 Task: Add a timeline in the project AgileQuest for the epic 'Business intelligence (BI) dashboard development' from 2024/05/12 to 2025/09/02. Add a timeline in the project AgileQuest for the epic 'Software-defined networking (SDN) implementation' from 2023/02/23 to 2024/11/18. Add a timeline in the project AgileQuest for the epic 'Cloud-native application development' from 2023/06/10 to 2025/10/10
Action: Mouse moved to (178, 246)
Screenshot: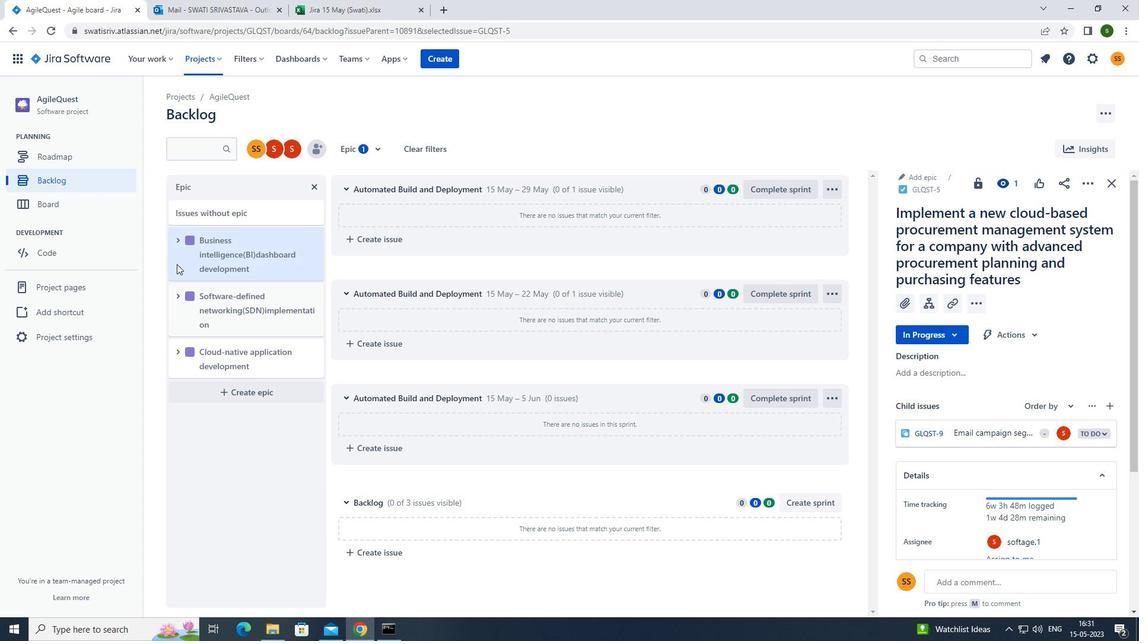 
Action: Mouse pressed left at (178, 246)
Screenshot: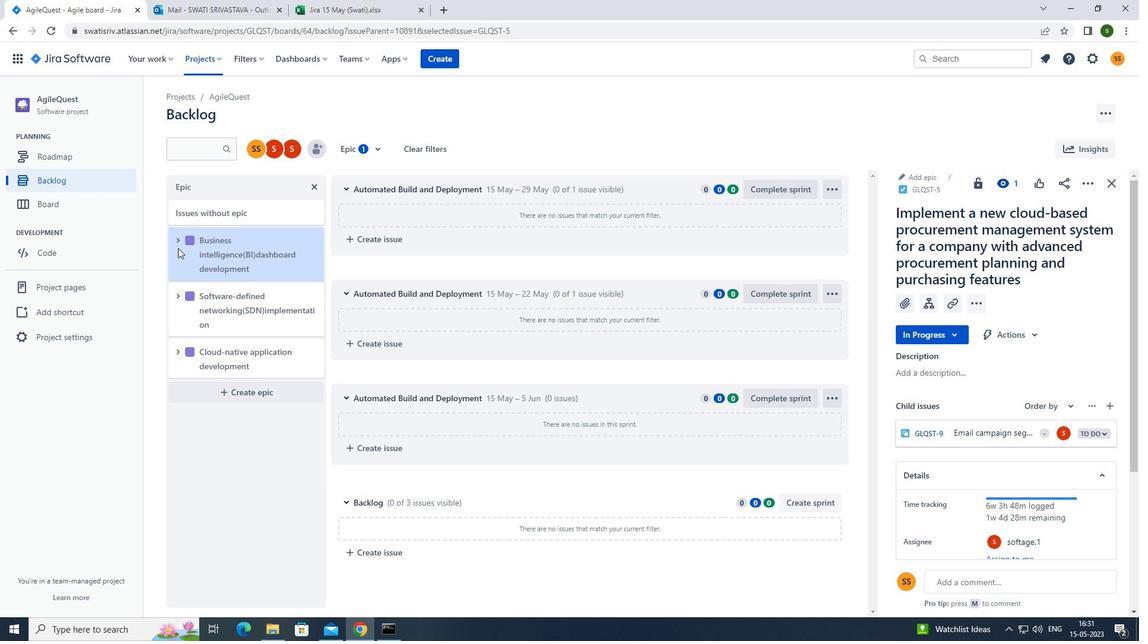 
Action: Mouse moved to (247, 368)
Screenshot: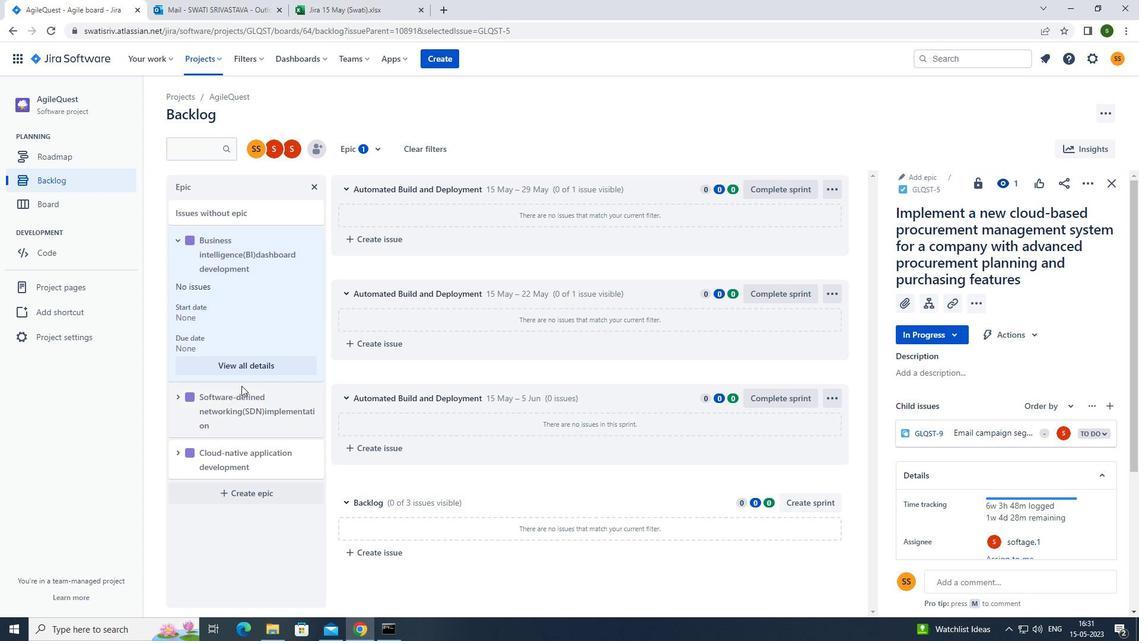 
Action: Mouse pressed left at (247, 368)
Screenshot: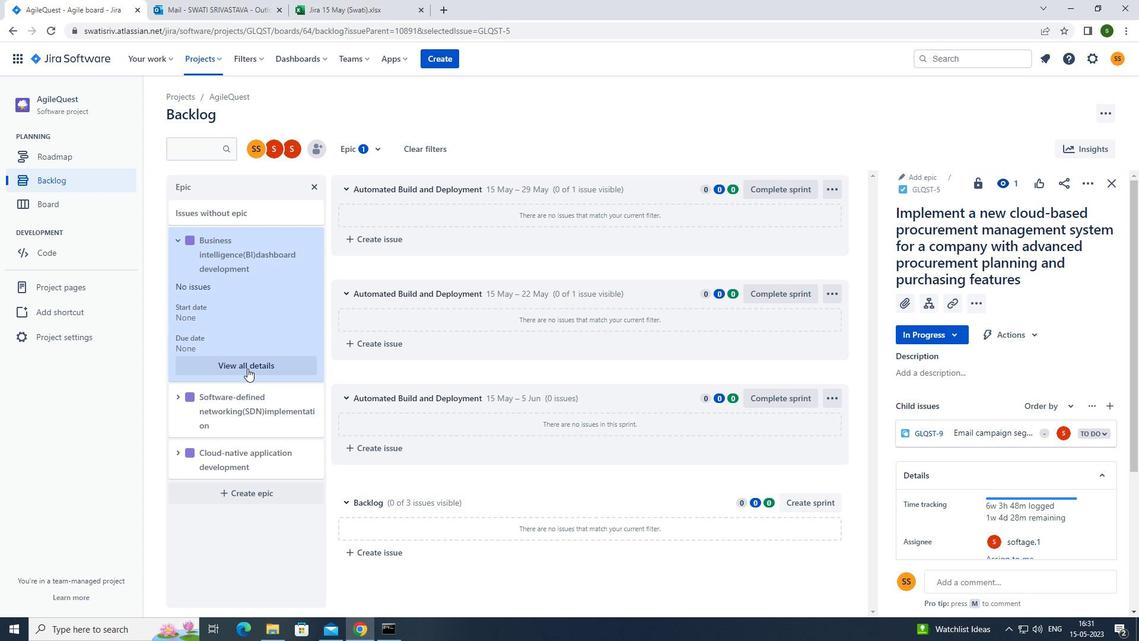 
Action: Mouse moved to (998, 470)
Screenshot: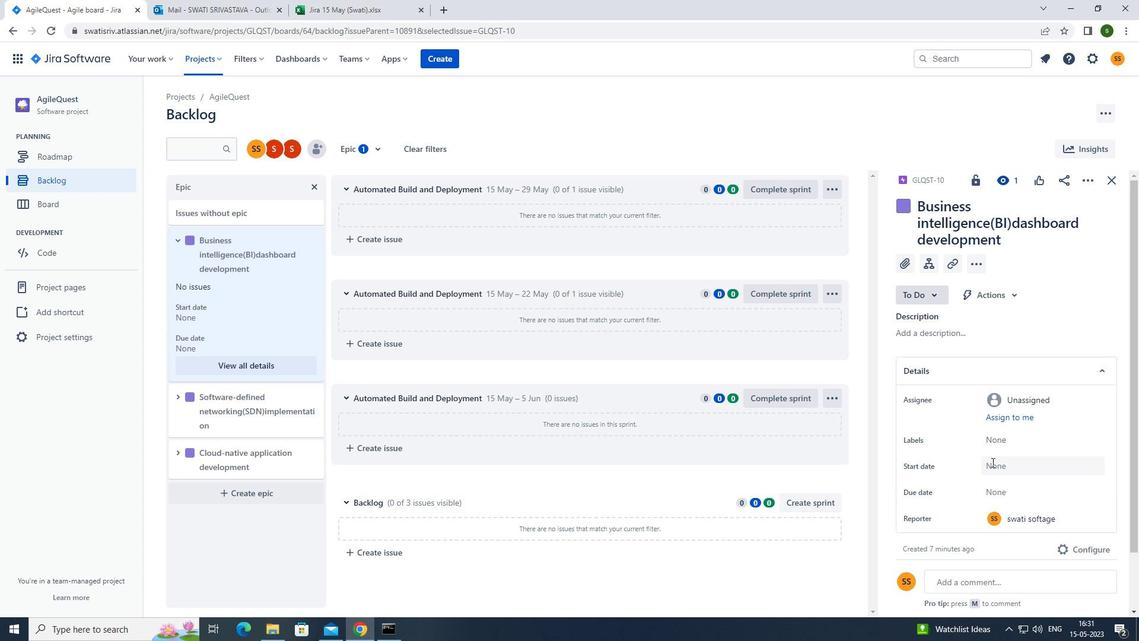 
Action: Mouse pressed left at (998, 470)
Screenshot: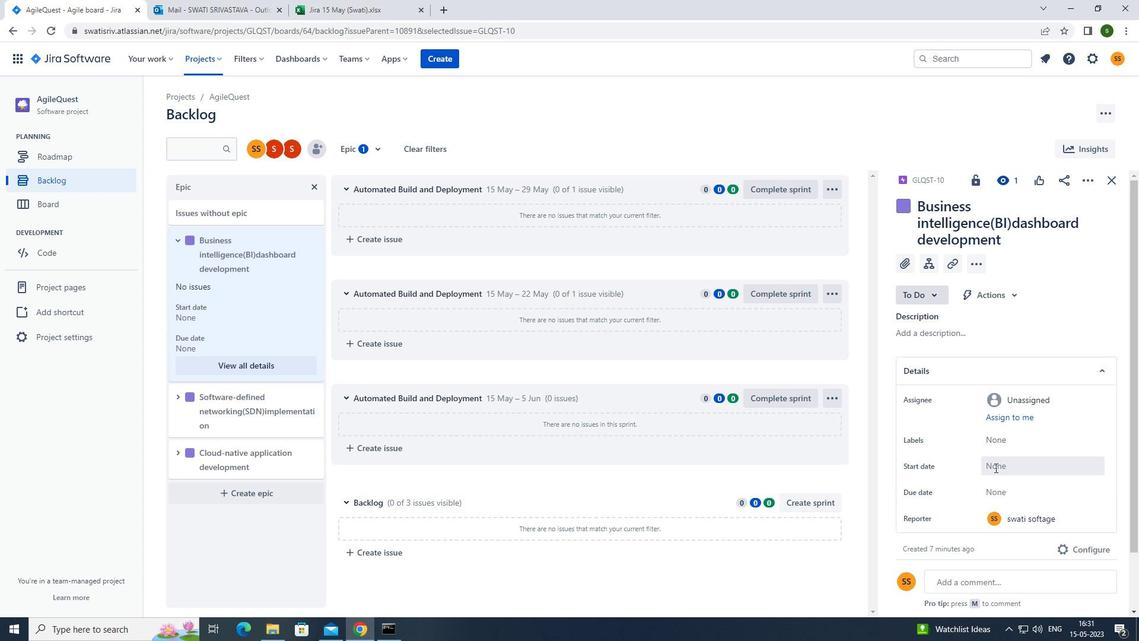 
Action: Mouse moved to (1114, 292)
Screenshot: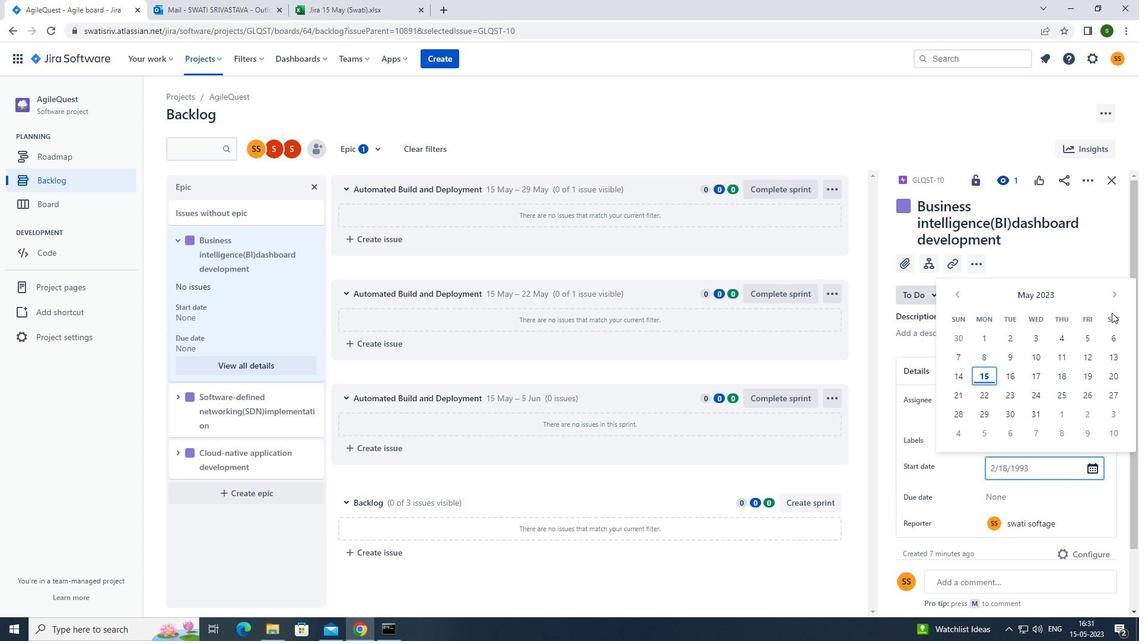 
Action: Mouse pressed left at (1114, 292)
Screenshot: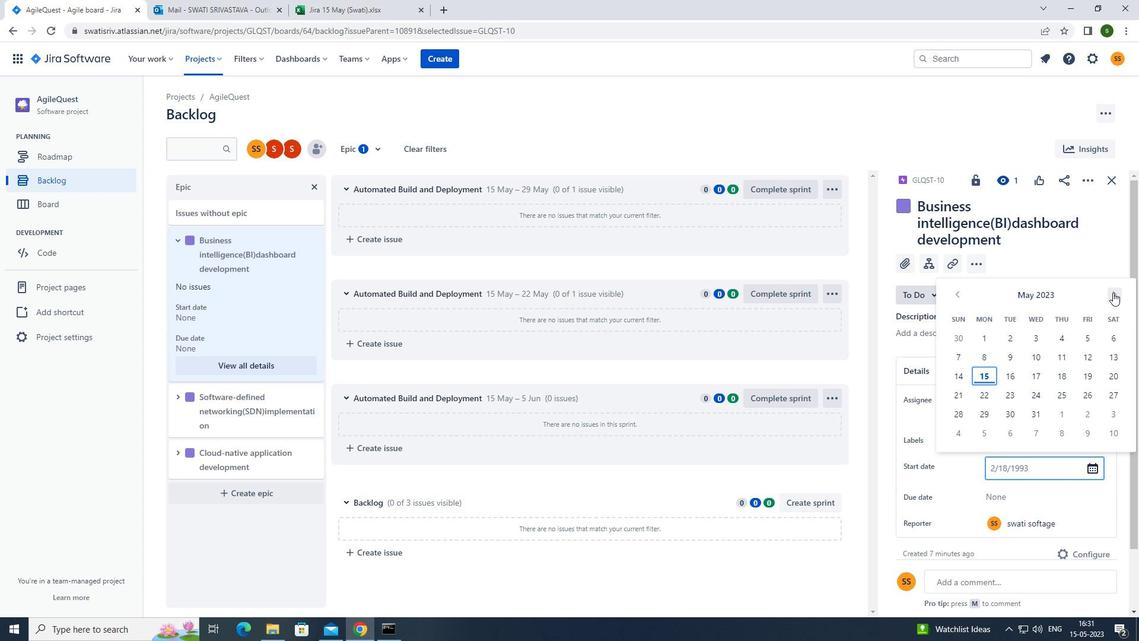 
Action: Mouse pressed left at (1114, 292)
Screenshot: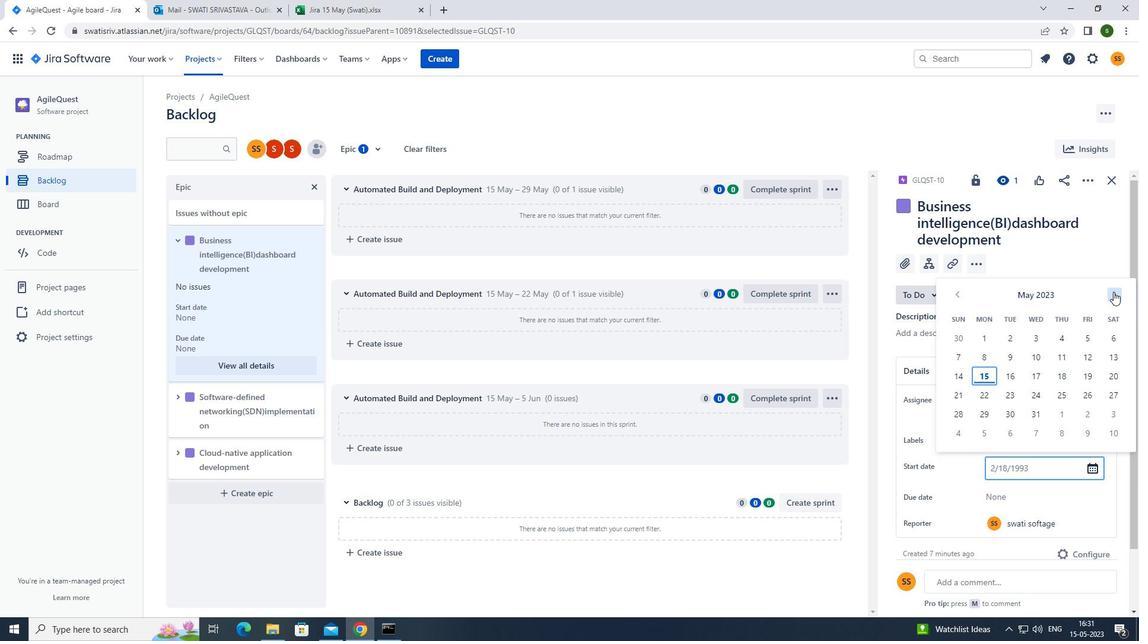 
Action: Mouse pressed left at (1114, 292)
Screenshot: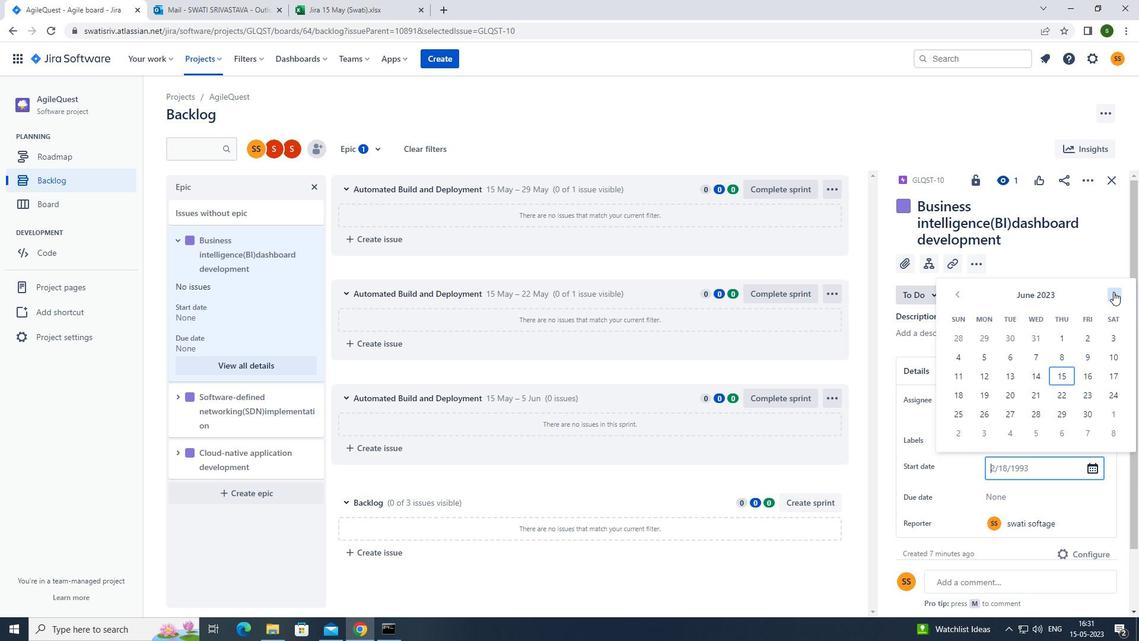 
Action: Mouse pressed left at (1114, 292)
Screenshot: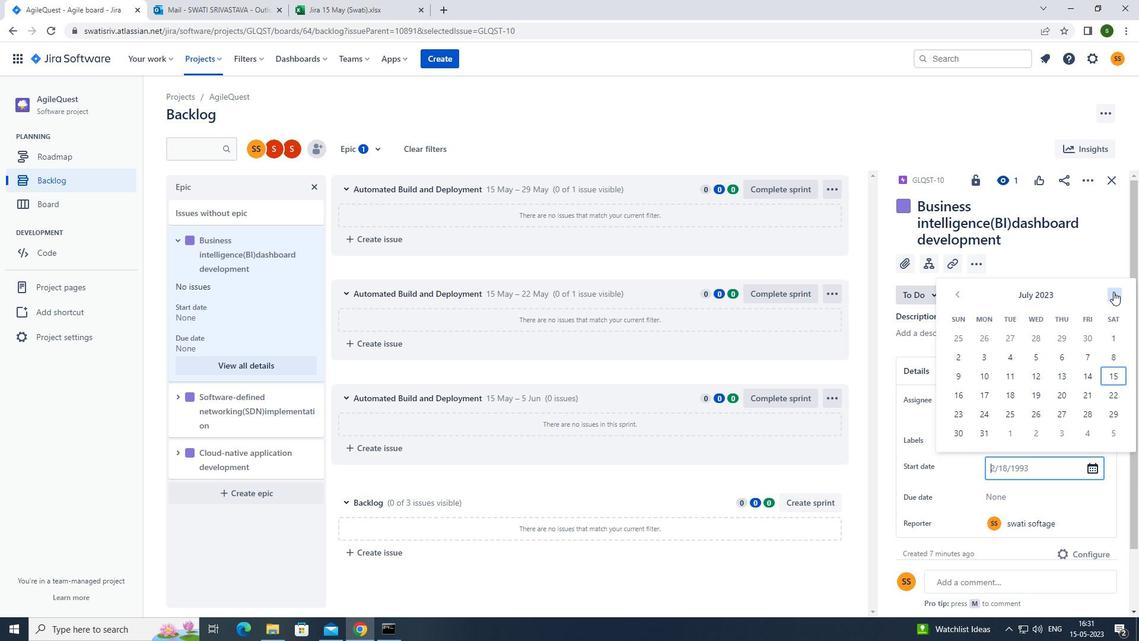 
Action: Mouse pressed left at (1114, 292)
Screenshot: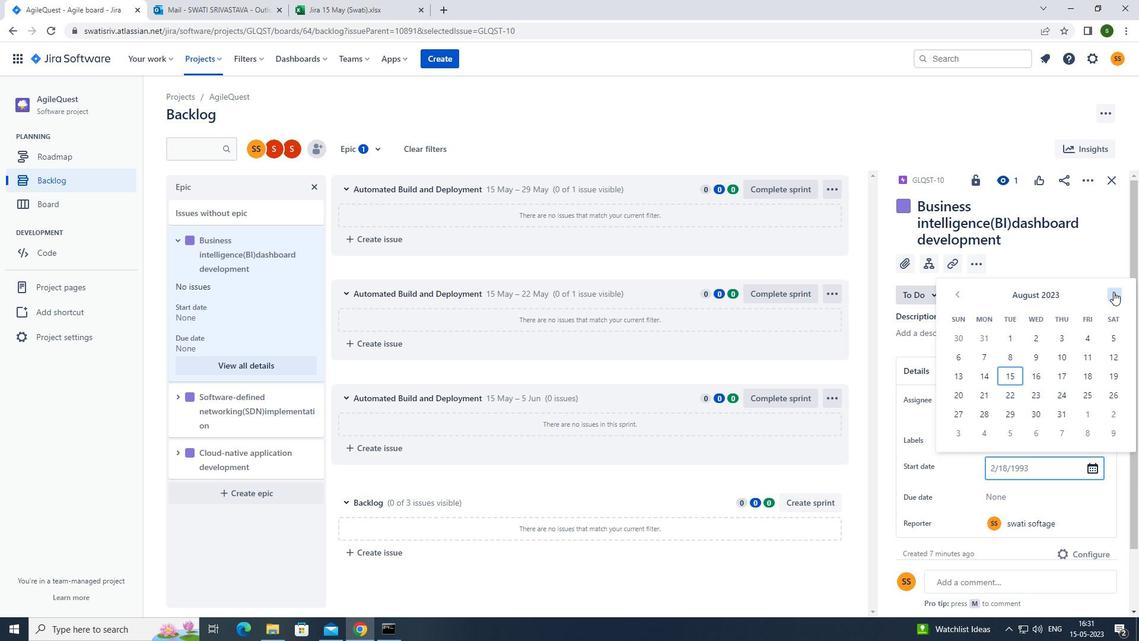 
Action: Mouse pressed left at (1114, 292)
Screenshot: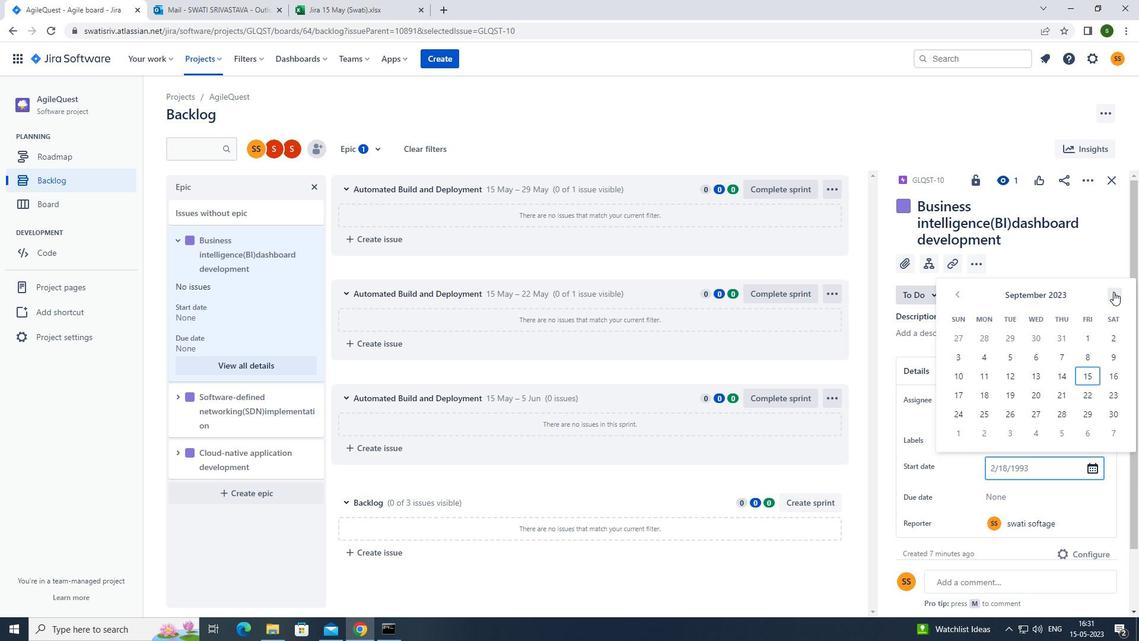 
Action: Mouse pressed left at (1114, 292)
Screenshot: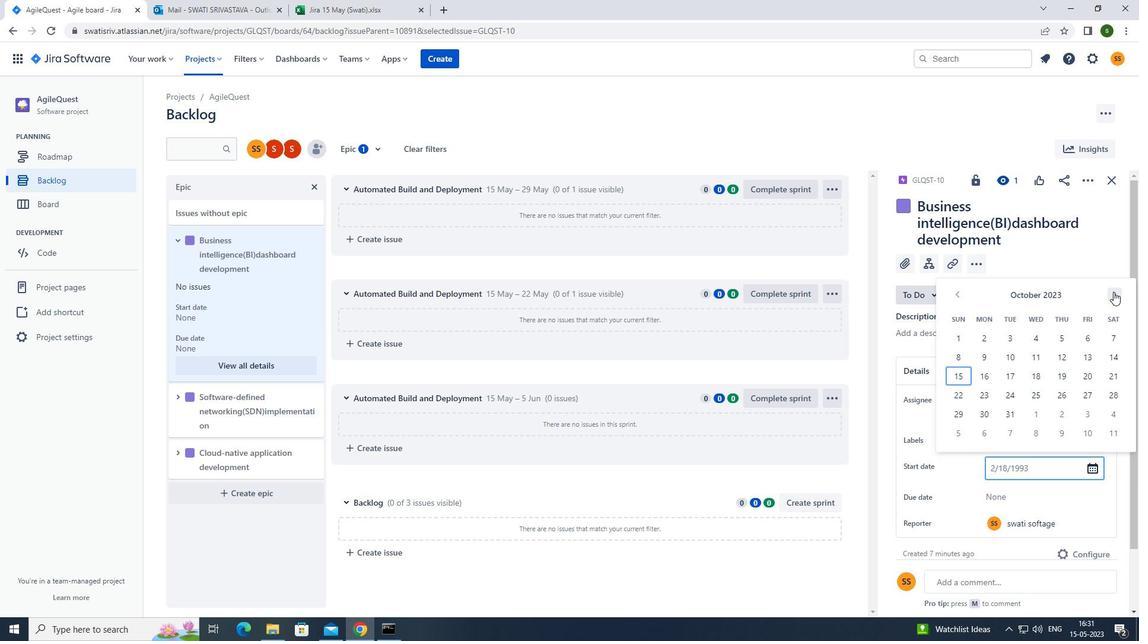
Action: Mouse pressed left at (1114, 292)
Screenshot: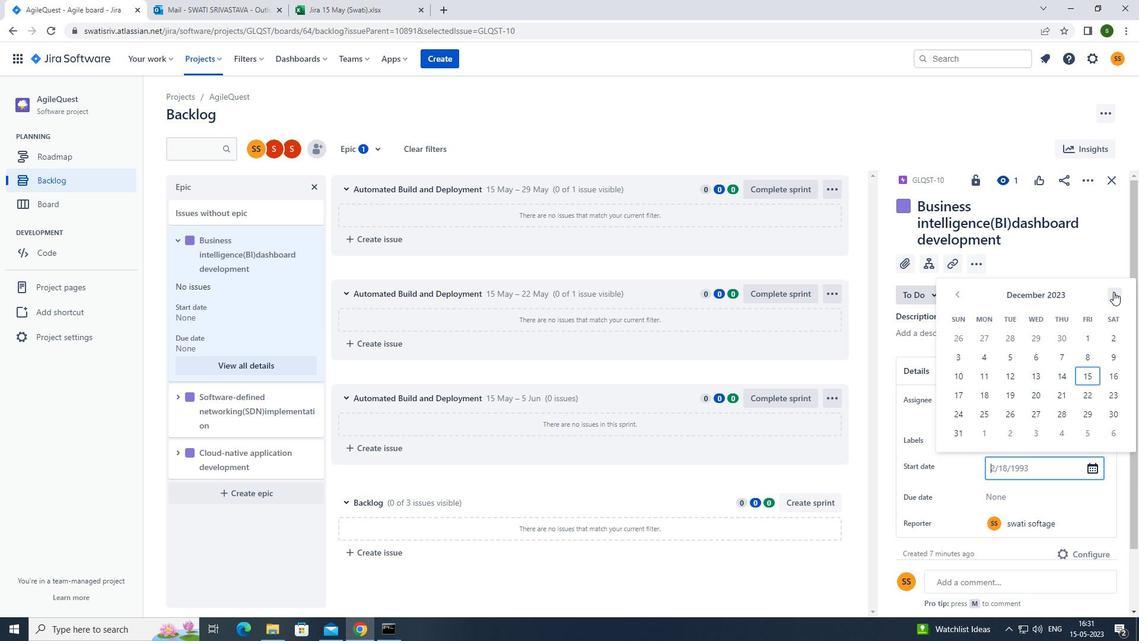 
Action: Mouse pressed left at (1114, 292)
Screenshot: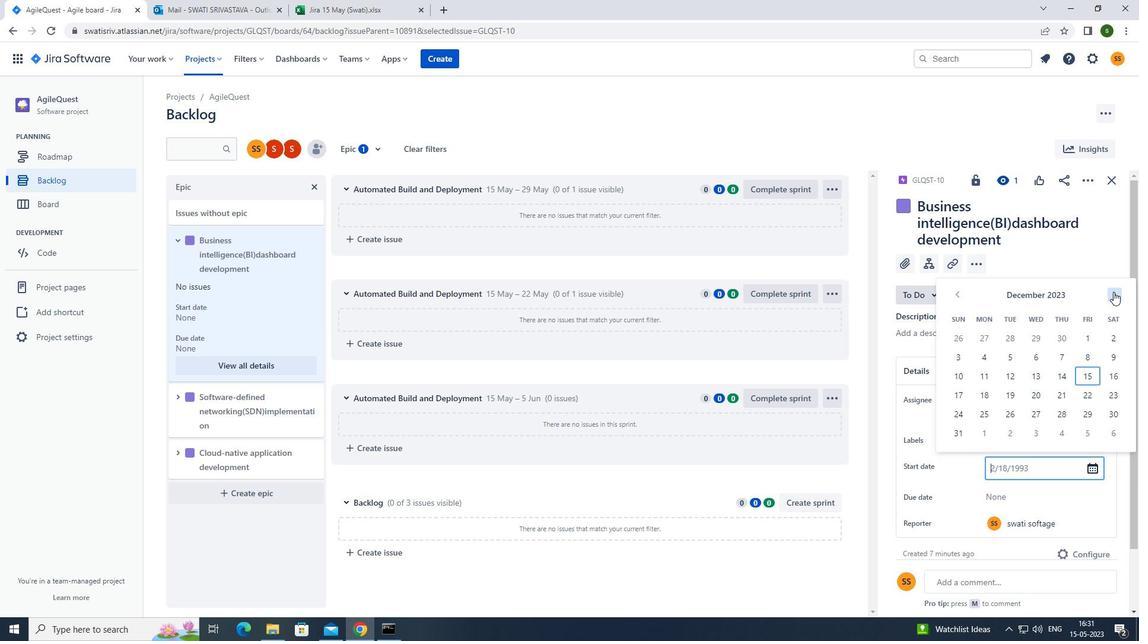 
Action: Mouse pressed left at (1114, 292)
Screenshot: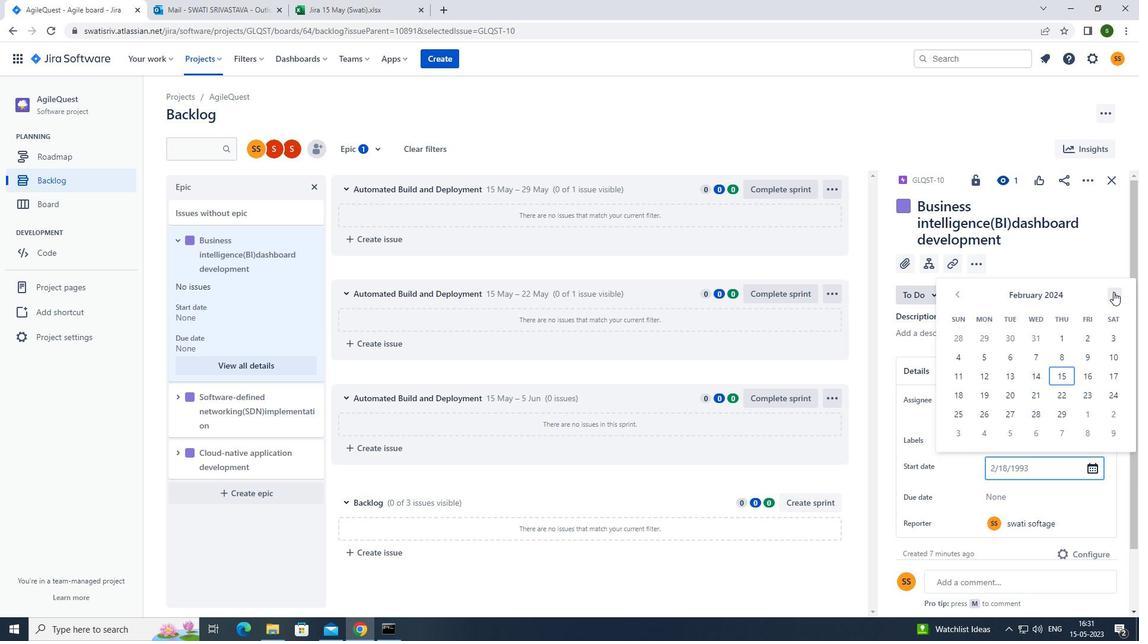 
Action: Mouse pressed left at (1114, 292)
Screenshot: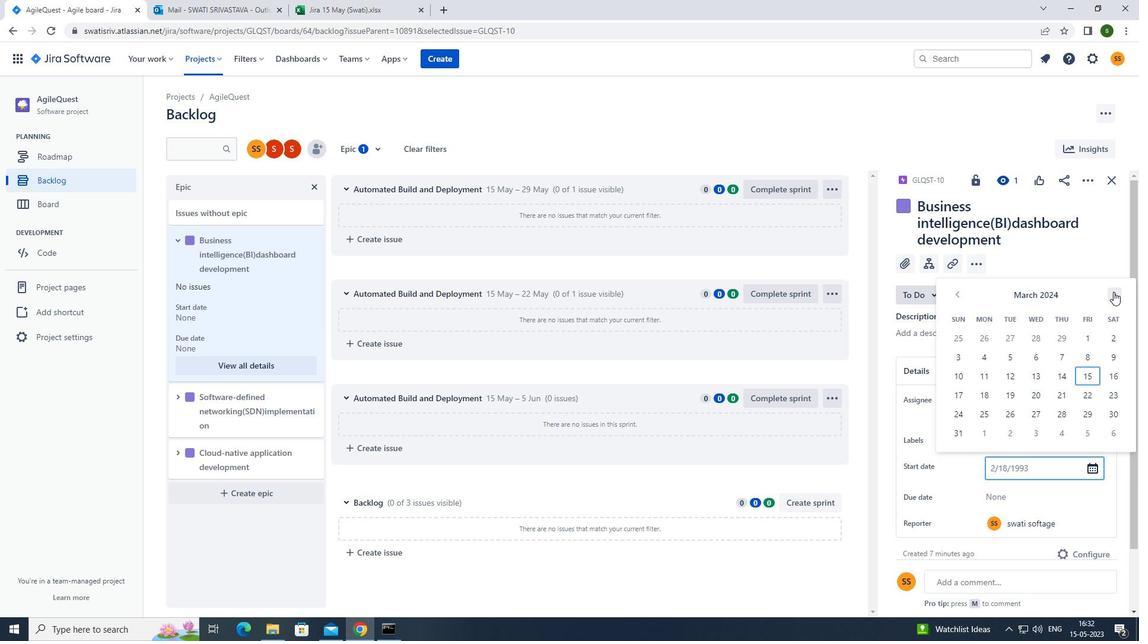 
Action: Mouse pressed left at (1114, 292)
Screenshot: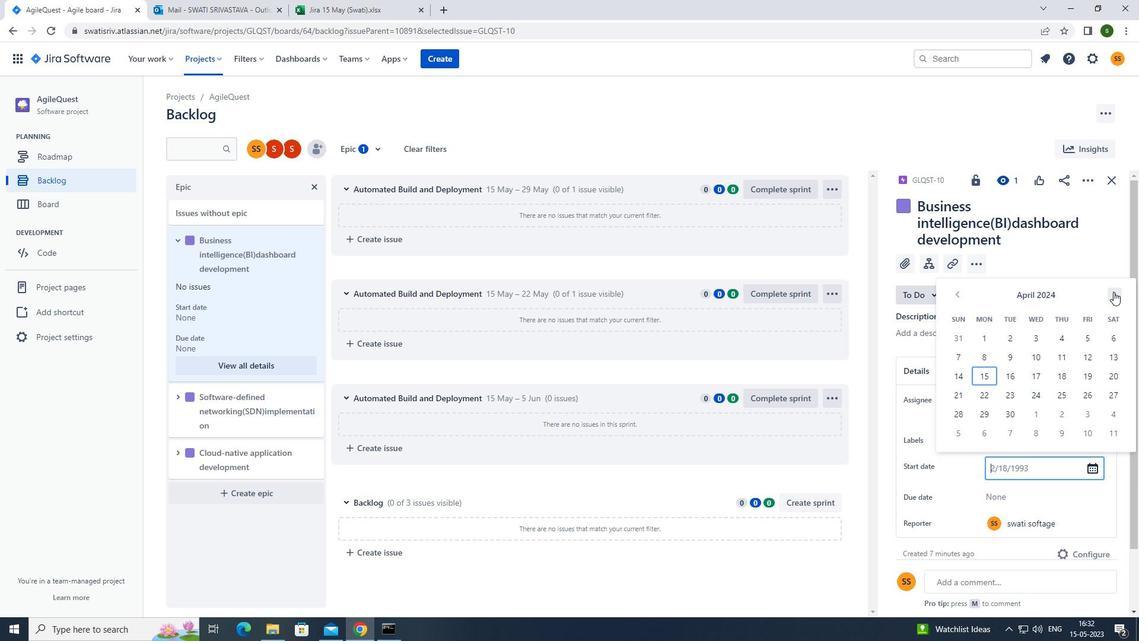 
Action: Mouse moved to (961, 377)
Screenshot: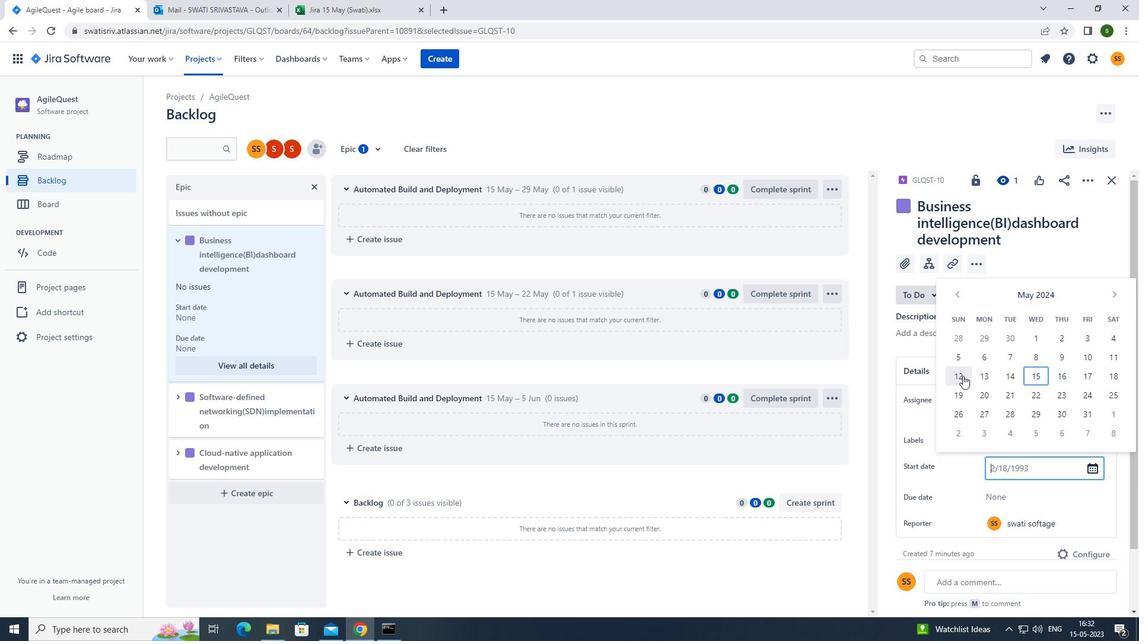 
Action: Mouse pressed left at (961, 377)
Screenshot: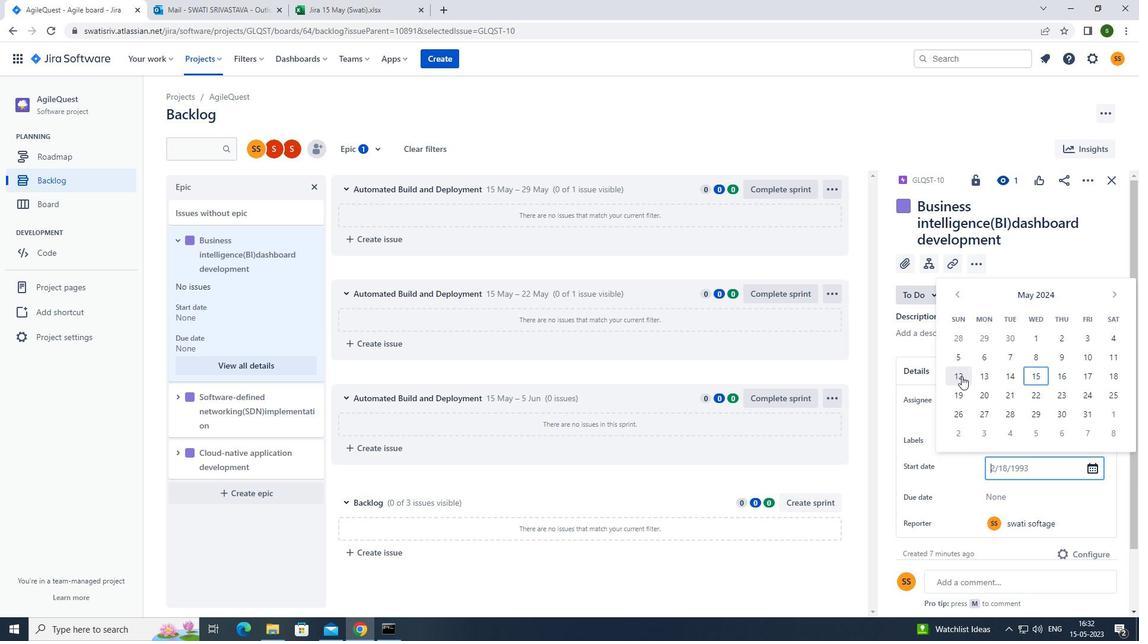 
Action: Mouse moved to (1013, 497)
Screenshot: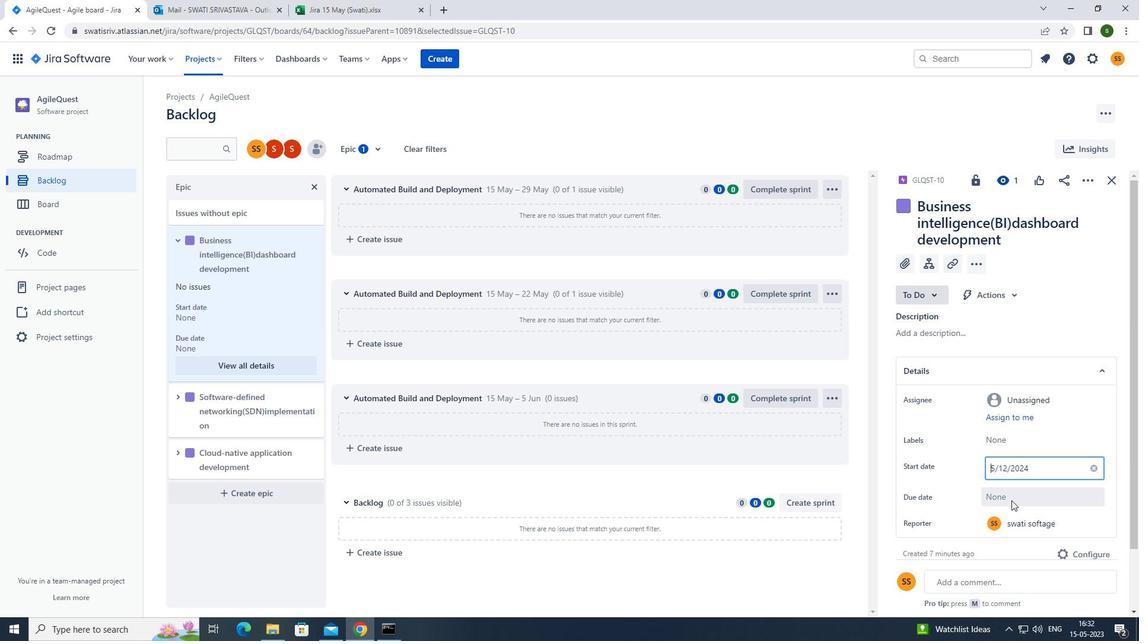 
Action: Mouse pressed left at (1013, 497)
Screenshot: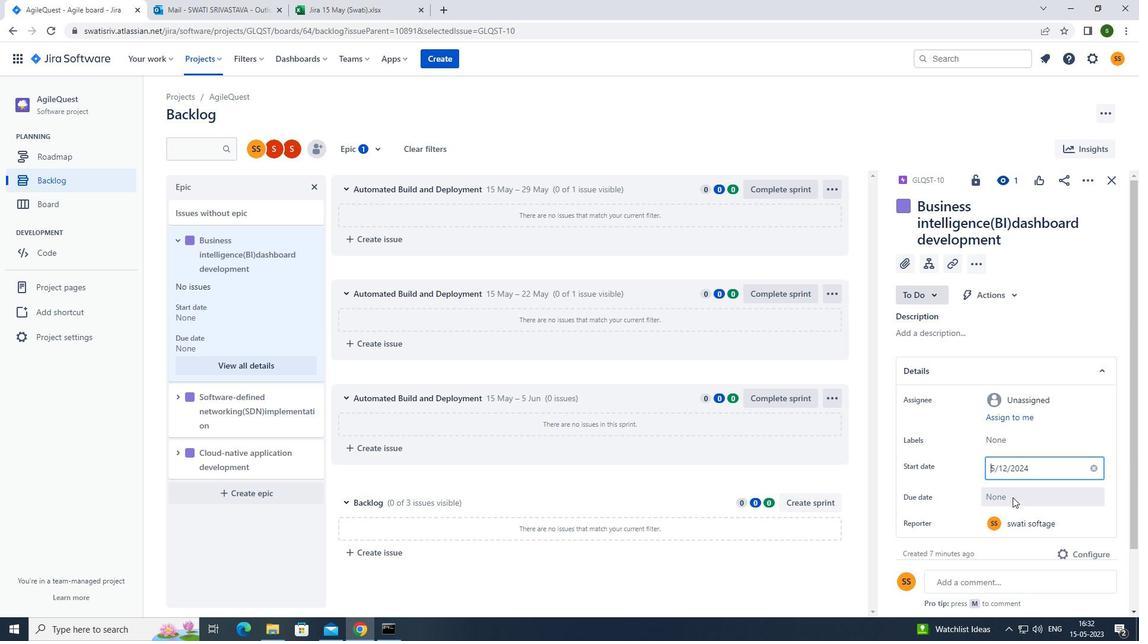 
Action: Mouse moved to (1116, 322)
Screenshot: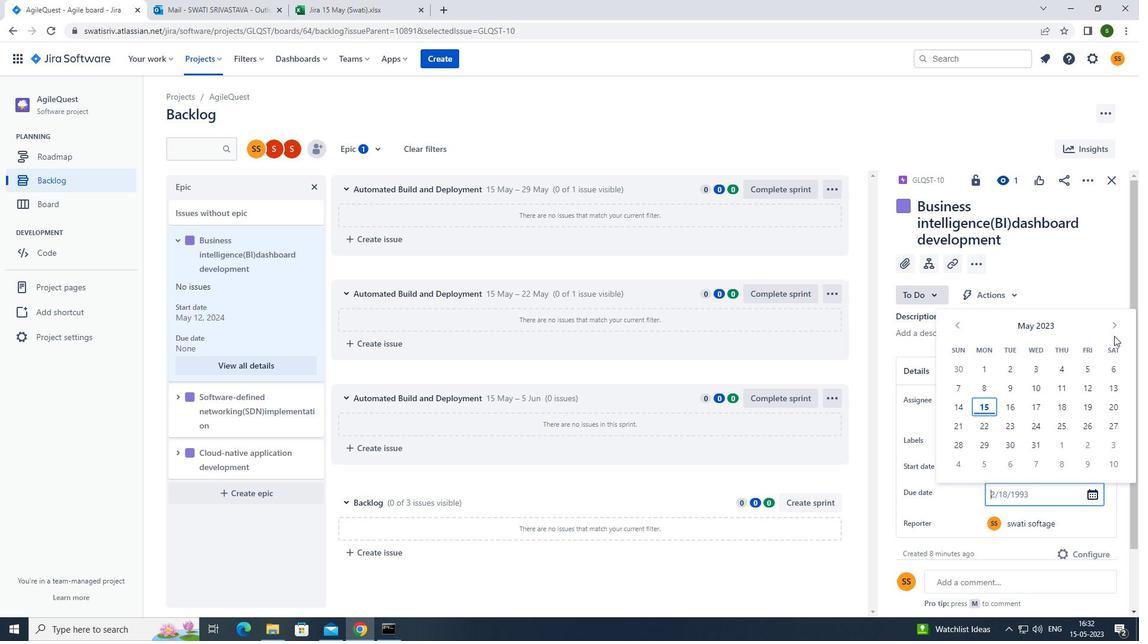 
Action: Mouse pressed left at (1116, 322)
Screenshot: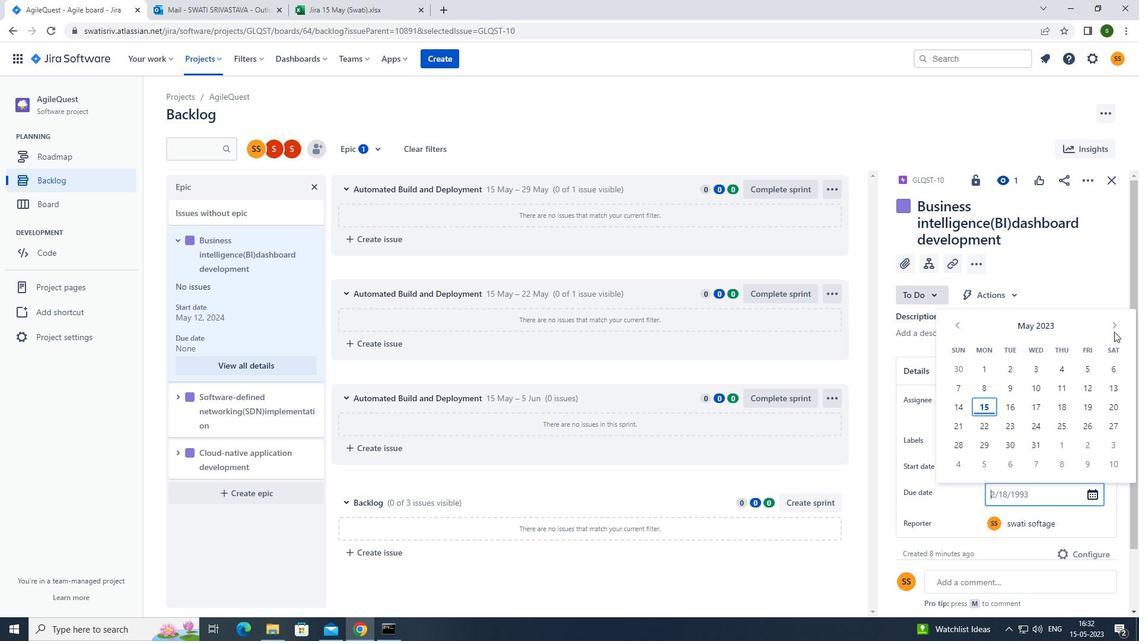 
Action: Mouse moved to (1116, 322)
Screenshot: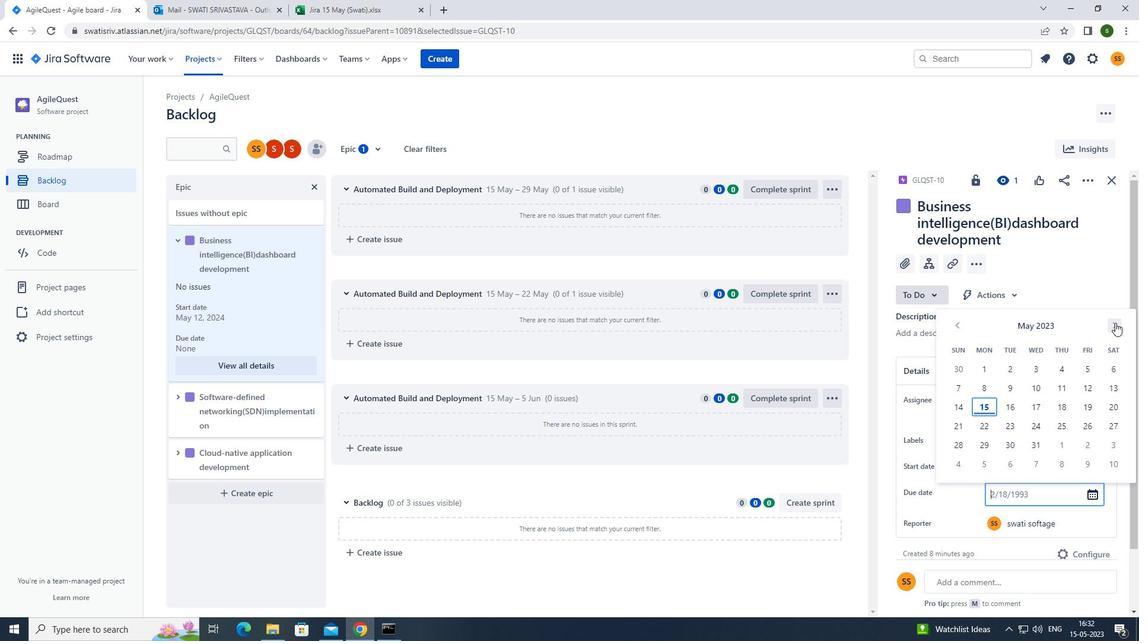 
Action: Mouse pressed left at (1116, 322)
Screenshot: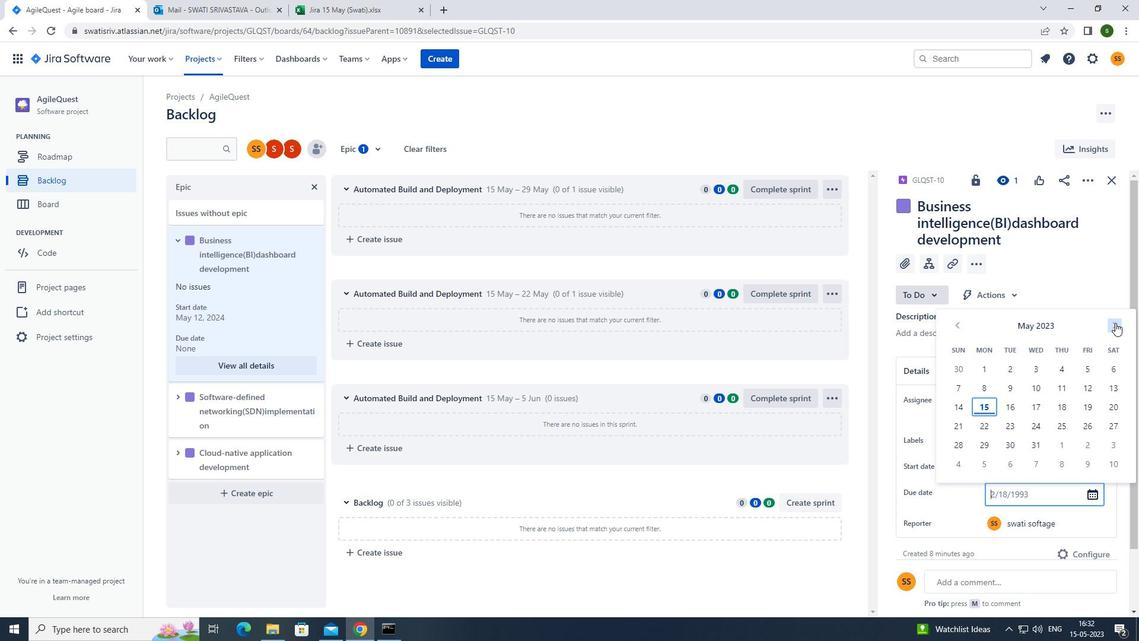 
Action: Mouse pressed left at (1116, 322)
Screenshot: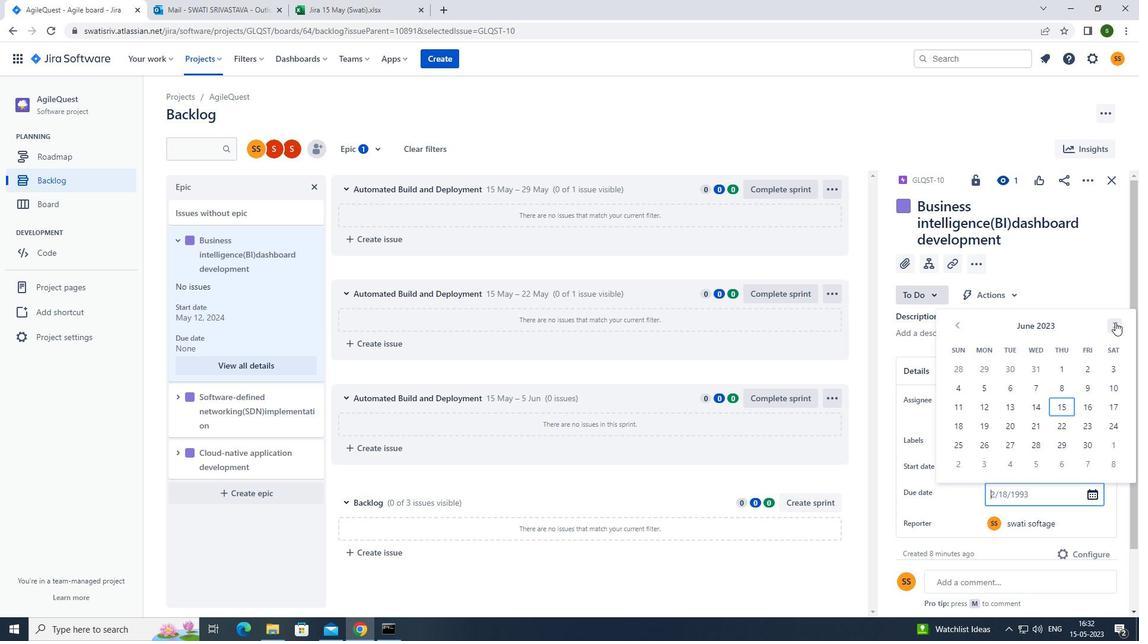 
Action: Mouse pressed left at (1116, 322)
Screenshot: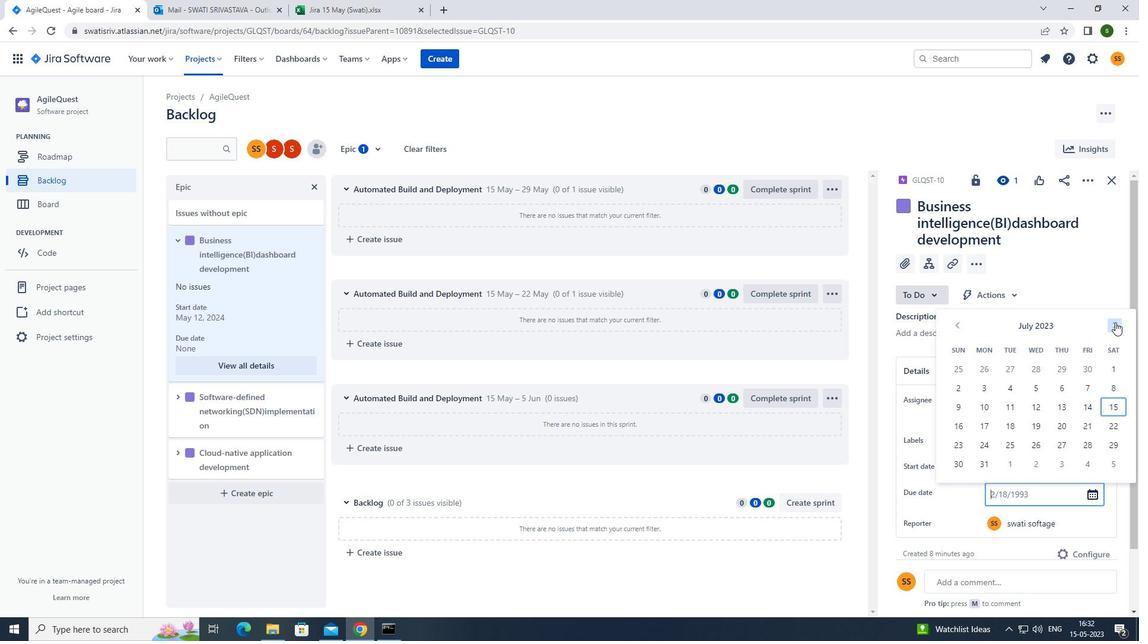 
Action: Mouse pressed left at (1116, 322)
Screenshot: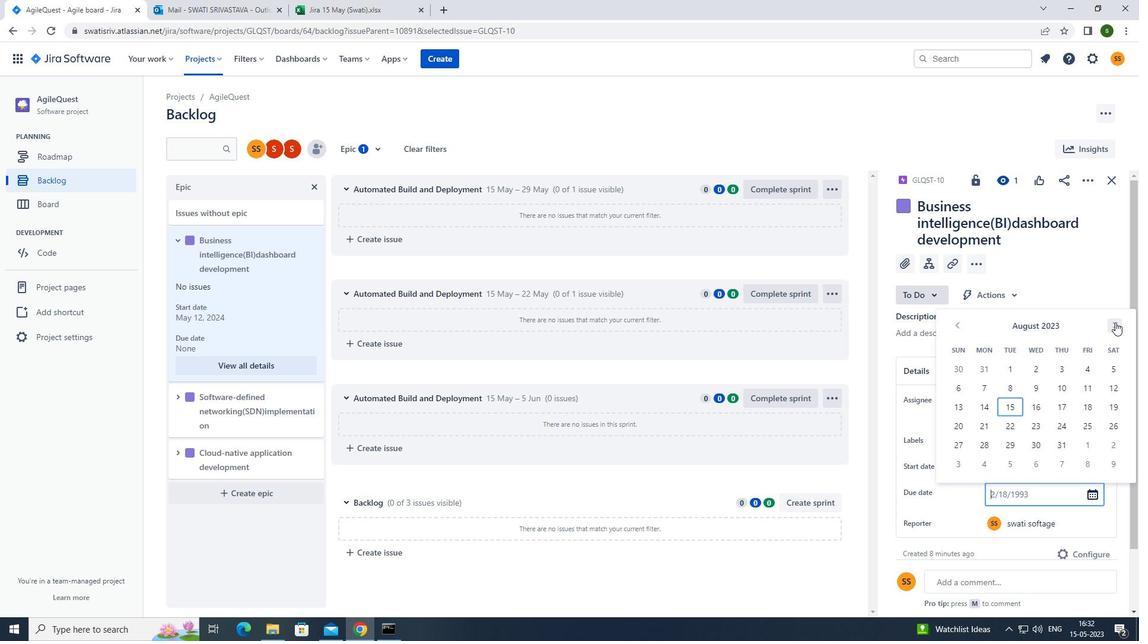 
Action: Mouse pressed left at (1116, 322)
Screenshot: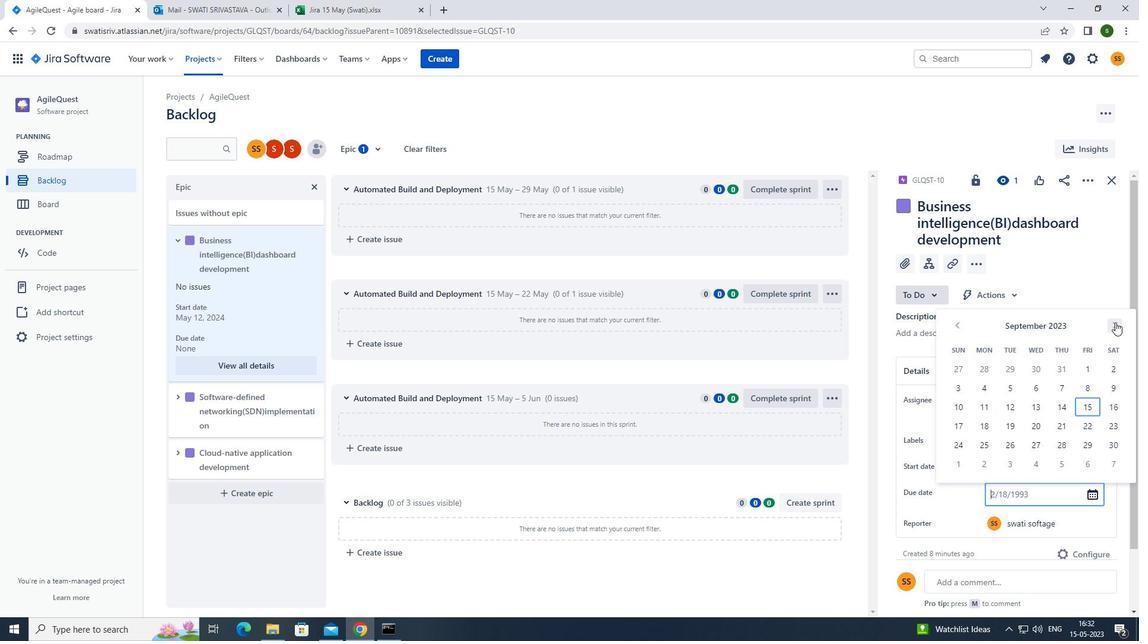 
Action: Mouse pressed left at (1116, 322)
Screenshot: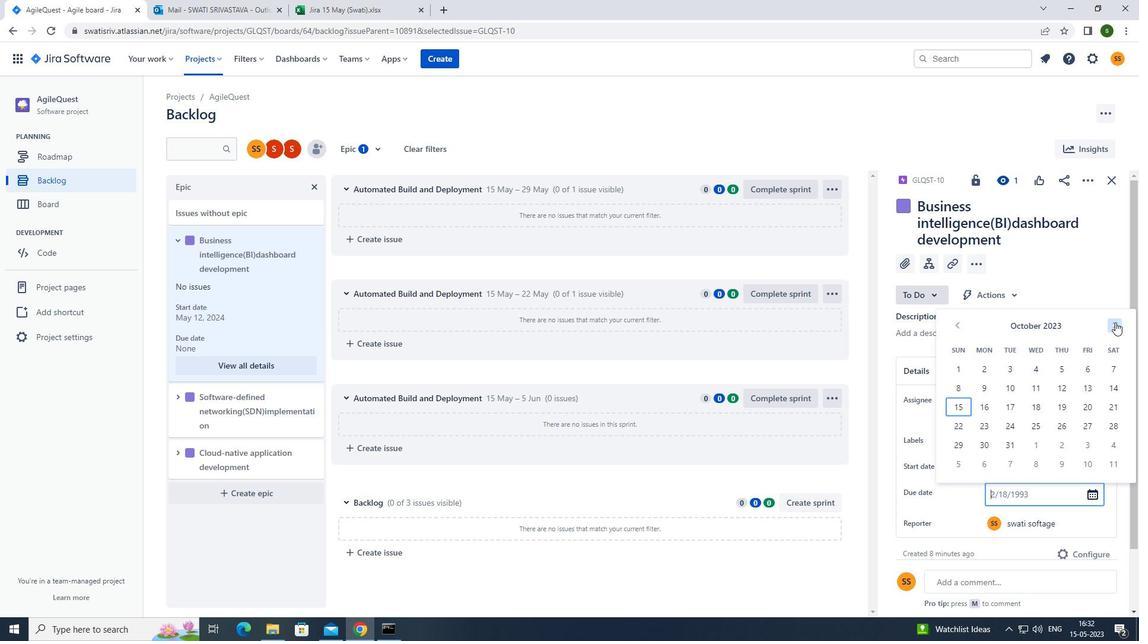 
Action: Mouse pressed left at (1116, 322)
Screenshot: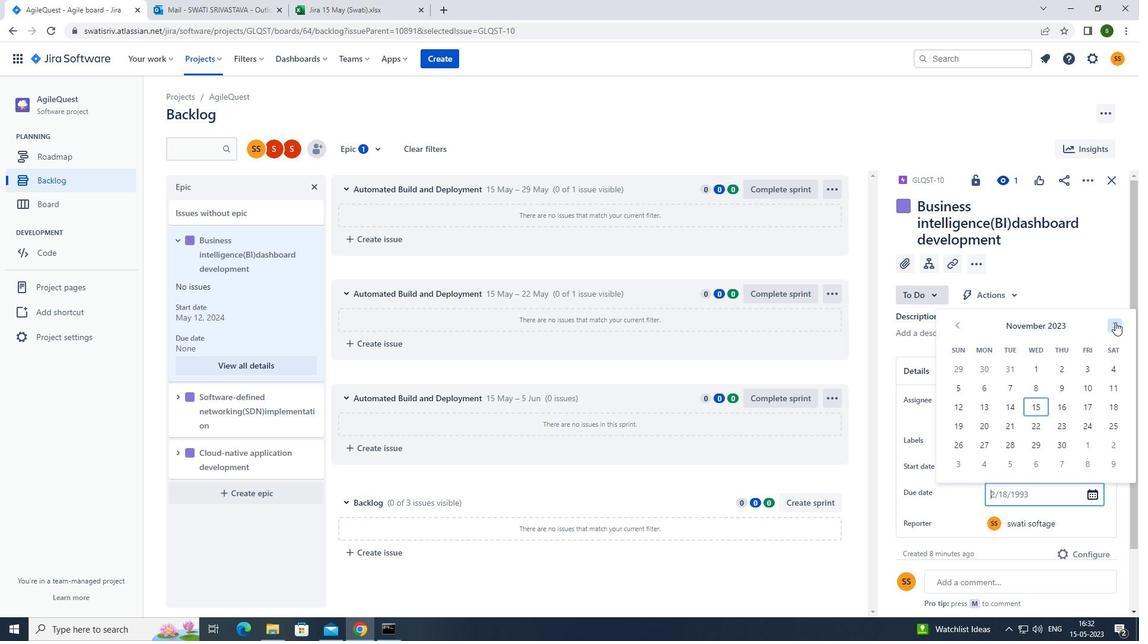 
Action: Mouse pressed left at (1116, 322)
Screenshot: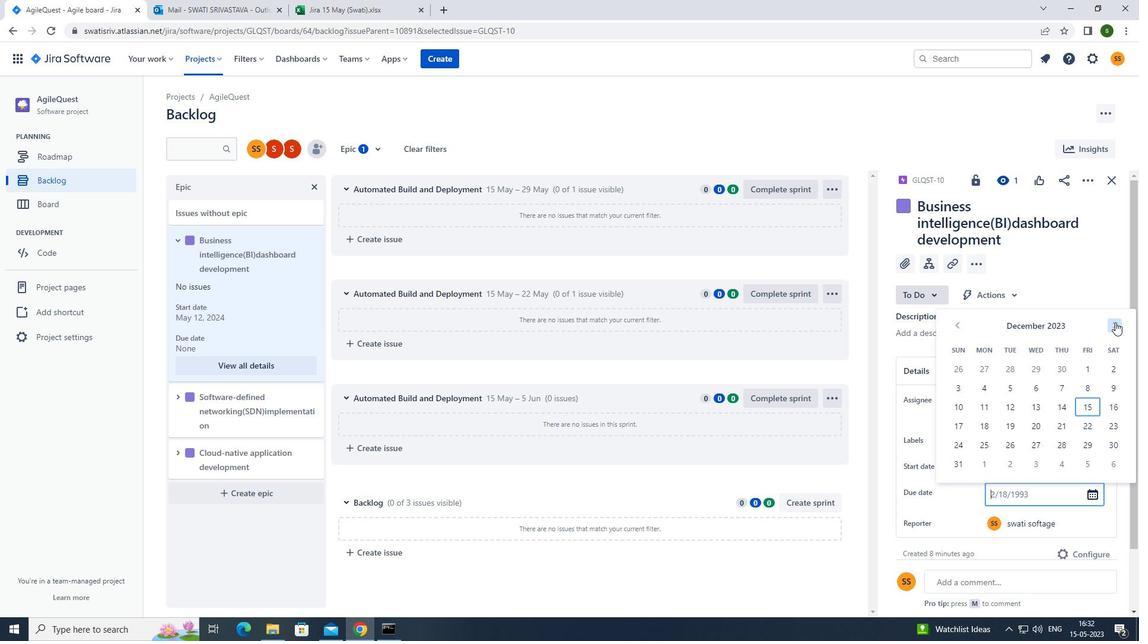 
Action: Mouse pressed left at (1116, 322)
Screenshot: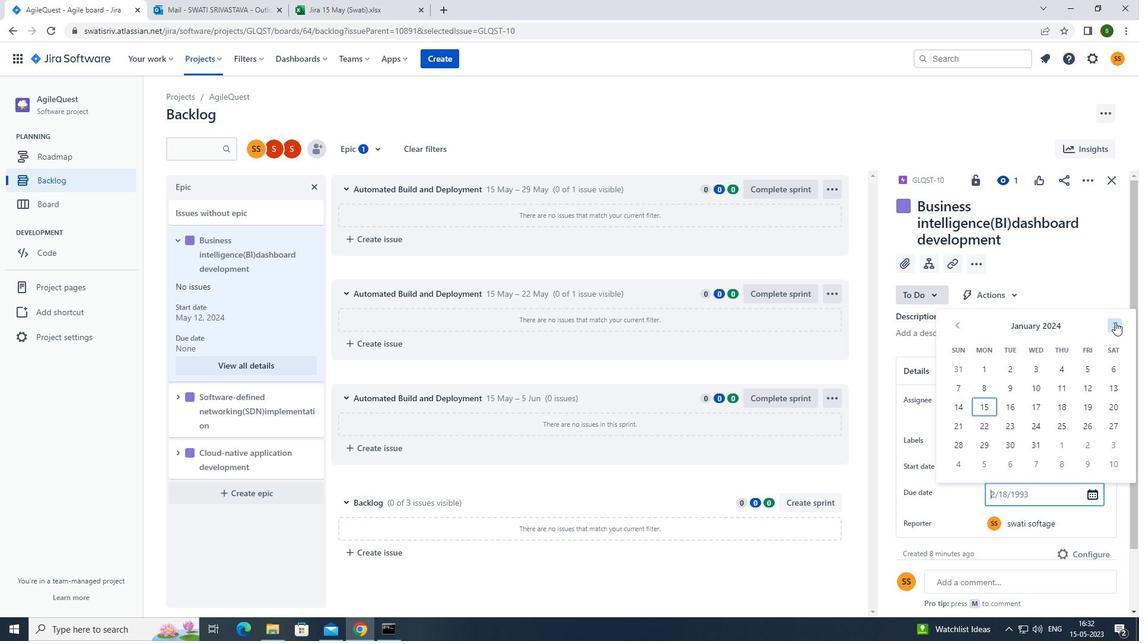 
Action: Mouse pressed left at (1116, 322)
Screenshot: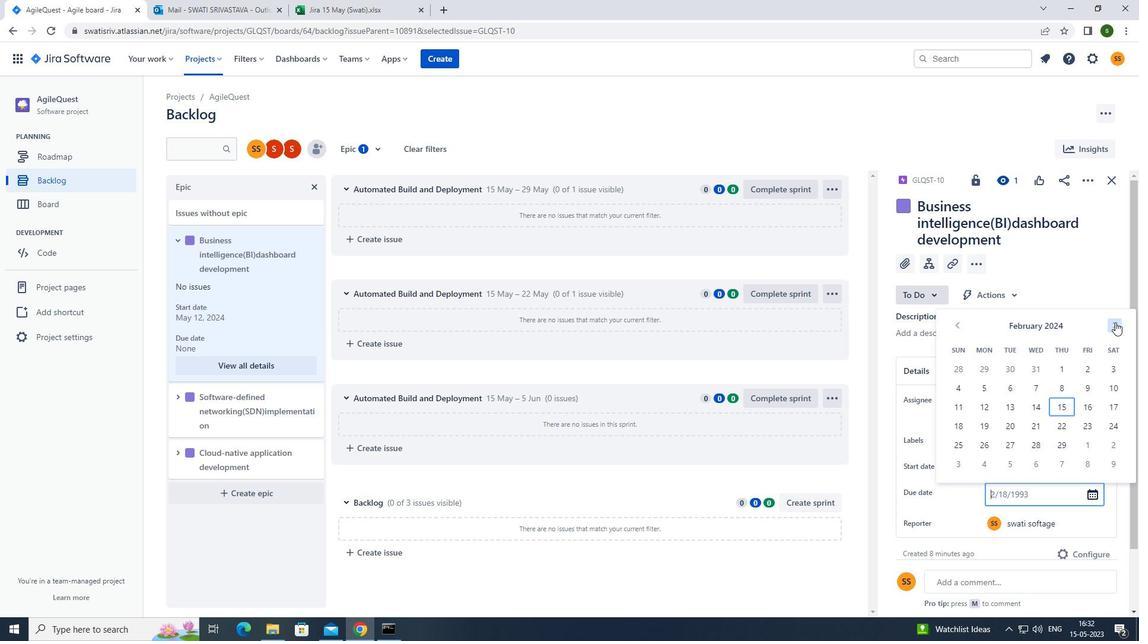 
Action: Mouse pressed left at (1116, 322)
Screenshot: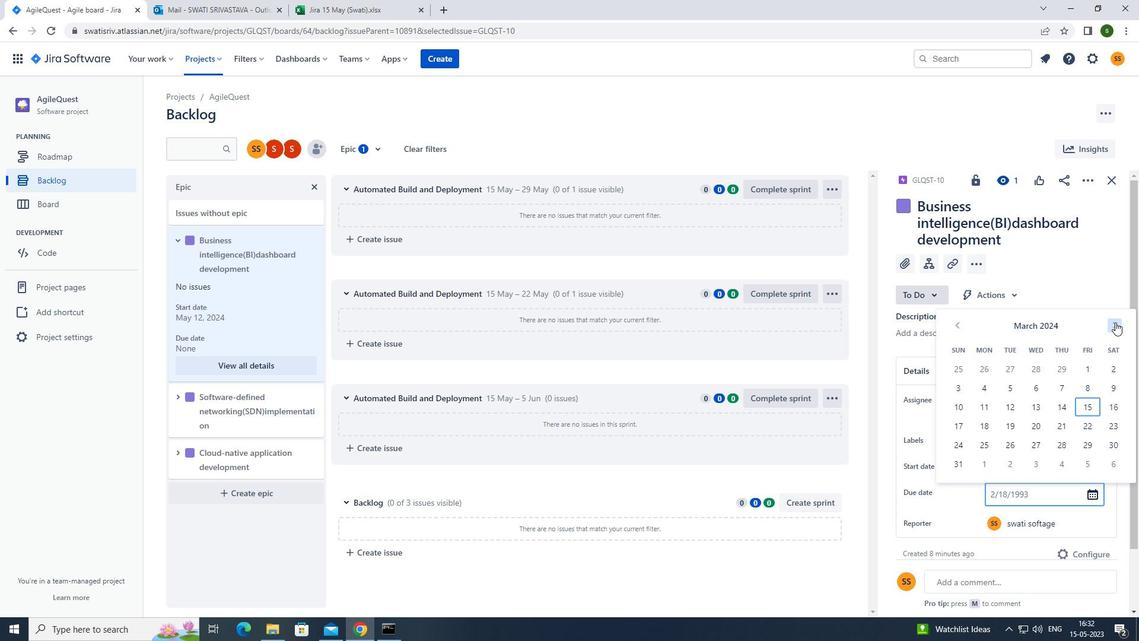 
Action: Mouse pressed left at (1116, 322)
Screenshot: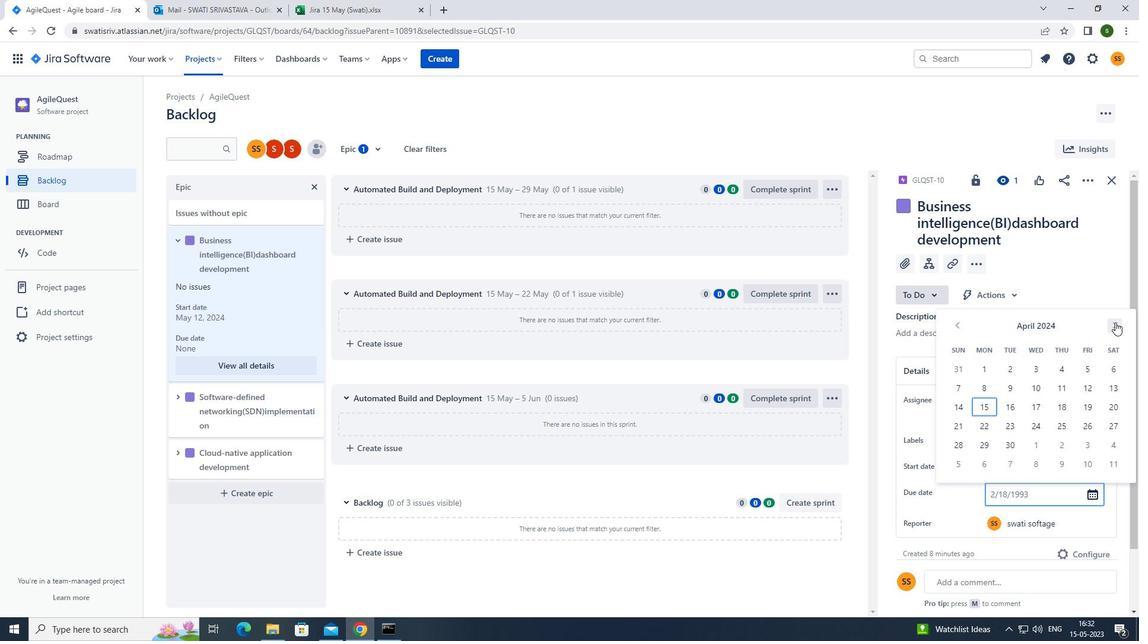 
Action: Mouse pressed left at (1116, 322)
Screenshot: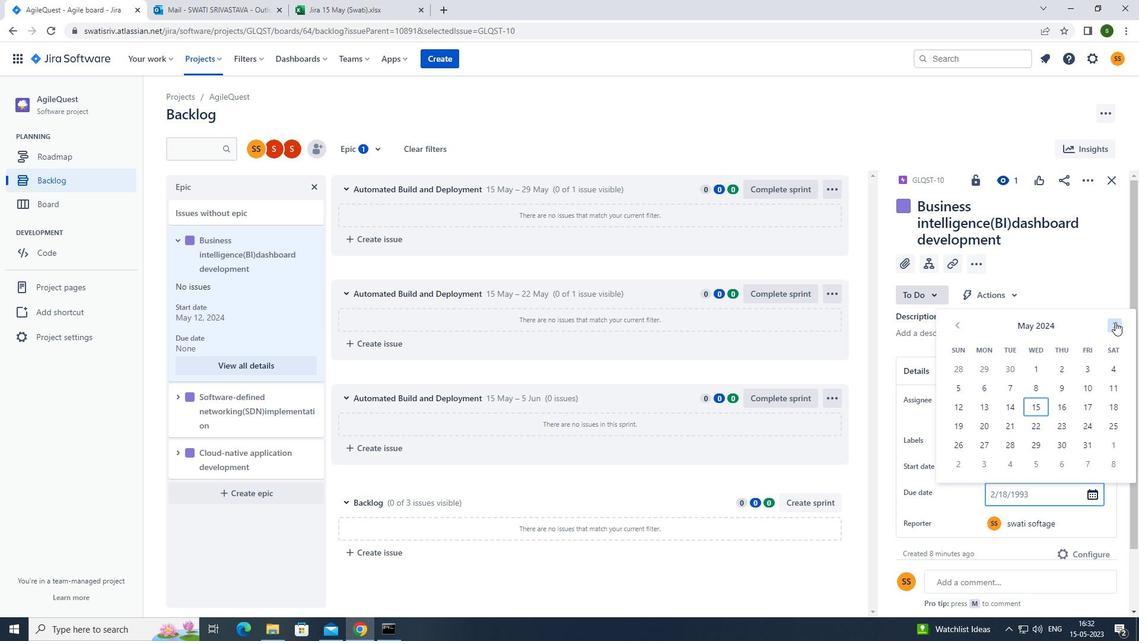
Action: Mouse pressed left at (1116, 322)
Screenshot: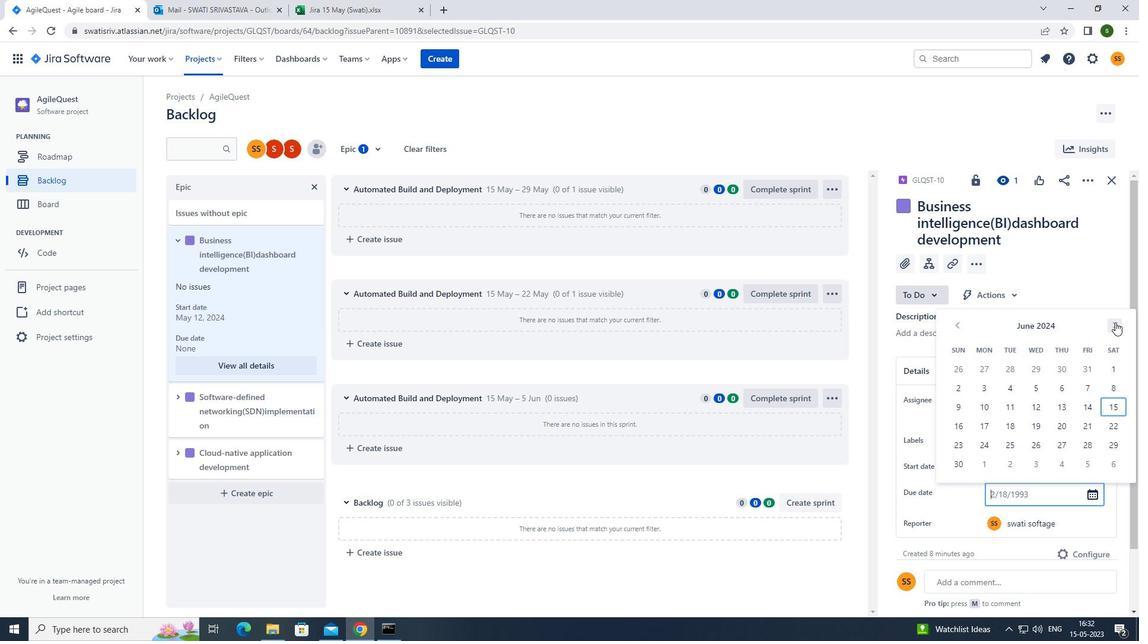 
Action: Mouse pressed left at (1116, 322)
Screenshot: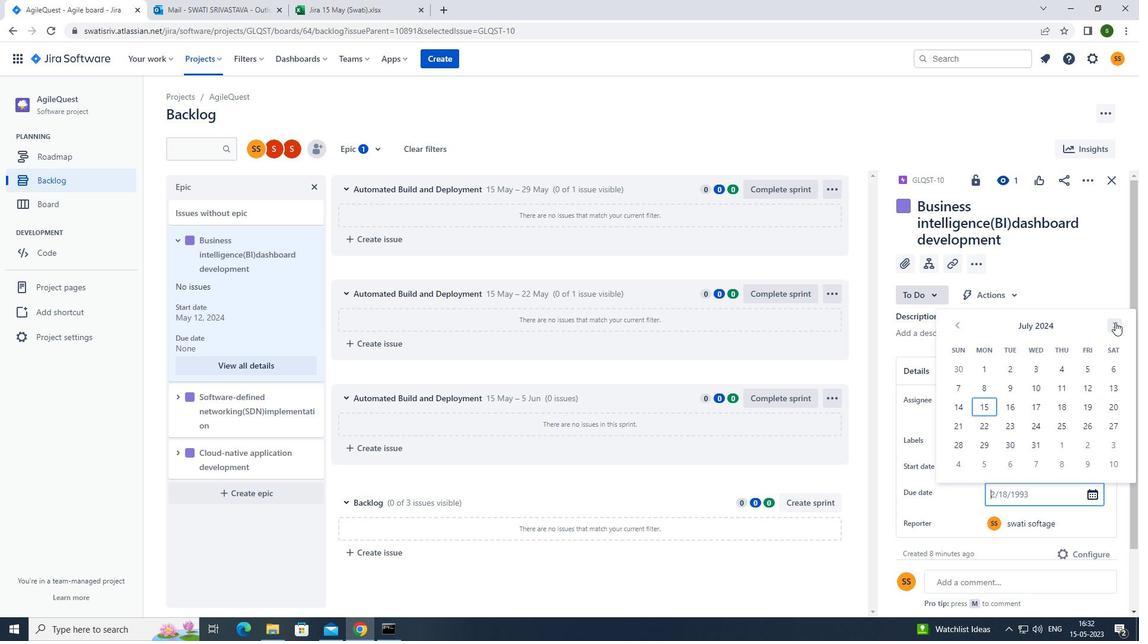 
Action: Mouse pressed left at (1116, 322)
Screenshot: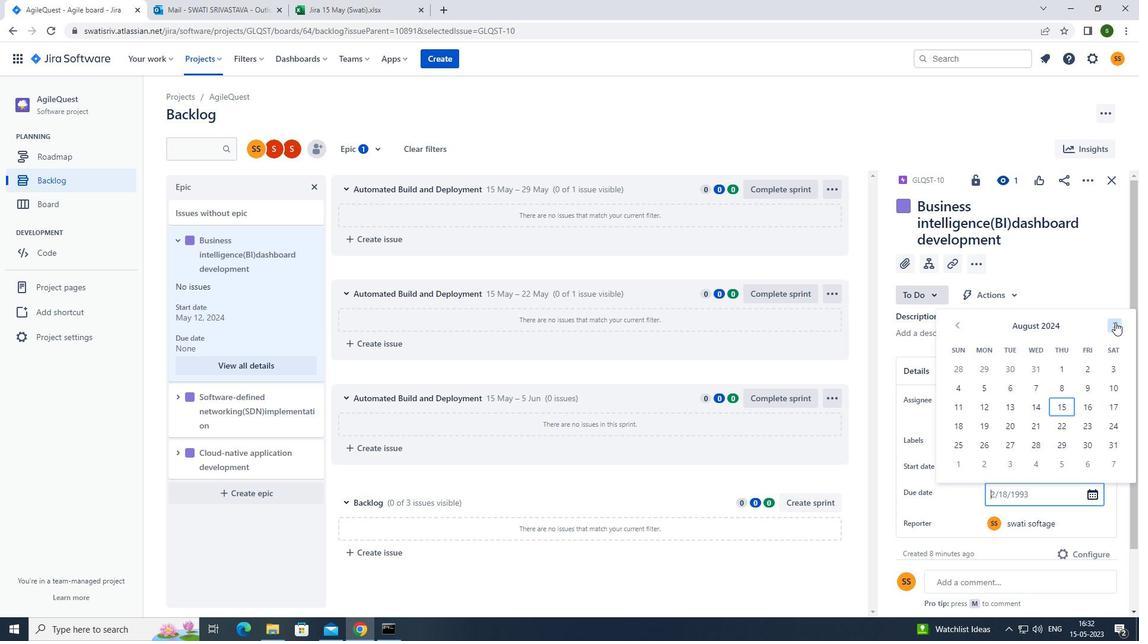 
Action: Mouse pressed left at (1116, 322)
Screenshot: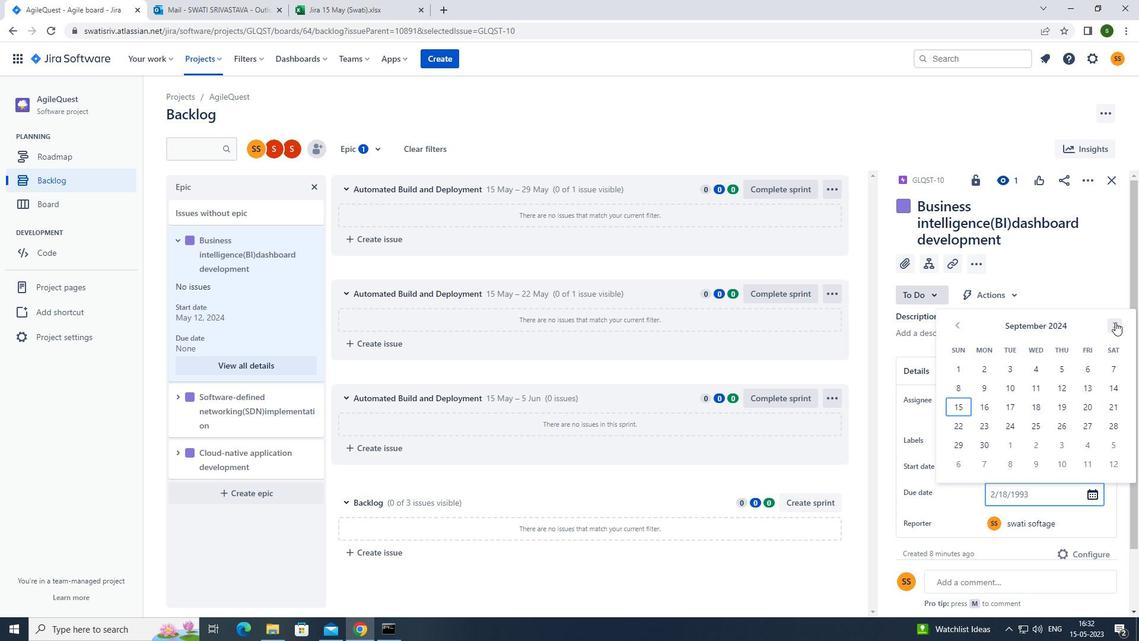 
Action: Mouse pressed left at (1116, 322)
Screenshot: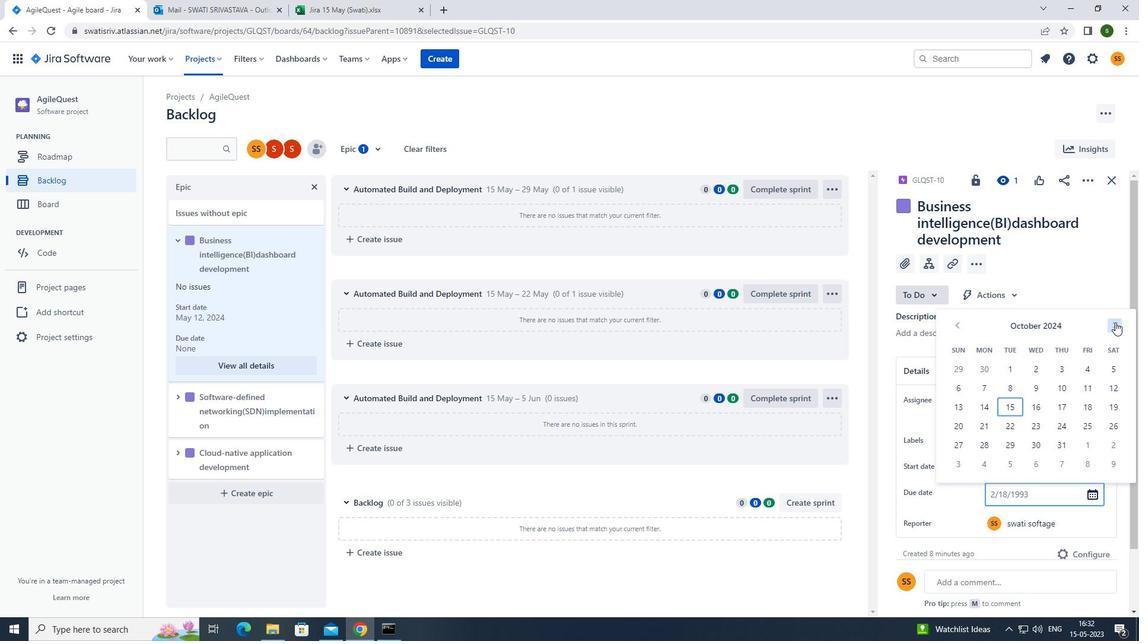 
Action: Mouse pressed left at (1116, 322)
Screenshot: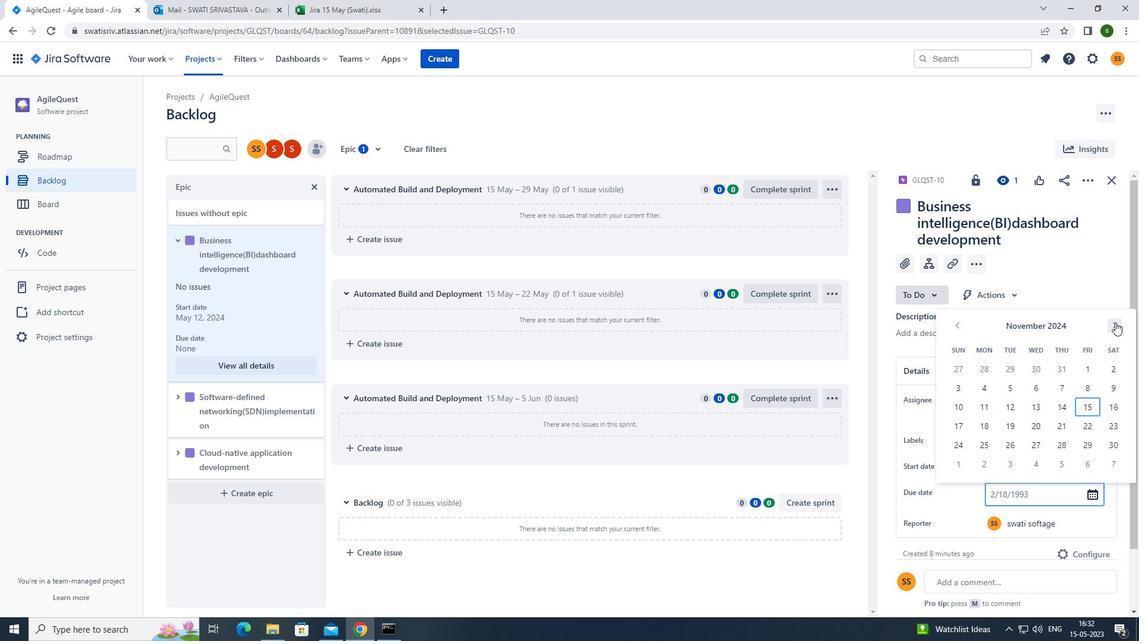 
Action: Mouse pressed left at (1116, 322)
Screenshot: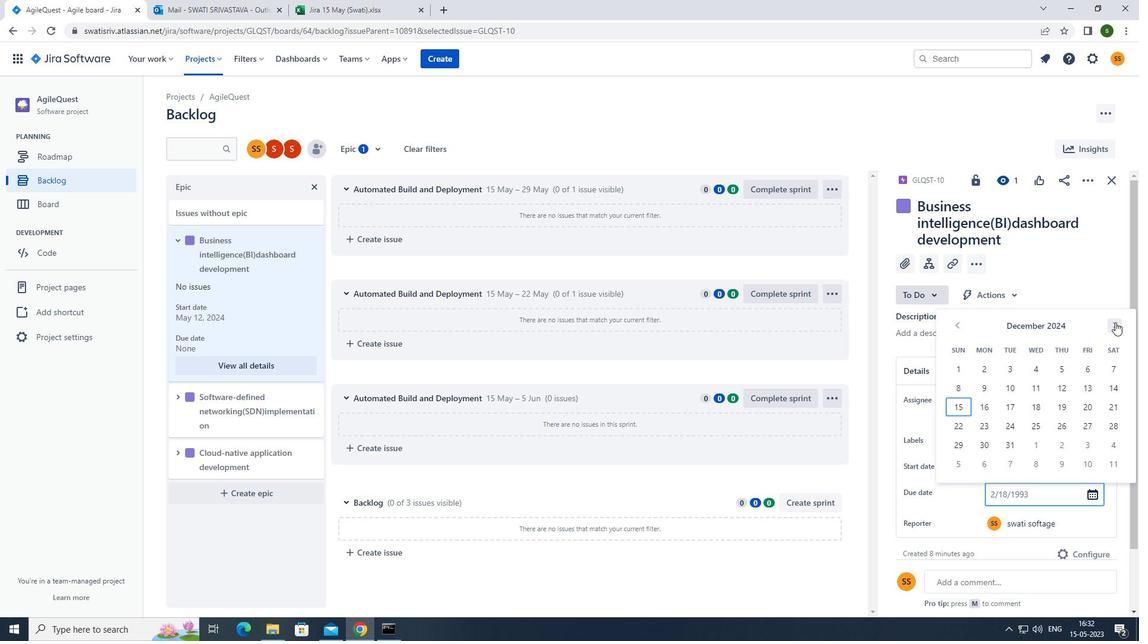 
Action: Mouse pressed left at (1116, 322)
Screenshot: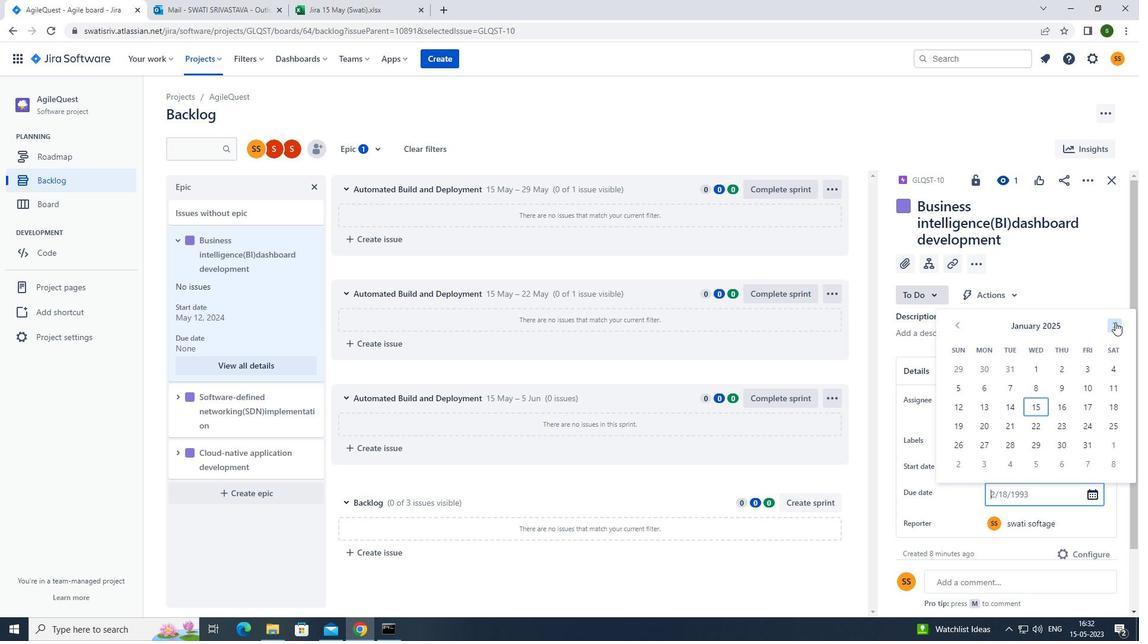 
Action: Mouse pressed left at (1116, 322)
Screenshot: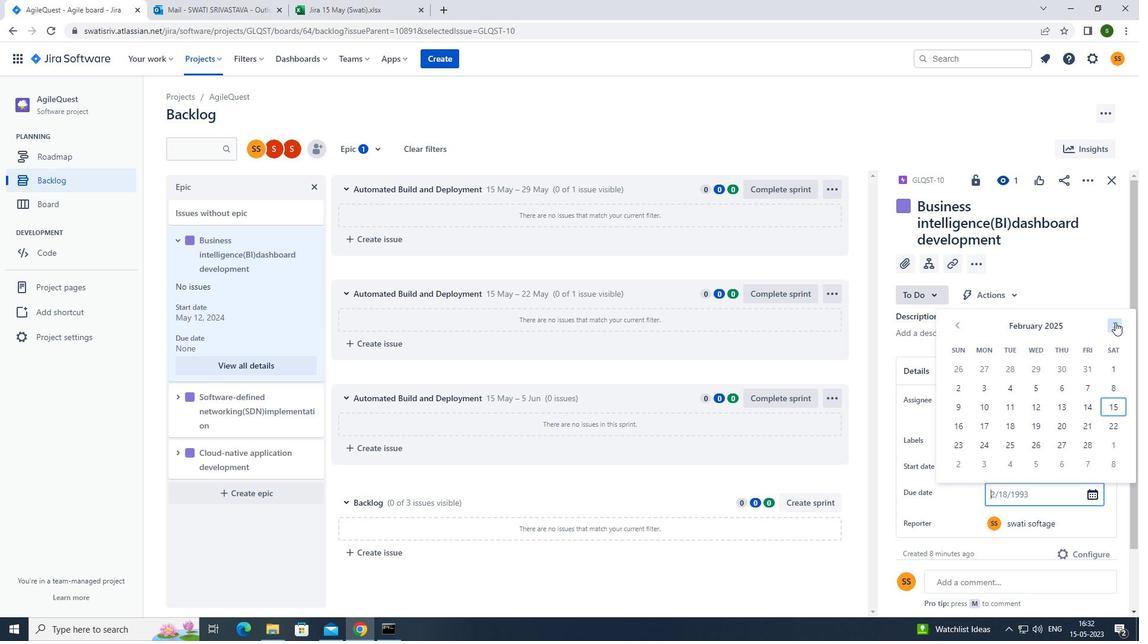 
Action: Mouse pressed left at (1116, 322)
Screenshot: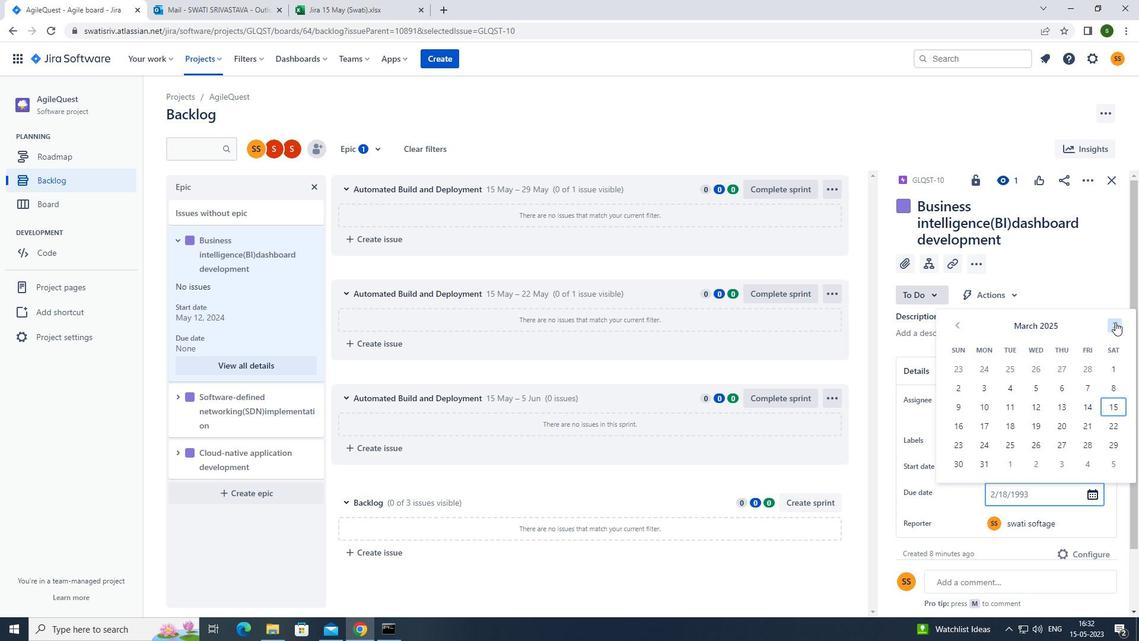 
Action: Mouse pressed left at (1116, 322)
Screenshot: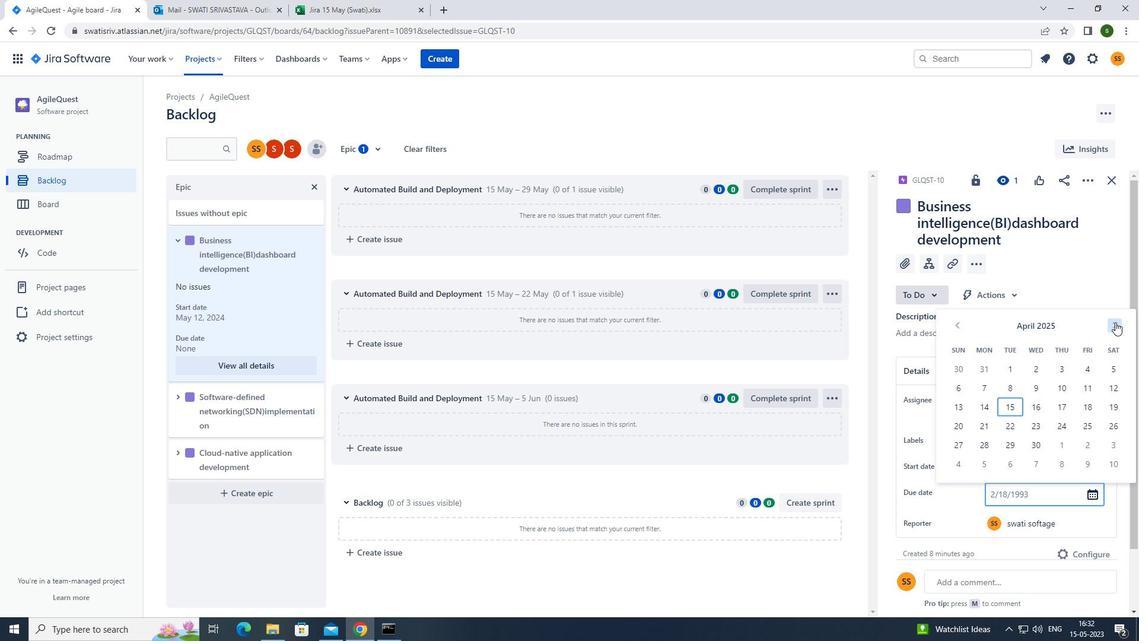 
Action: Mouse pressed left at (1116, 322)
Screenshot: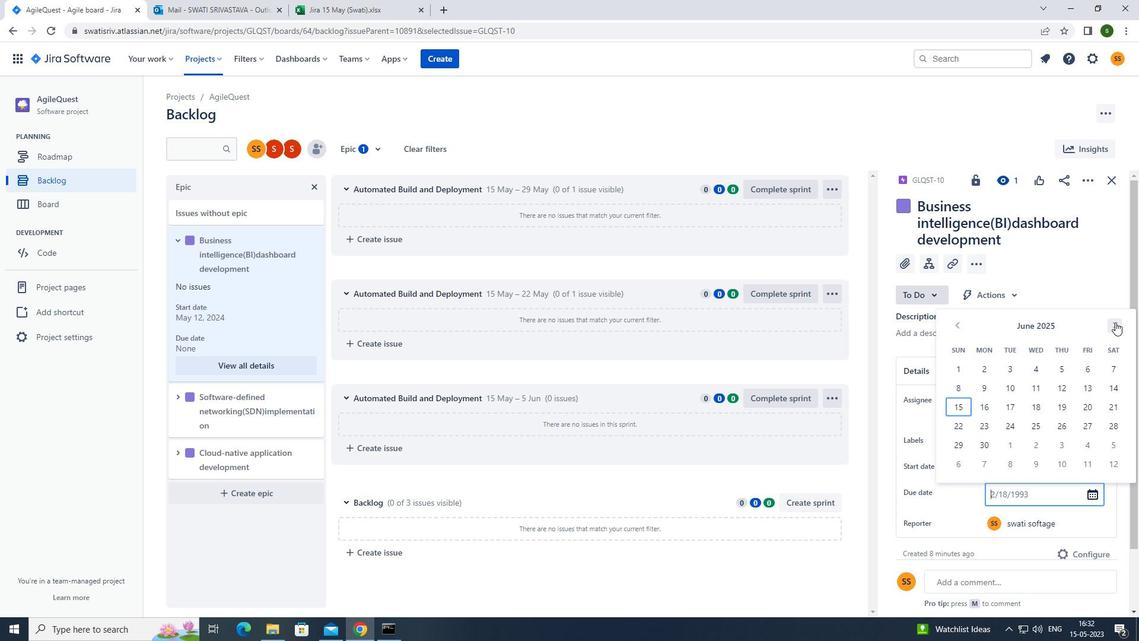 
Action: Mouse pressed left at (1116, 322)
Screenshot: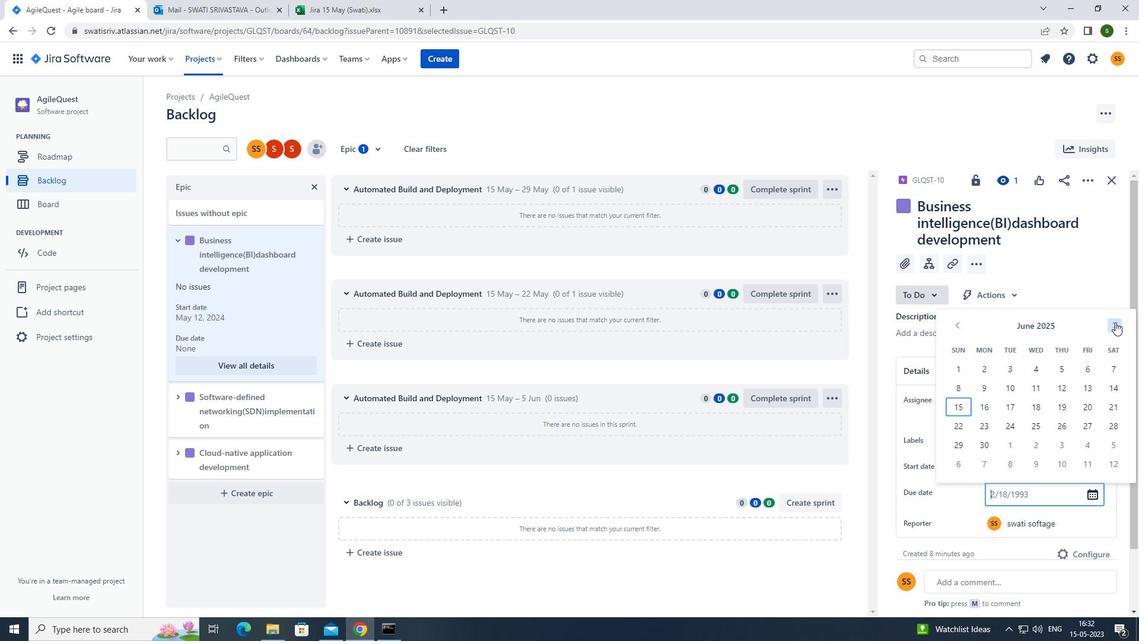 
Action: Mouse pressed left at (1116, 322)
Screenshot: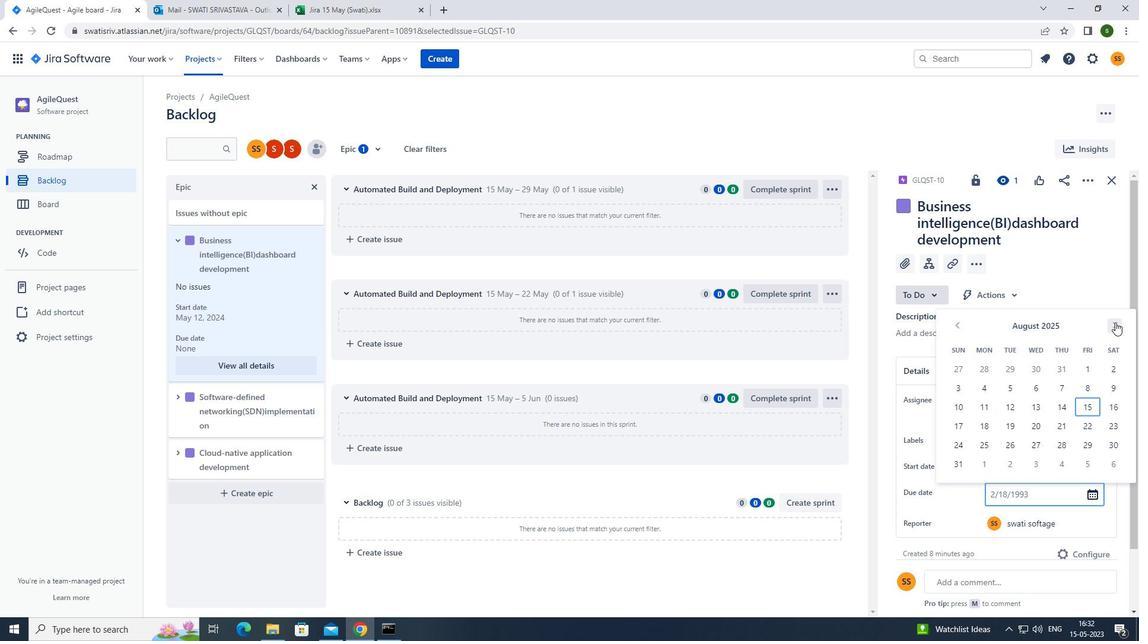 
Action: Mouse moved to (1012, 369)
Screenshot: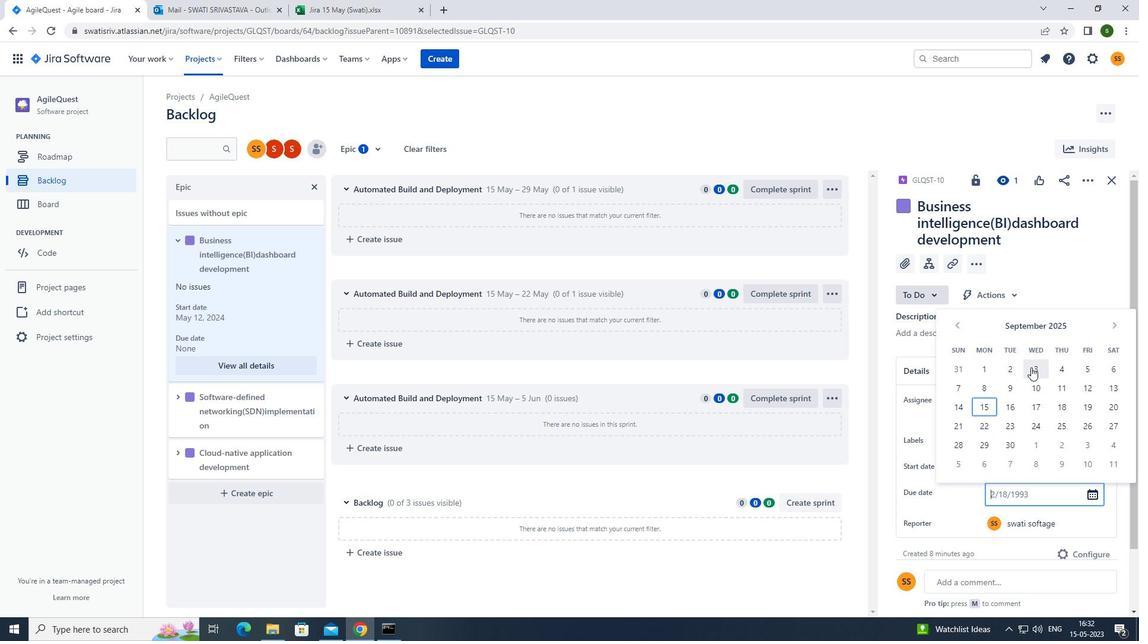 
Action: Mouse pressed left at (1012, 369)
Screenshot: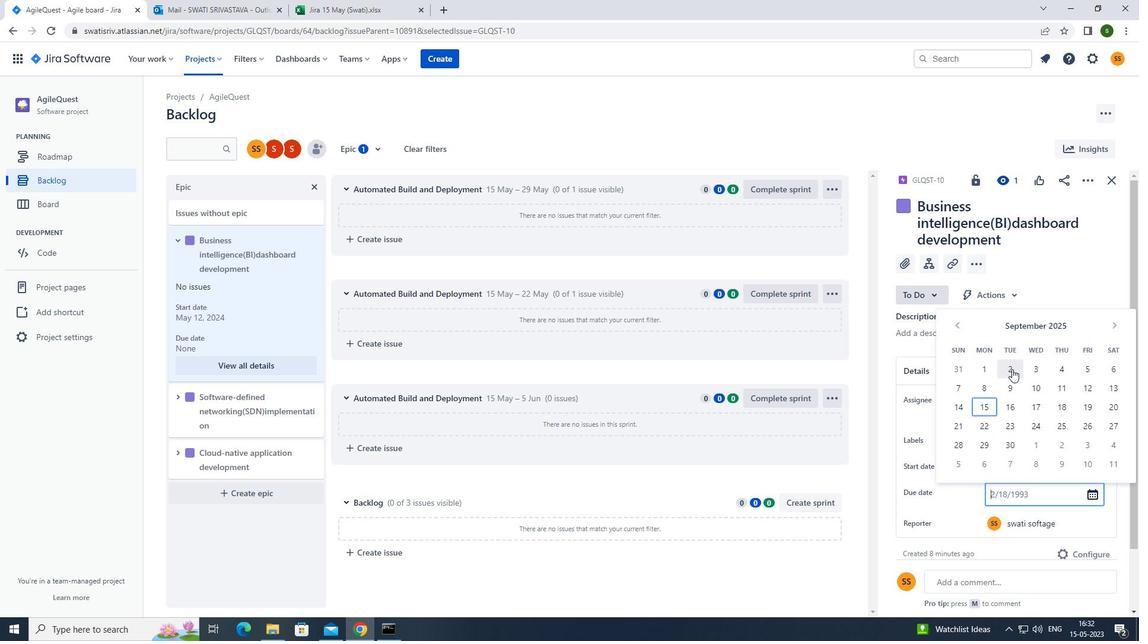 
Action: Mouse moved to (184, 395)
Screenshot: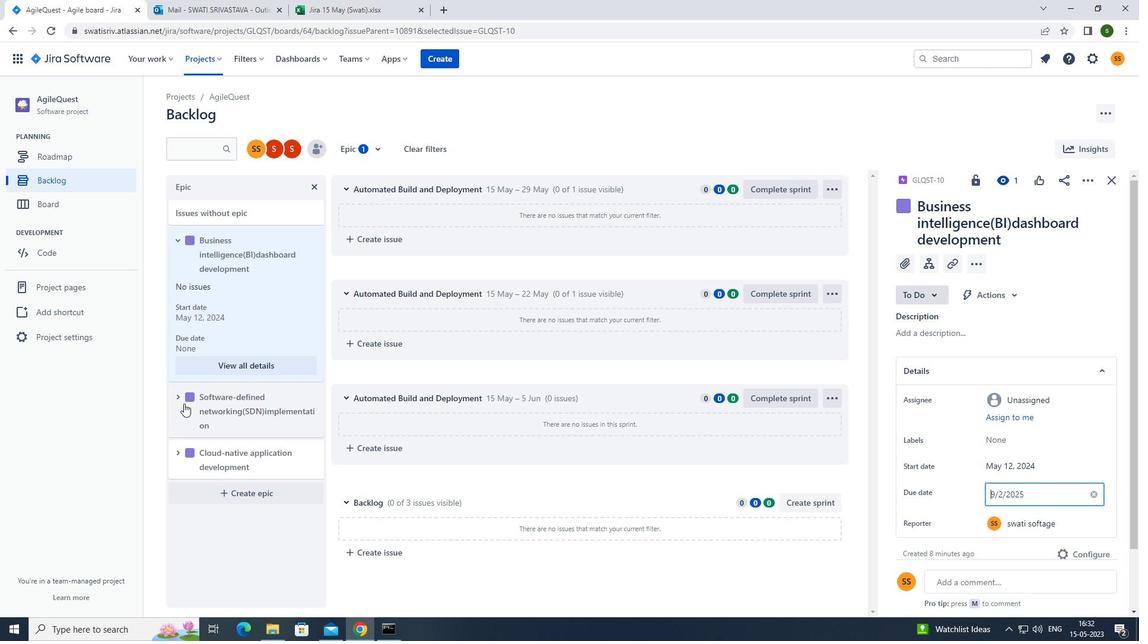 
Action: Mouse pressed left at (184, 395)
Screenshot: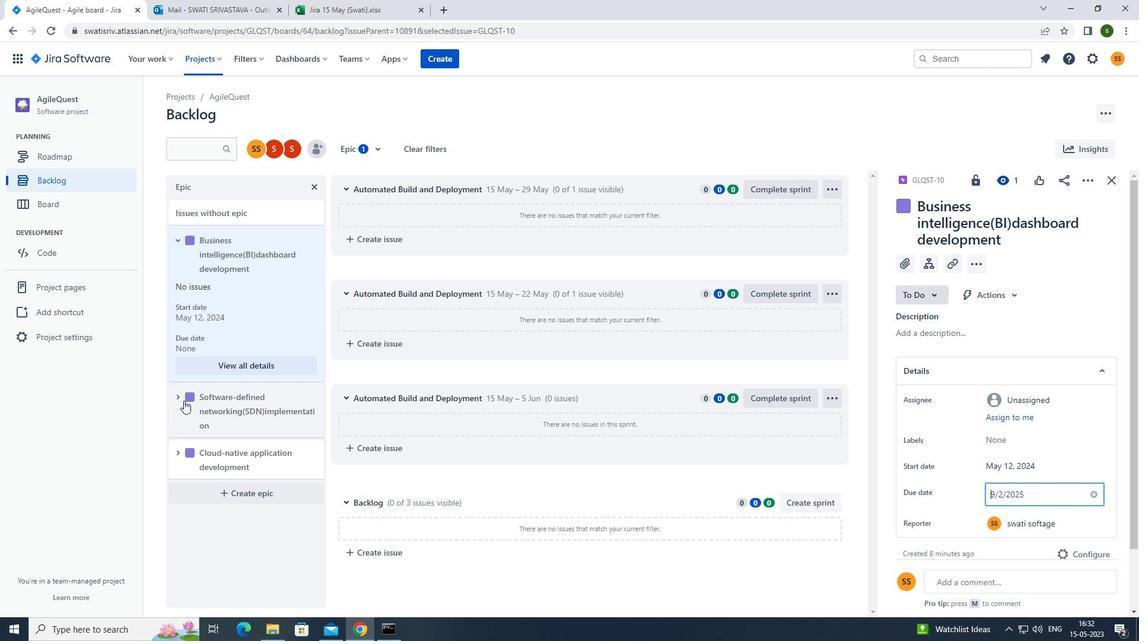 
Action: Mouse moved to (248, 520)
Screenshot: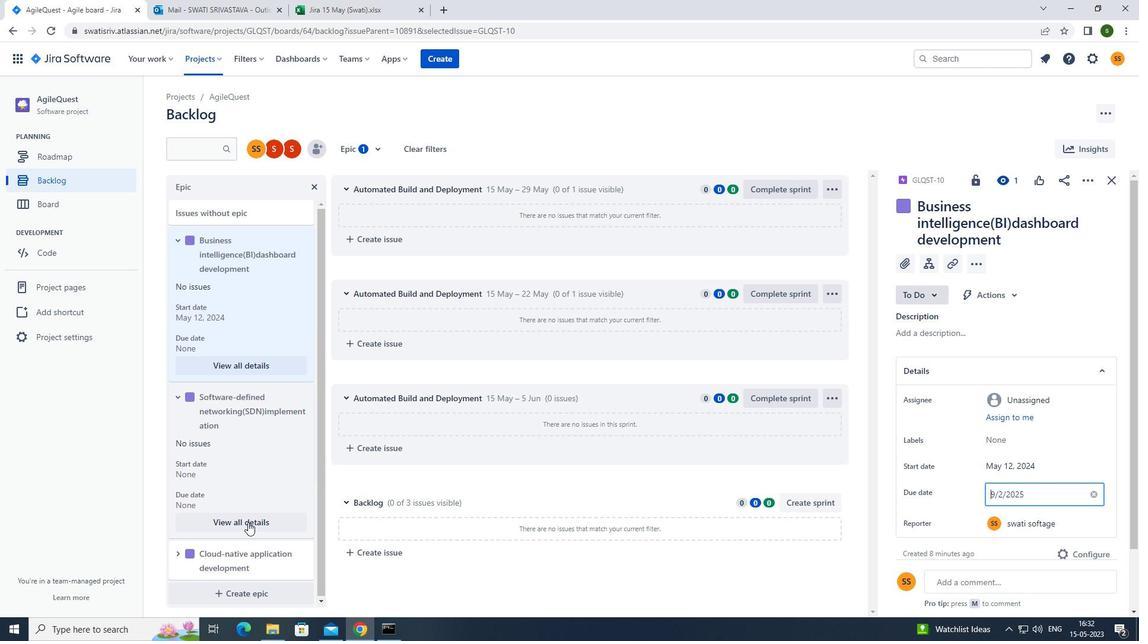 
Action: Mouse pressed left at (248, 520)
Screenshot: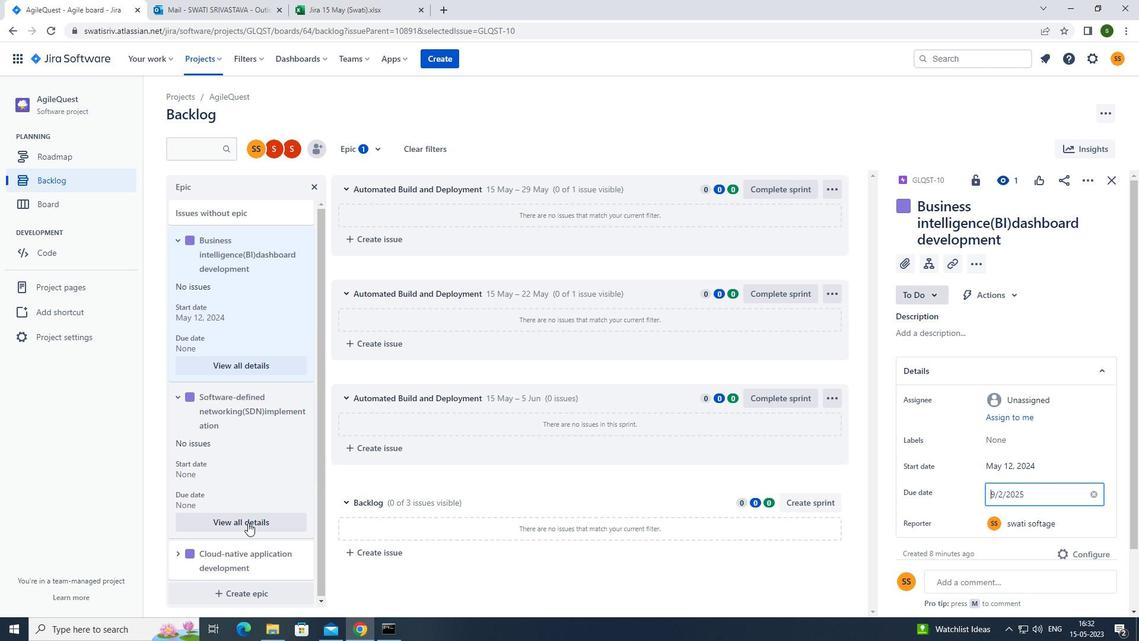 
Action: Mouse moved to (1011, 465)
Screenshot: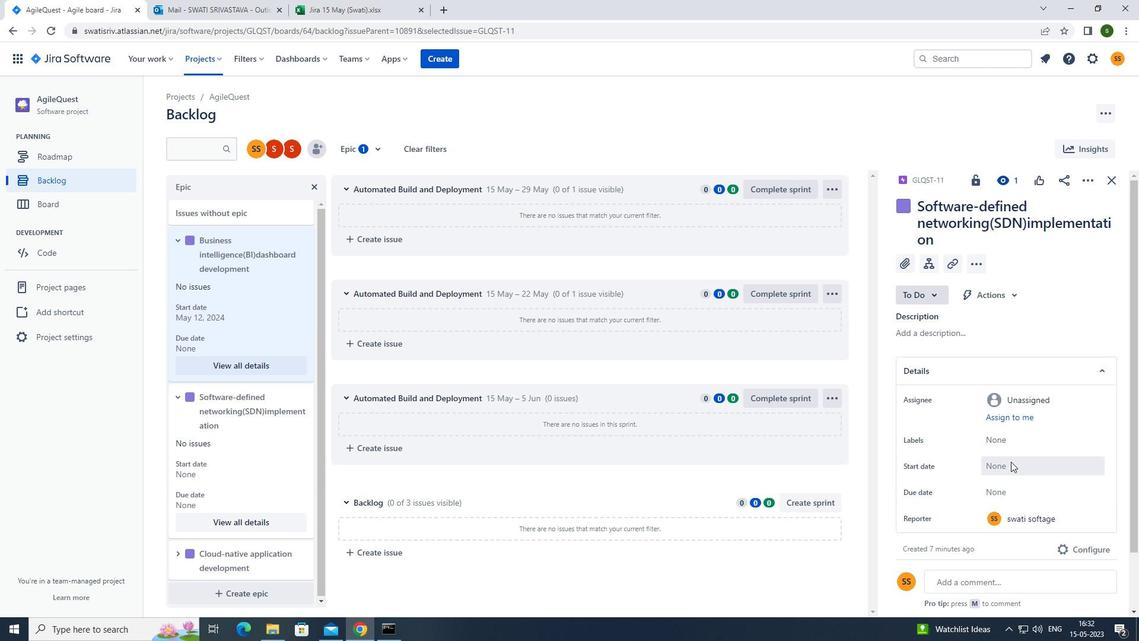 
Action: Mouse pressed left at (1011, 465)
Screenshot: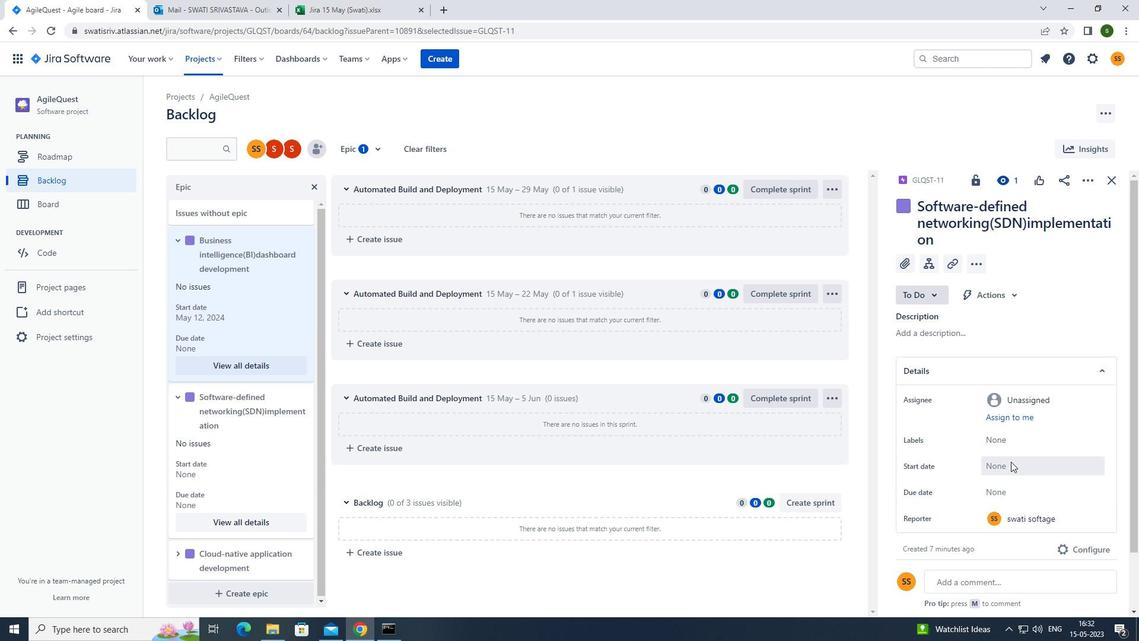 
Action: Mouse moved to (952, 291)
Screenshot: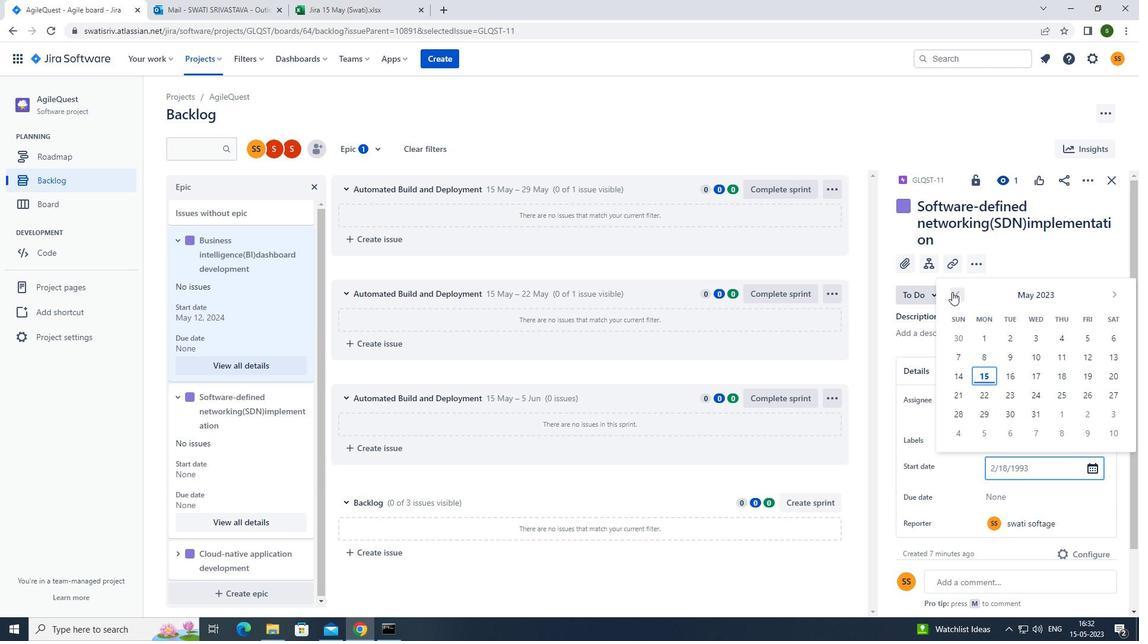 
Action: Mouse pressed left at (952, 291)
Screenshot: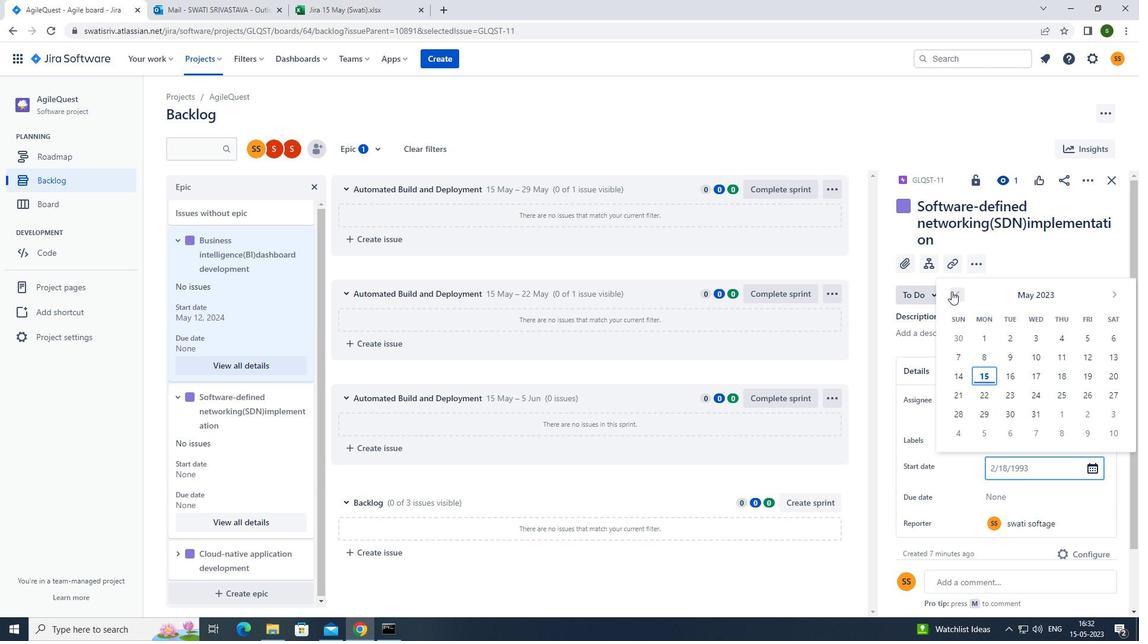 
Action: Mouse pressed left at (952, 291)
Screenshot: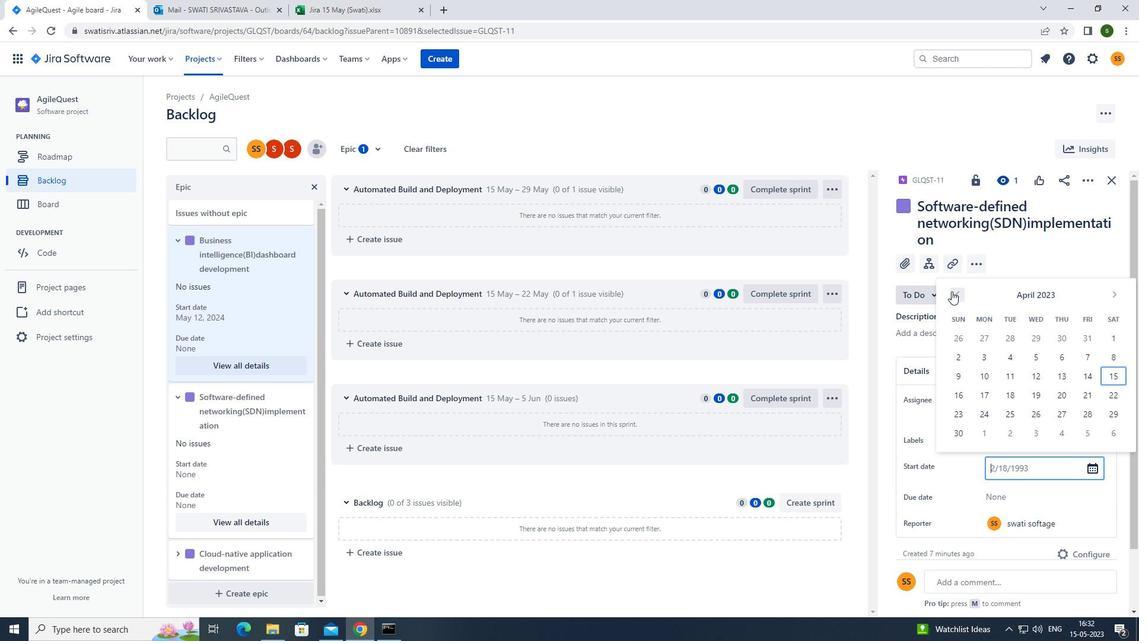 
Action: Mouse pressed left at (952, 291)
Screenshot: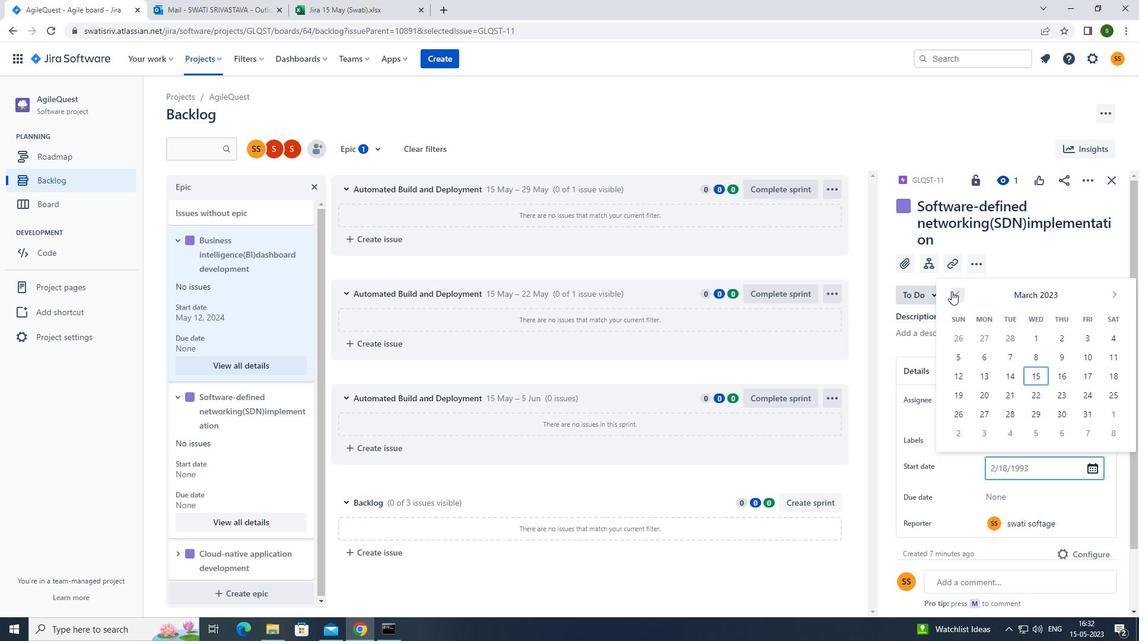 
Action: Mouse moved to (1056, 393)
Screenshot: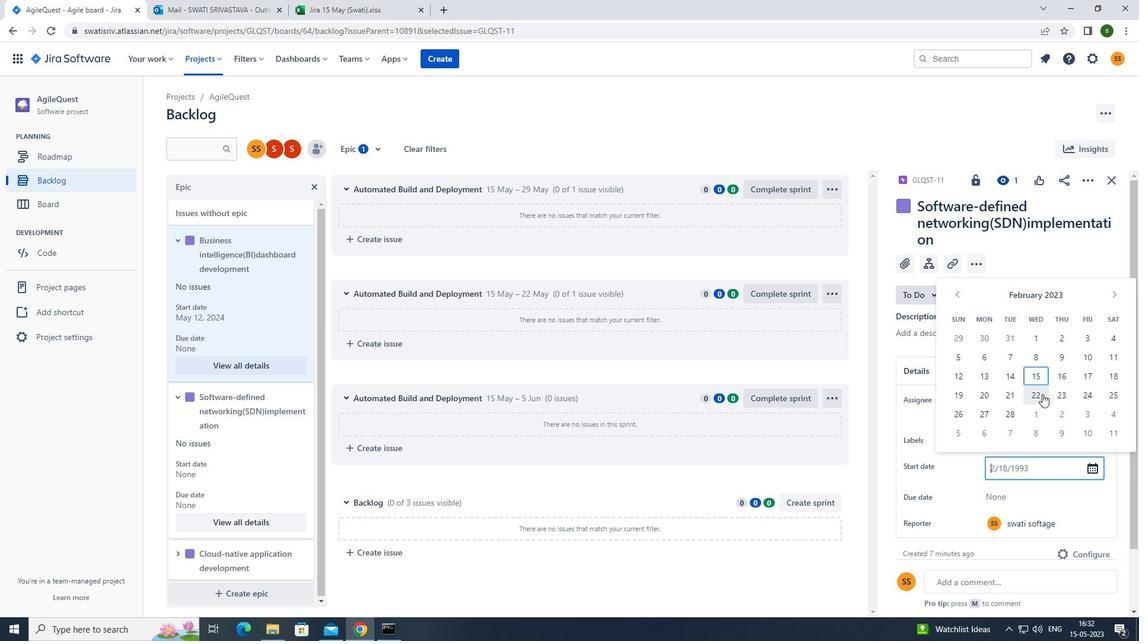 
Action: Mouse pressed left at (1056, 393)
Screenshot: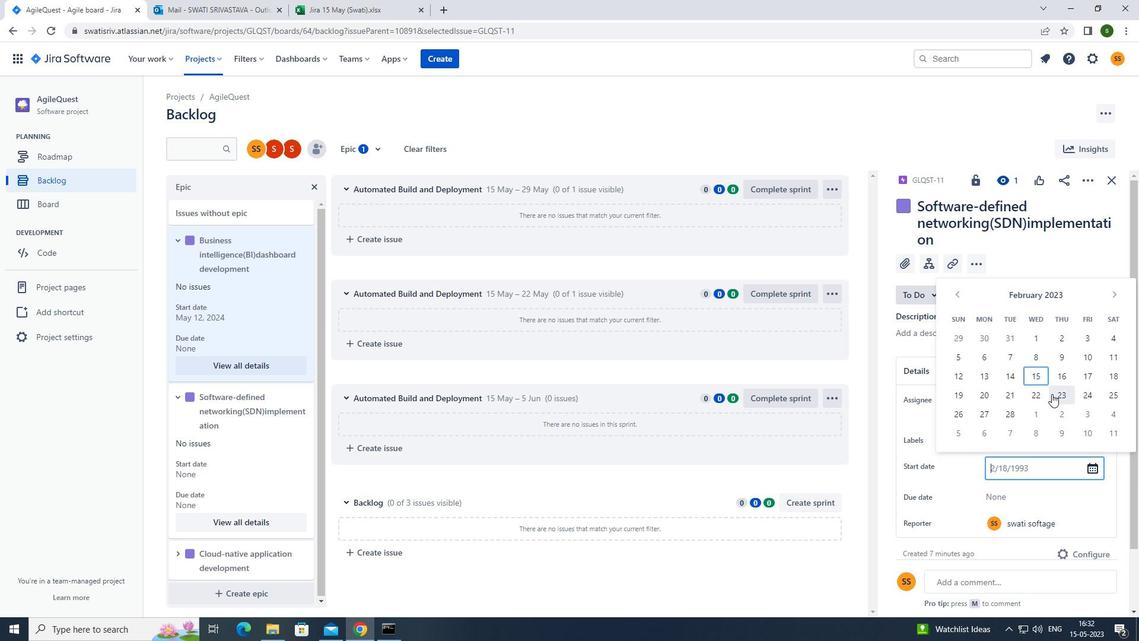 
Action: Mouse moved to (1011, 496)
Screenshot: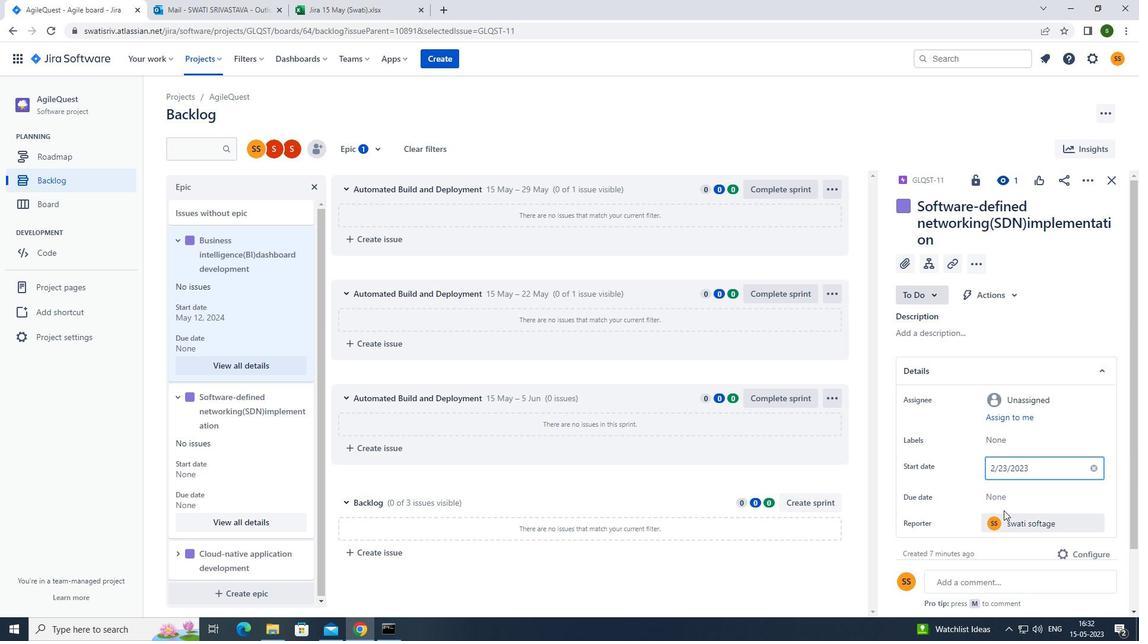 
Action: Mouse pressed left at (1011, 496)
Screenshot: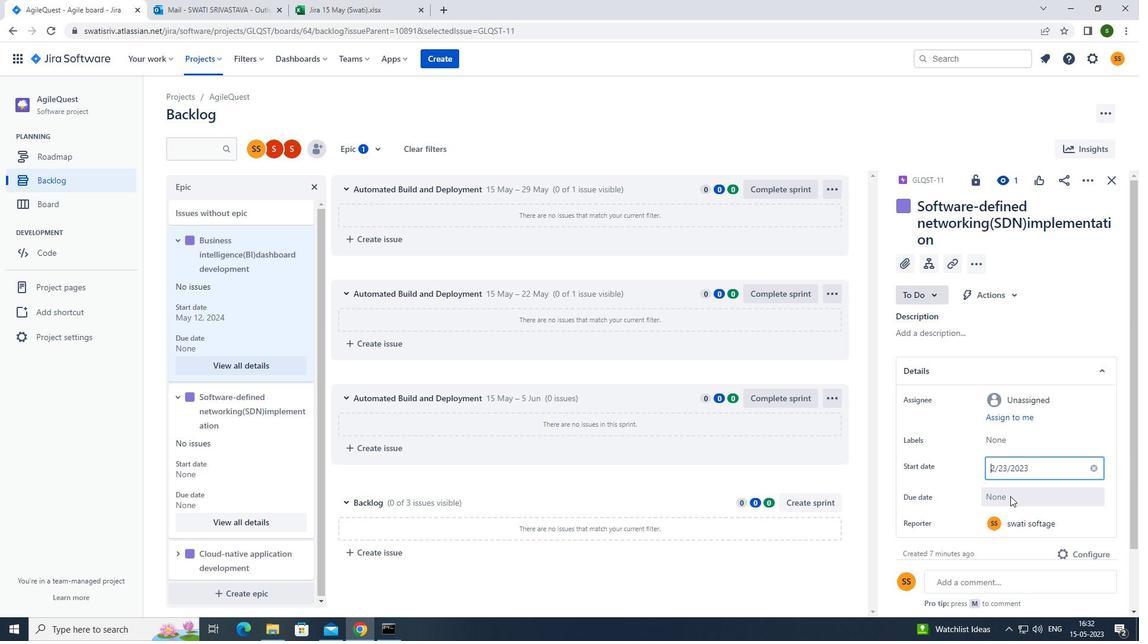 
Action: Mouse moved to (1113, 326)
Screenshot: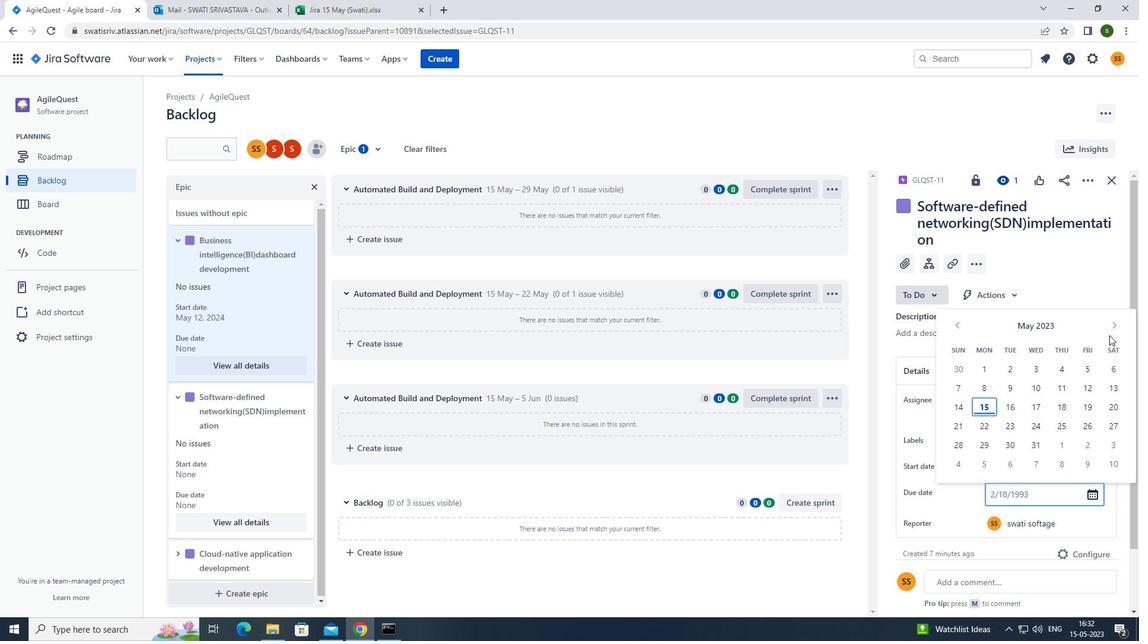 
Action: Mouse pressed left at (1113, 326)
Screenshot: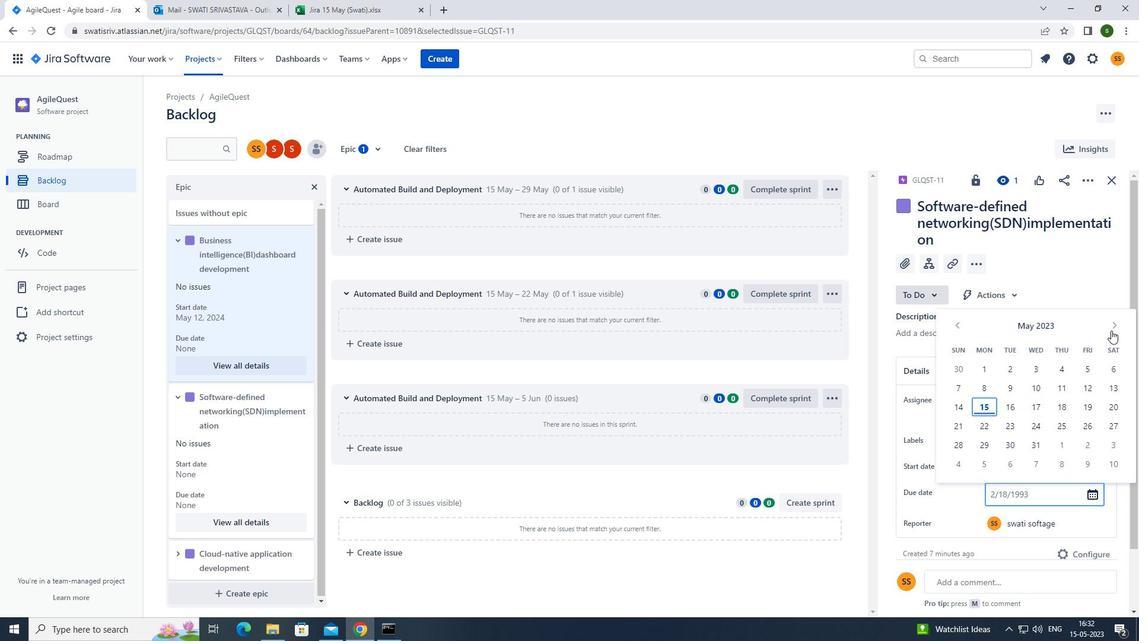 
Action: Mouse pressed left at (1113, 326)
Screenshot: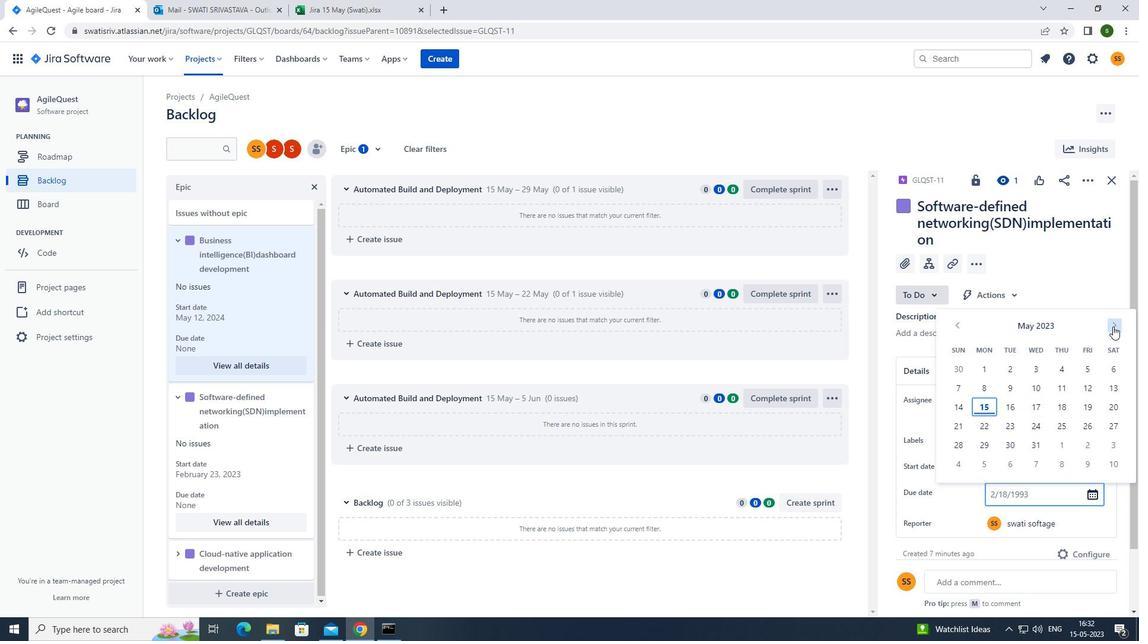 
Action: Mouse pressed left at (1113, 326)
Screenshot: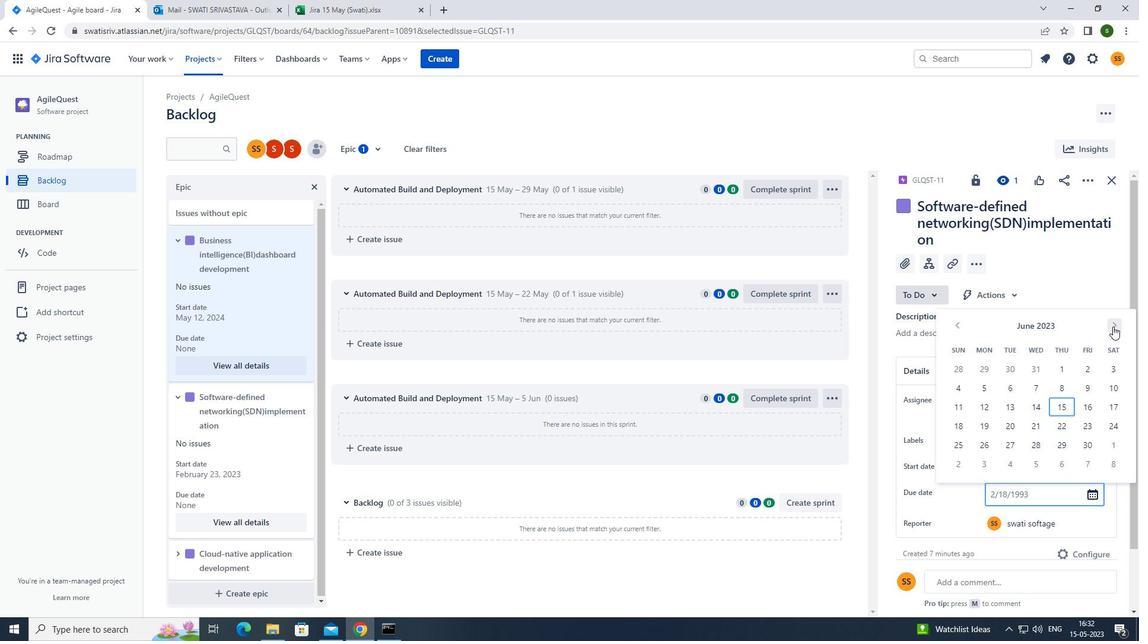 
Action: Mouse pressed left at (1113, 326)
Screenshot: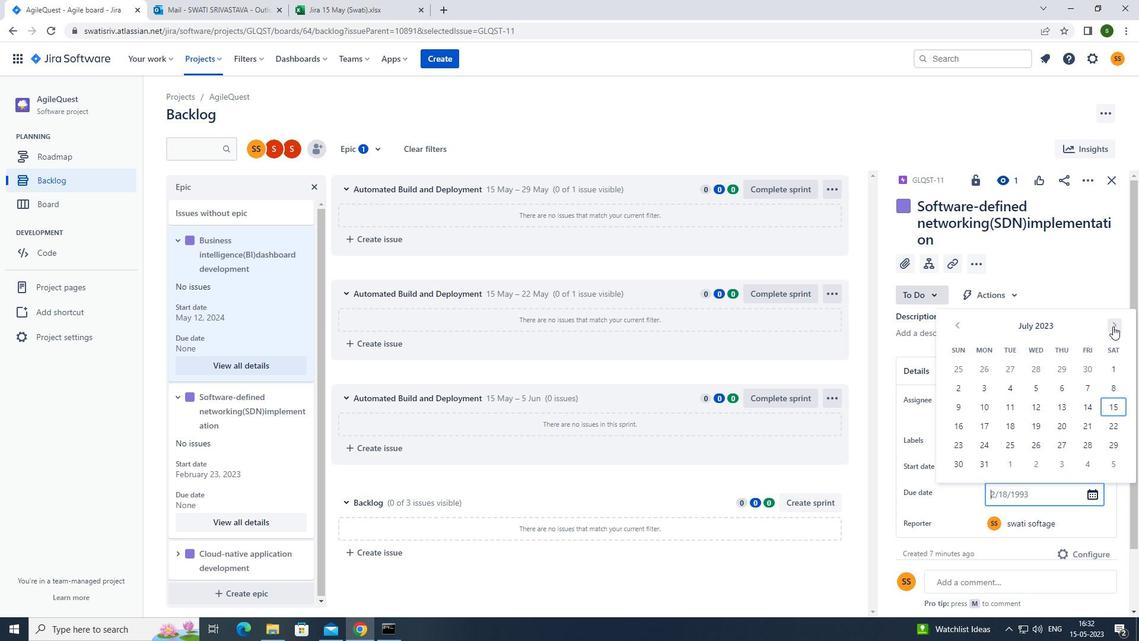 
Action: Mouse pressed left at (1113, 326)
Screenshot: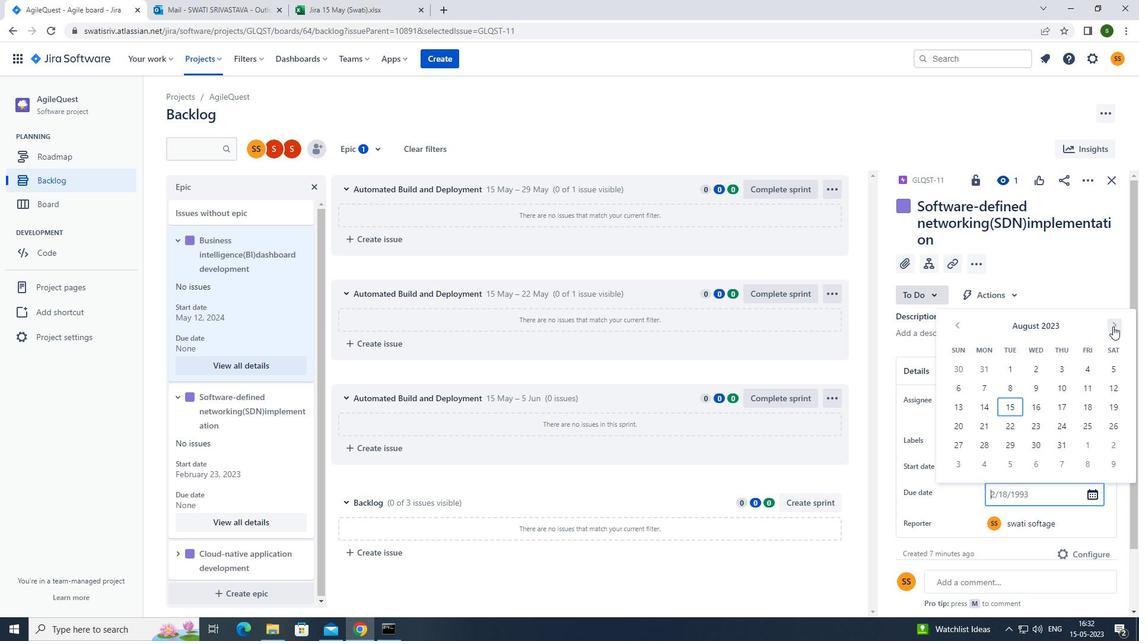 
Action: Mouse pressed left at (1113, 326)
Screenshot: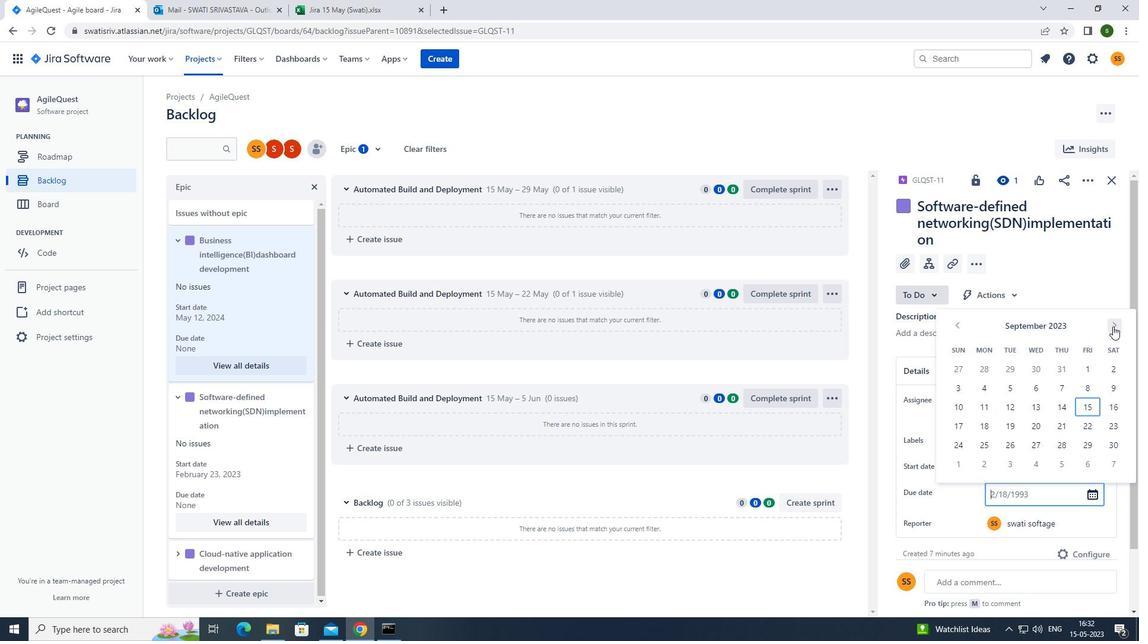 
Action: Mouse pressed left at (1113, 326)
Screenshot: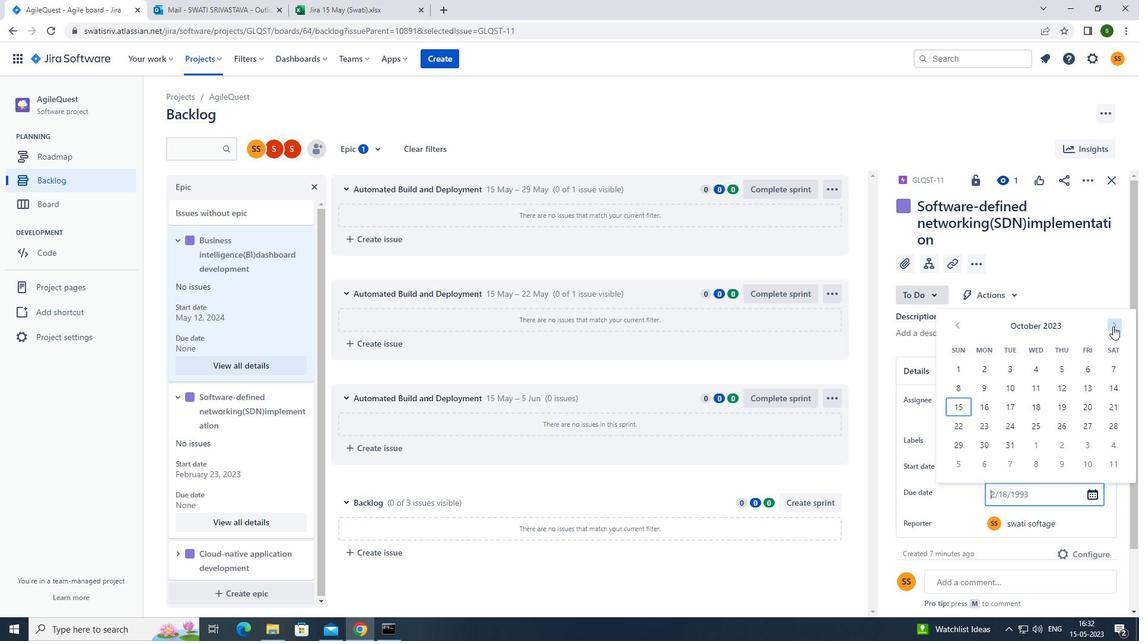 
Action: Mouse pressed left at (1113, 326)
Screenshot: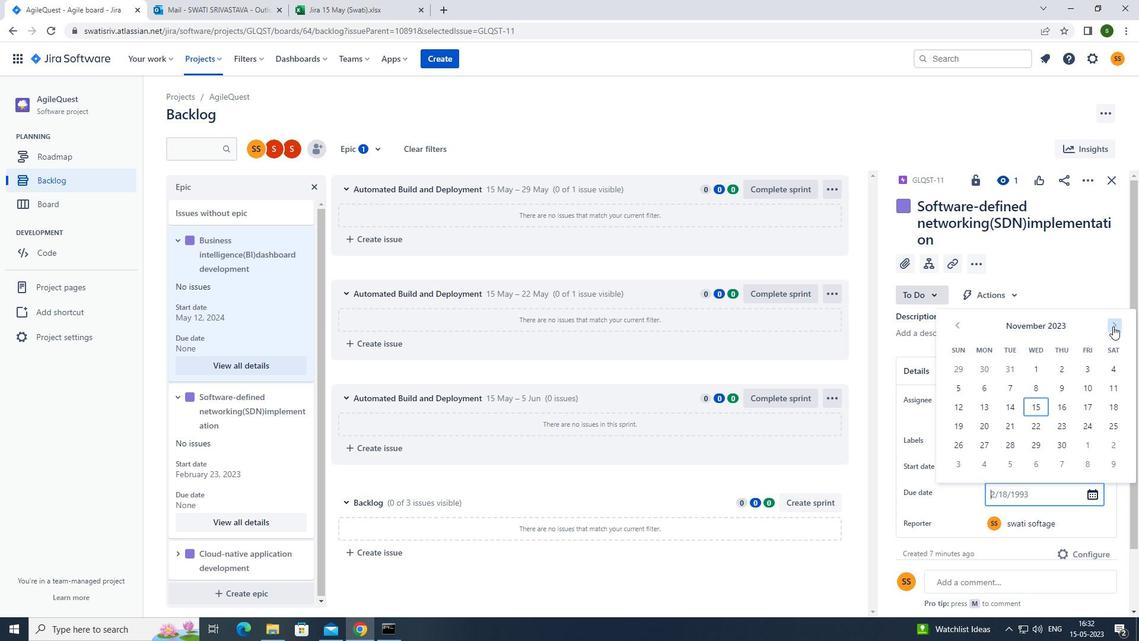 
Action: Mouse pressed left at (1113, 326)
Screenshot: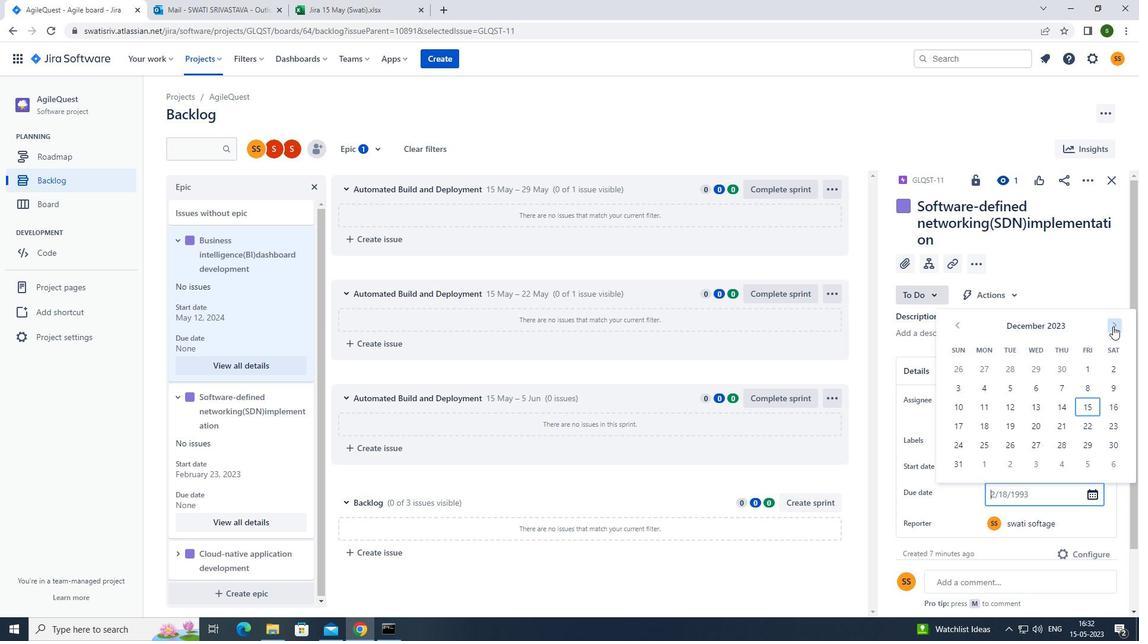
Action: Mouse pressed left at (1113, 326)
Screenshot: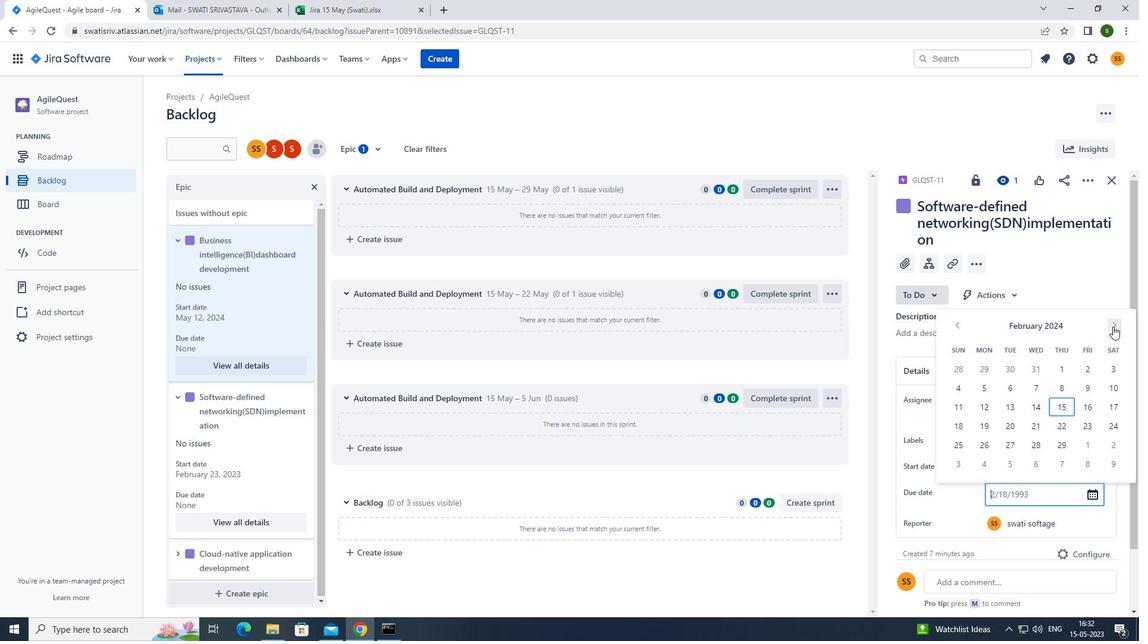 
Action: Mouse pressed left at (1113, 326)
Screenshot: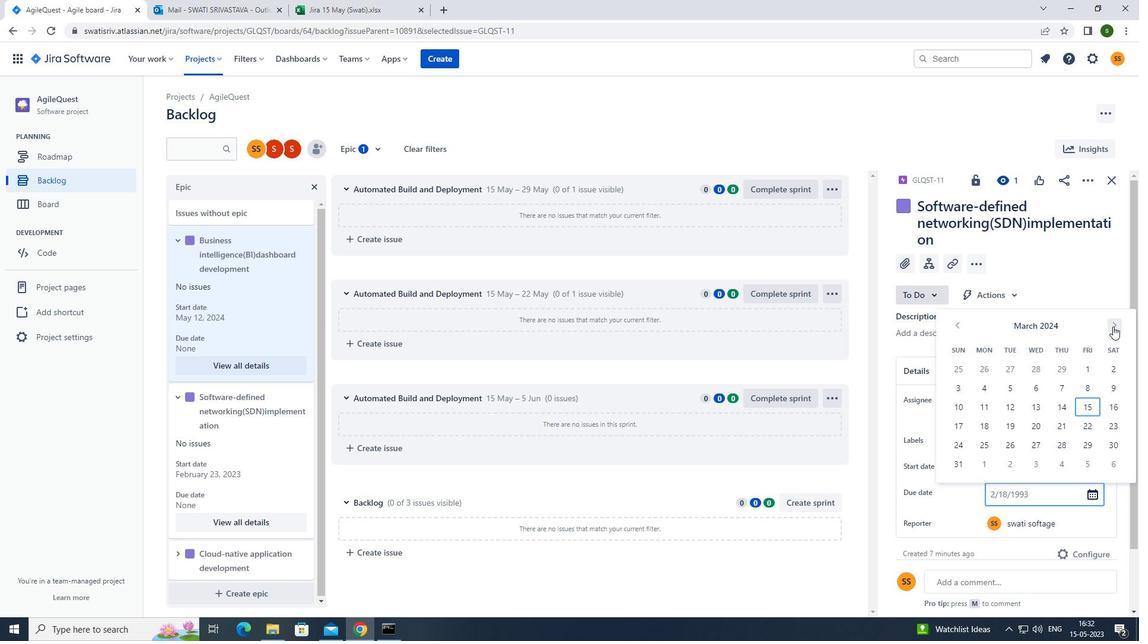 
Action: Mouse pressed left at (1113, 326)
Screenshot: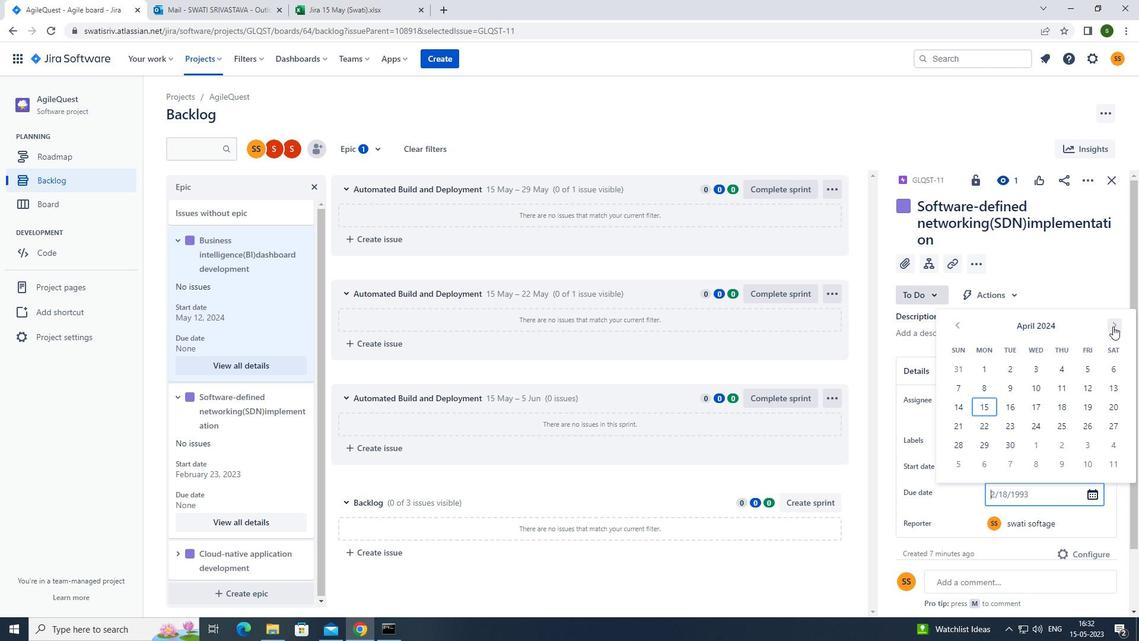 
Action: Mouse pressed left at (1113, 326)
Screenshot: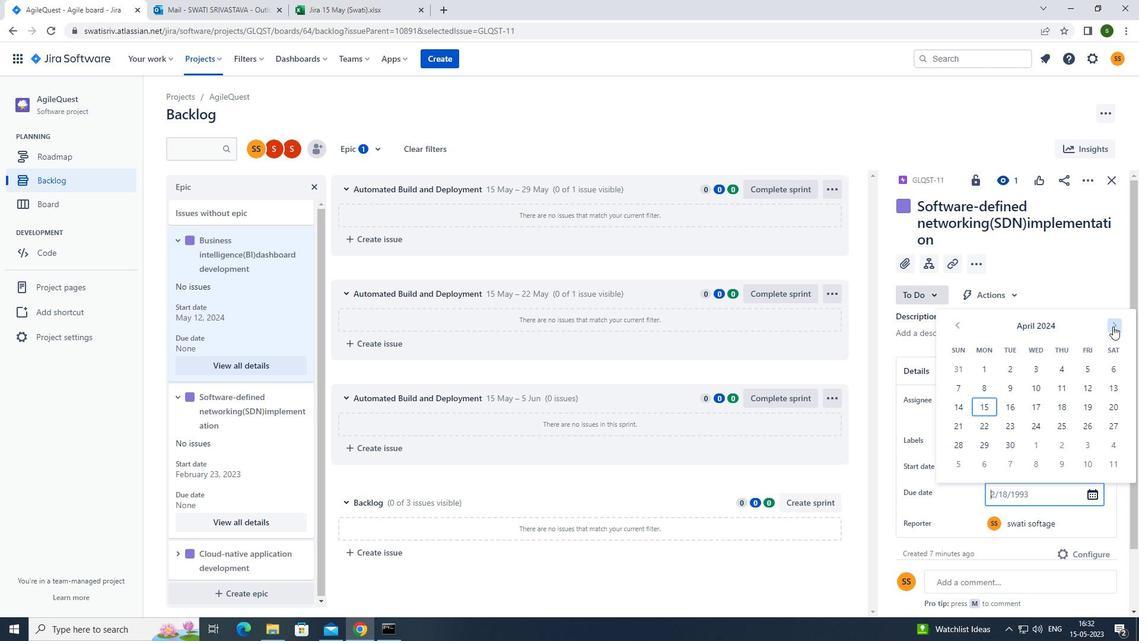 
Action: Mouse pressed left at (1113, 326)
Screenshot: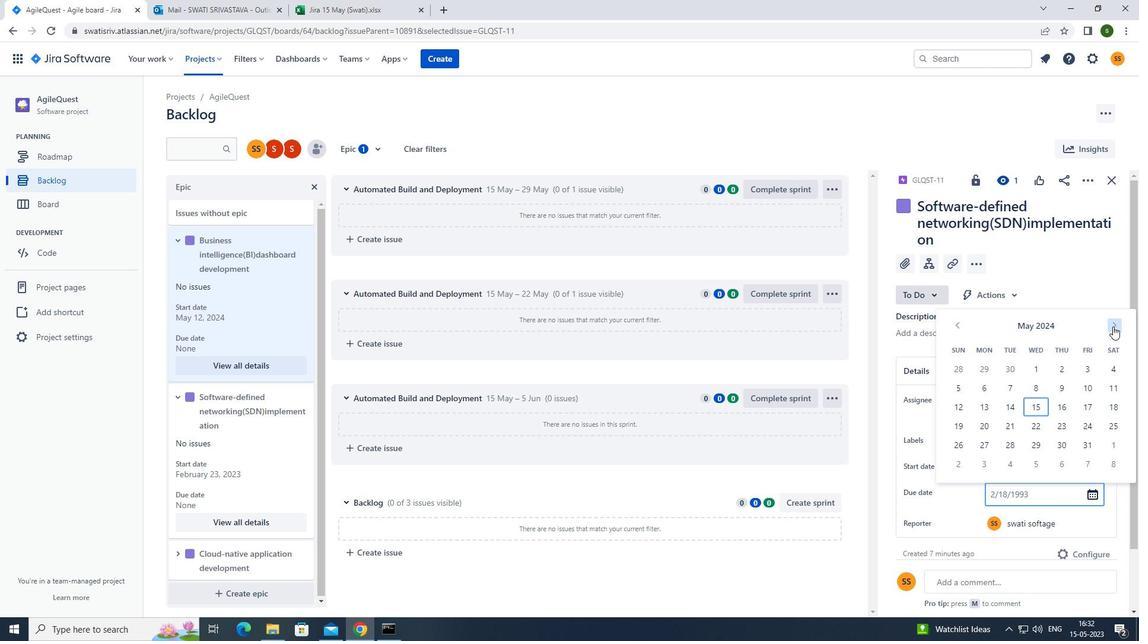 
Action: Mouse pressed left at (1113, 326)
Screenshot: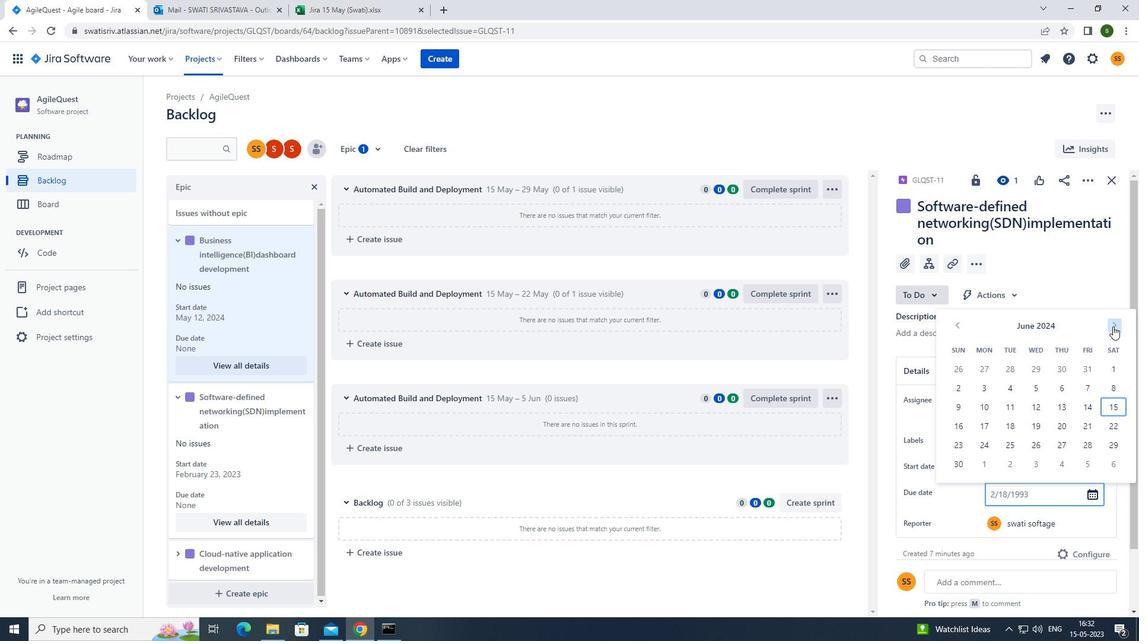 
Action: Mouse pressed left at (1113, 326)
Screenshot: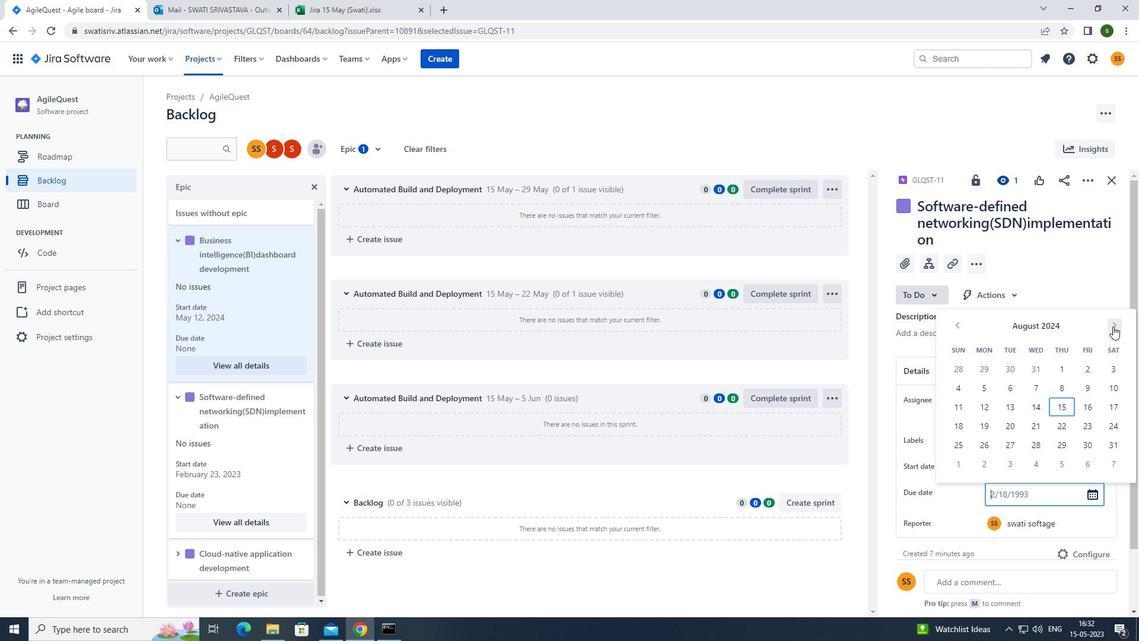 
Action: Mouse pressed left at (1113, 326)
Screenshot: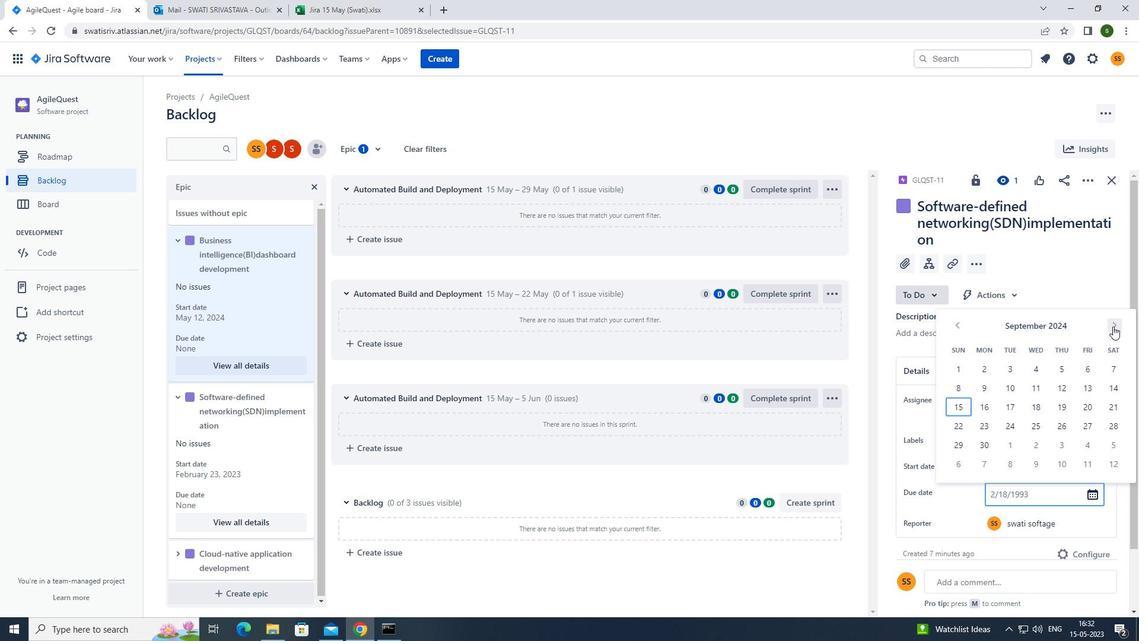 
Action: Mouse moved to (1113, 326)
Screenshot: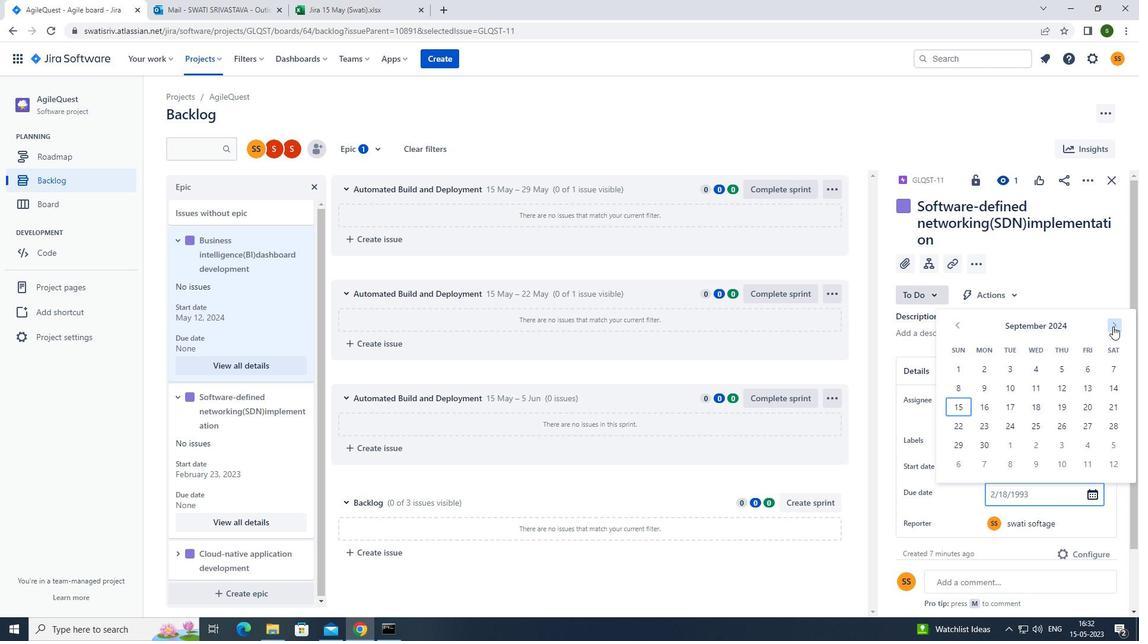 
Action: Mouse pressed left at (1113, 326)
Screenshot: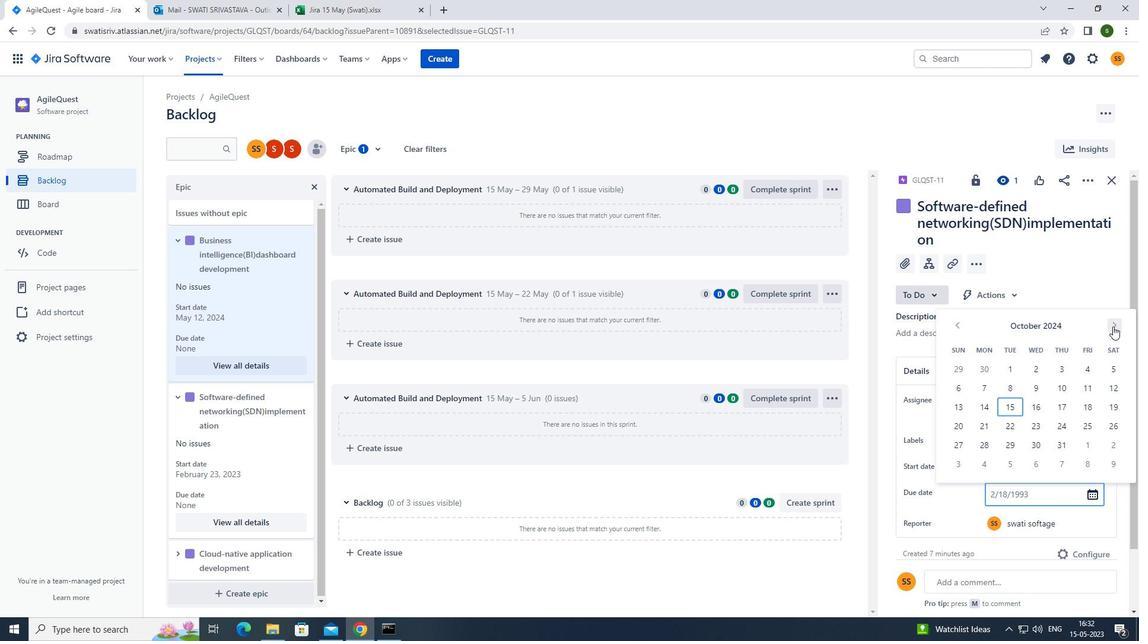 
Action: Mouse moved to (981, 424)
Screenshot: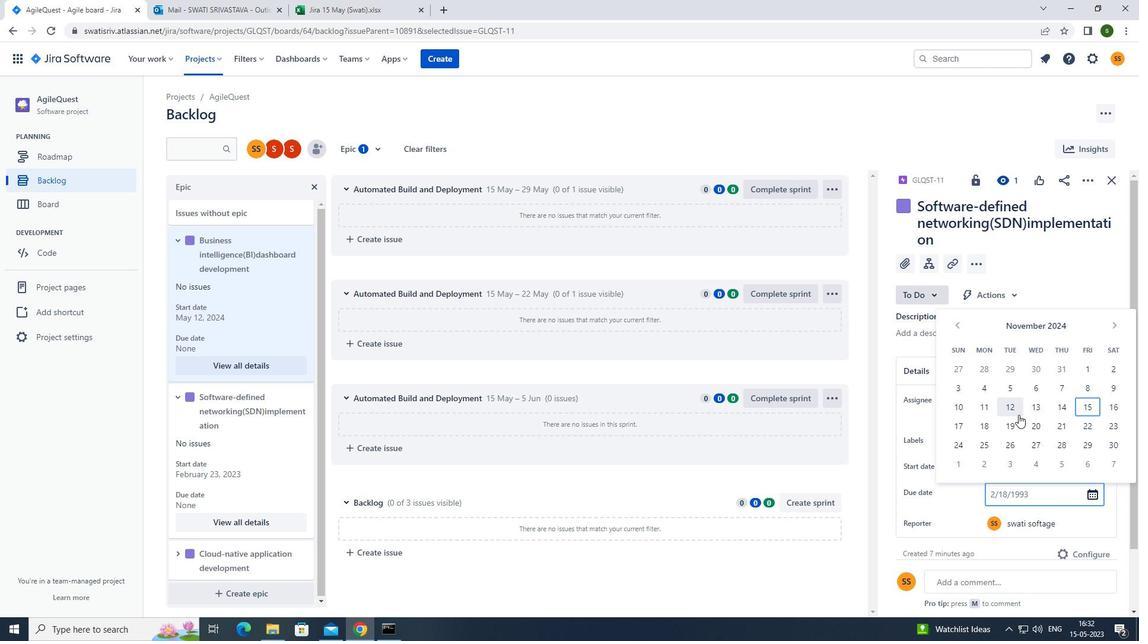 
Action: Mouse pressed left at (981, 424)
Screenshot: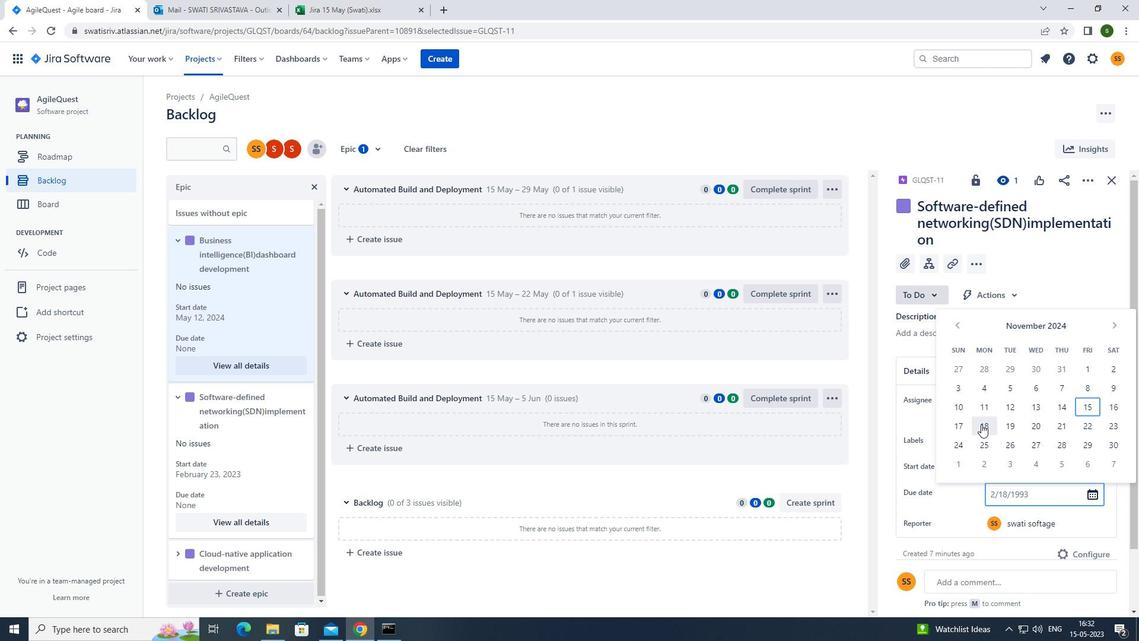 
Action: Mouse moved to (181, 553)
Screenshot: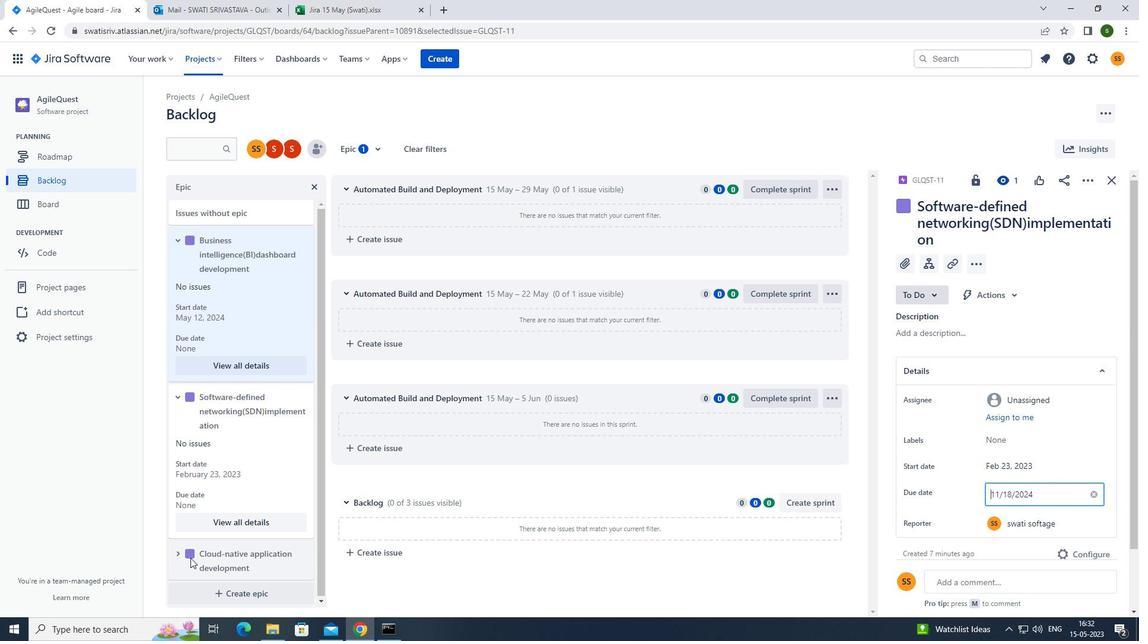
Action: Mouse pressed left at (181, 553)
Screenshot: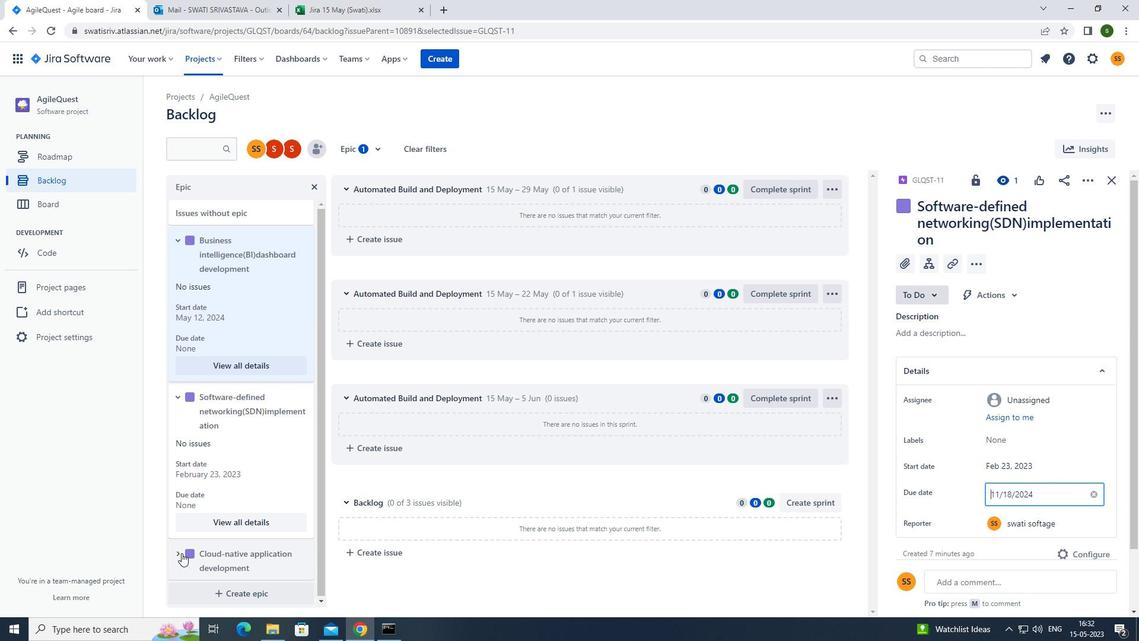
Action: Mouse moved to (214, 521)
Screenshot: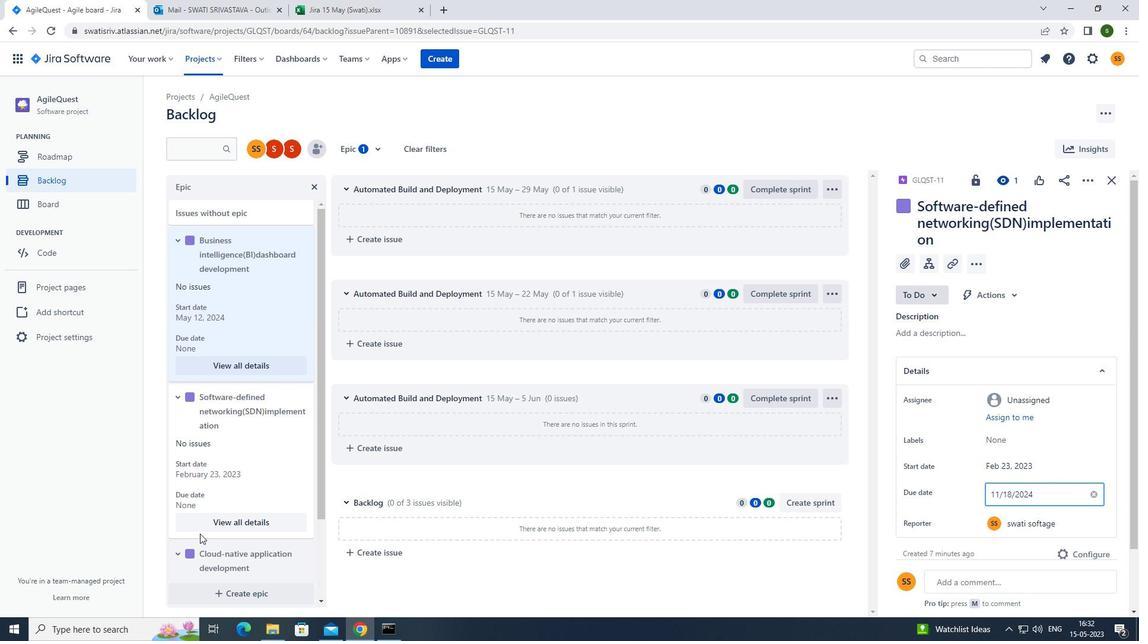 
Action: Mouse scrolled (214, 520) with delta (0, 0)
Screenshot: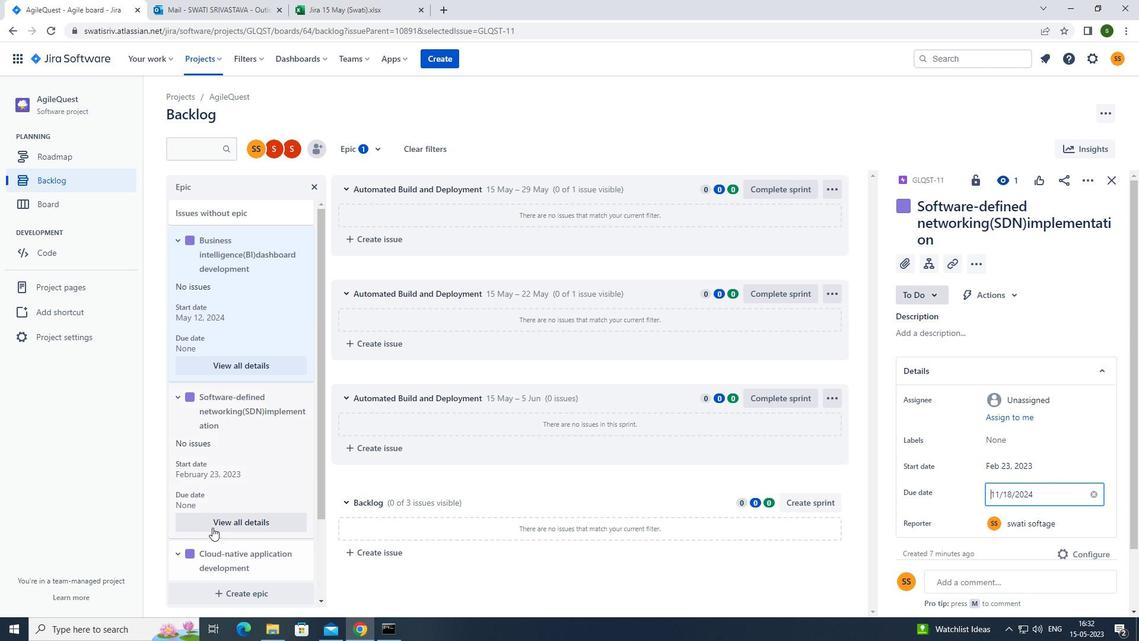 
Action: Mouse scrolled (214, 520) with delta (0, 0)
Screenshot: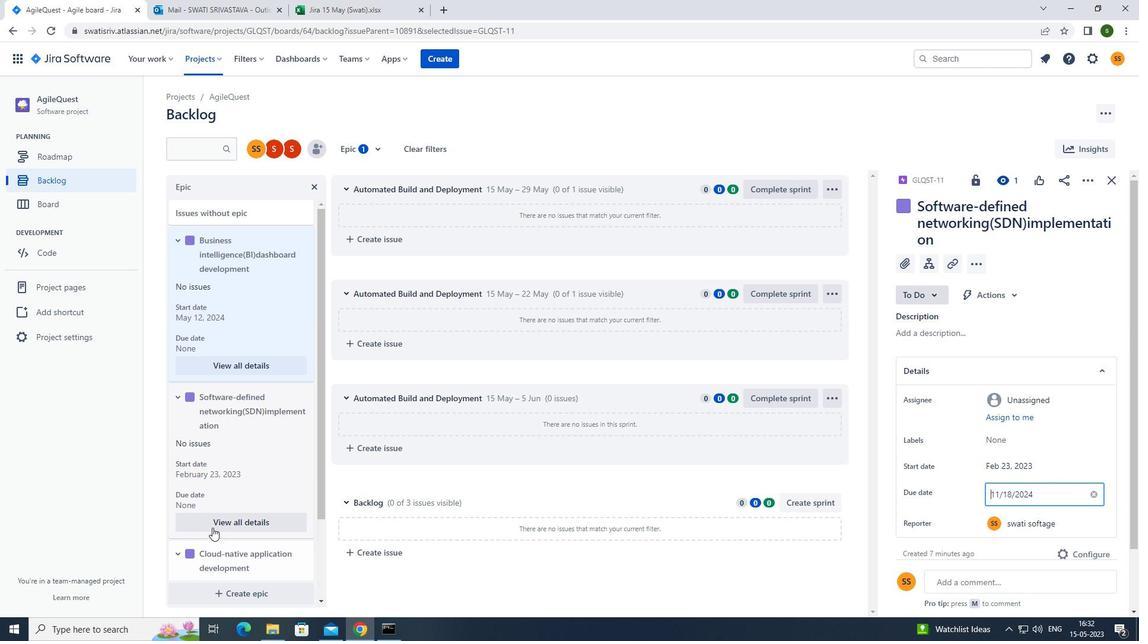 
Action: Mouse scrolled (214, 520) with delta (0, 0)
Screenshot: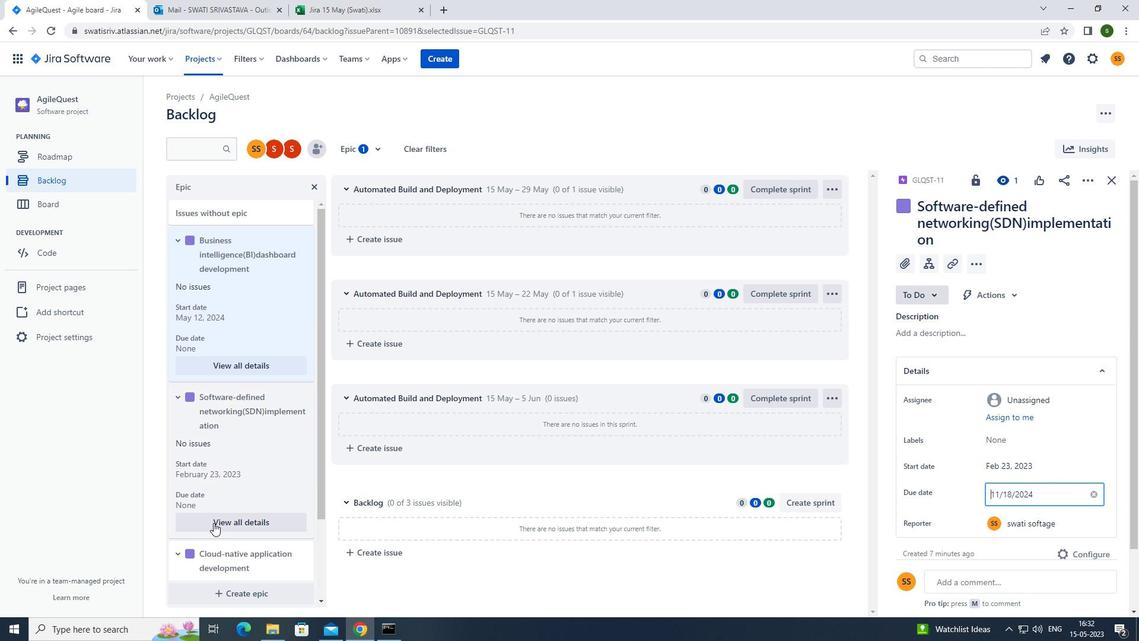 
Action: Mouse moved to (235, 558)
Screenshot: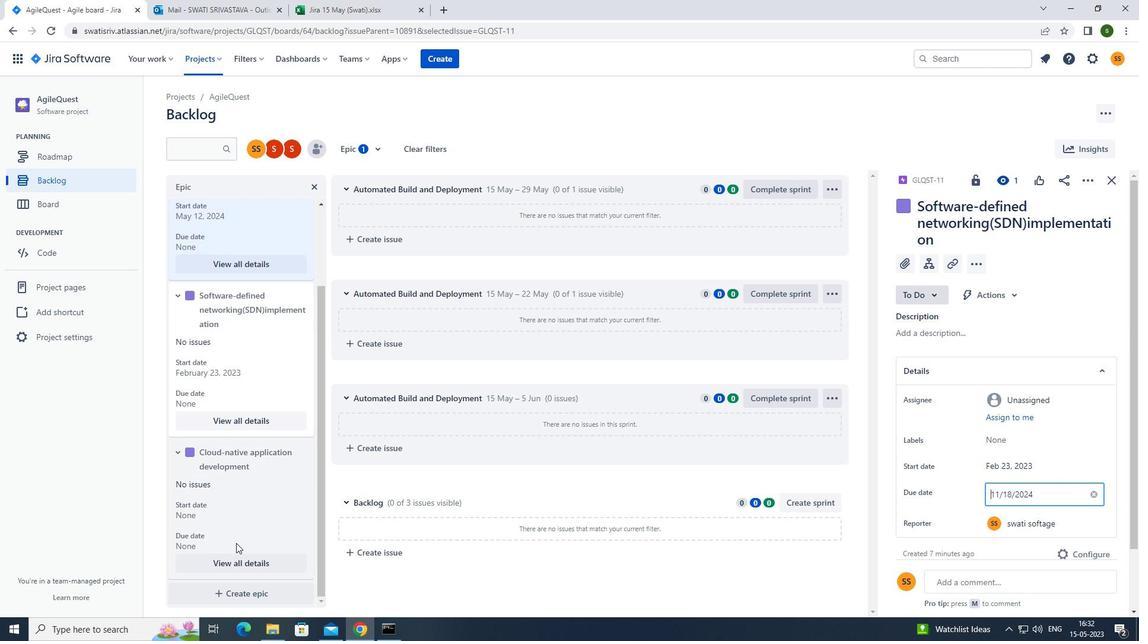 
Action: Mouse pressed left at (235, 558)
Screenshot: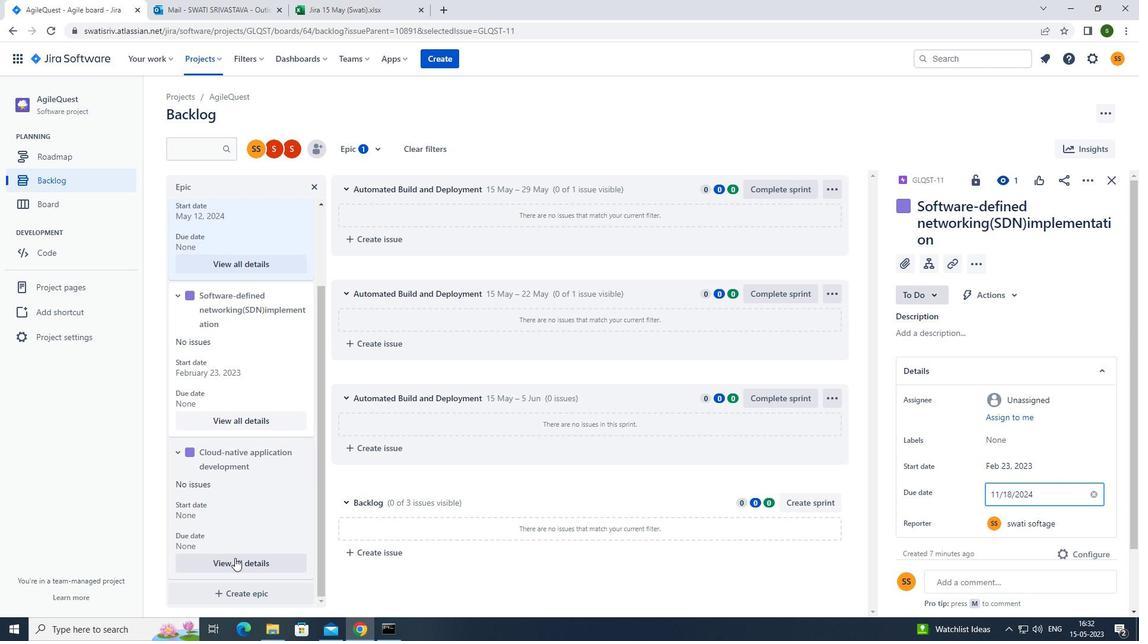 
Action: Mouse moved to (1020, 452)
Screenshot: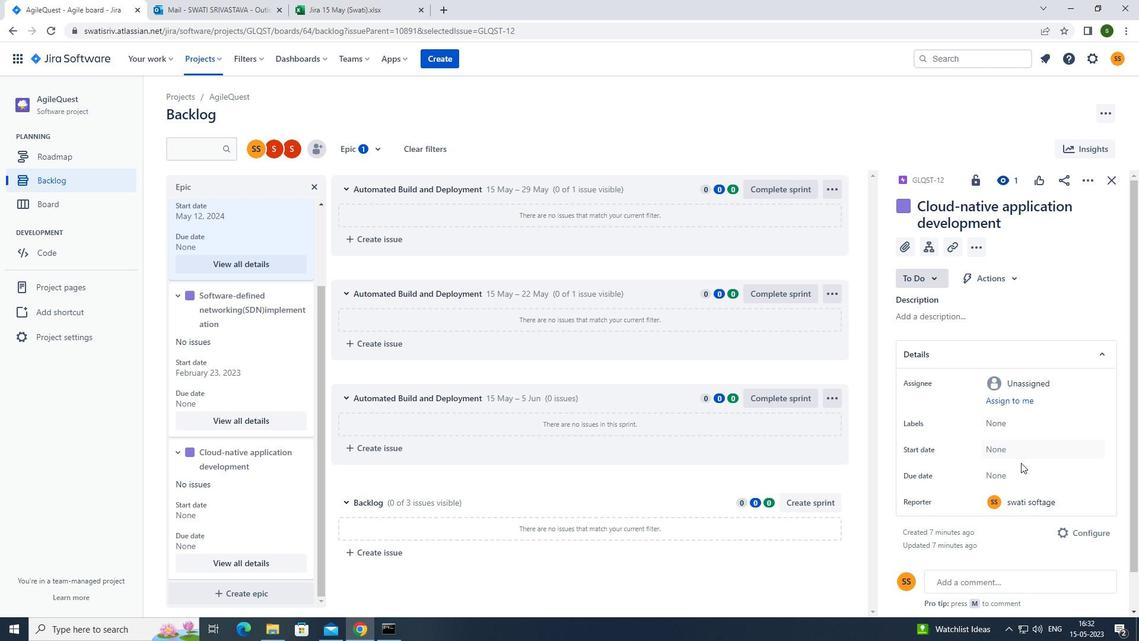 
Action: Mouse pressed left at (1020, 452)
Screenshot: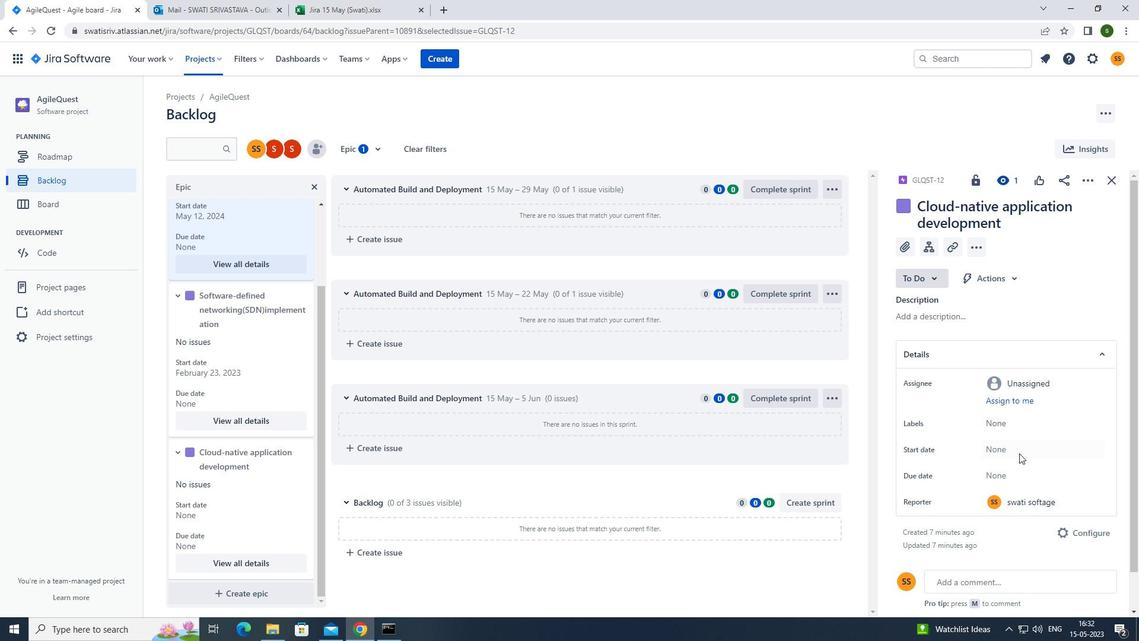 
Action: Mouse moved to (1116, 280)
Screenshot: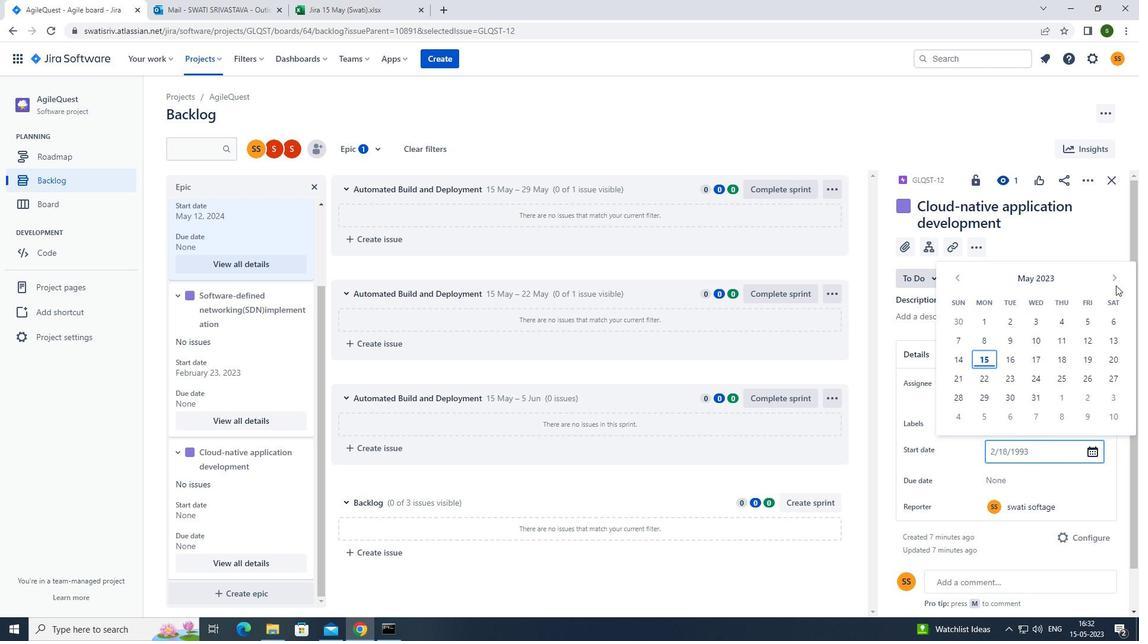 
Action: Mouse pressed left at (1116, 280)
Screenshot: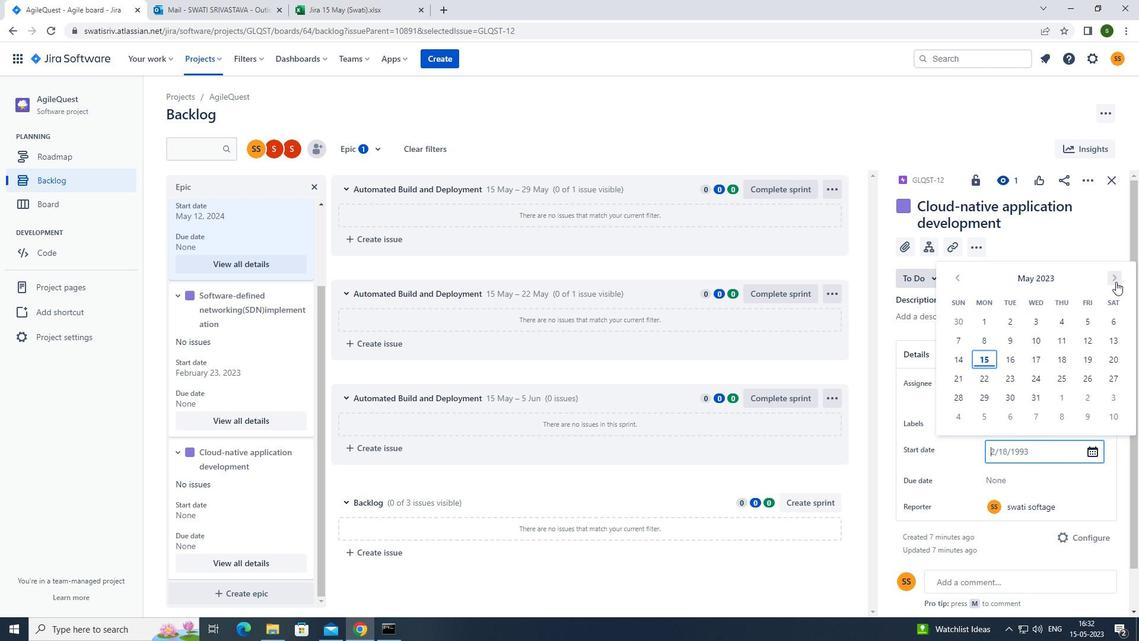 
Action: Mouse moved to (1114, 338)
Screenshot: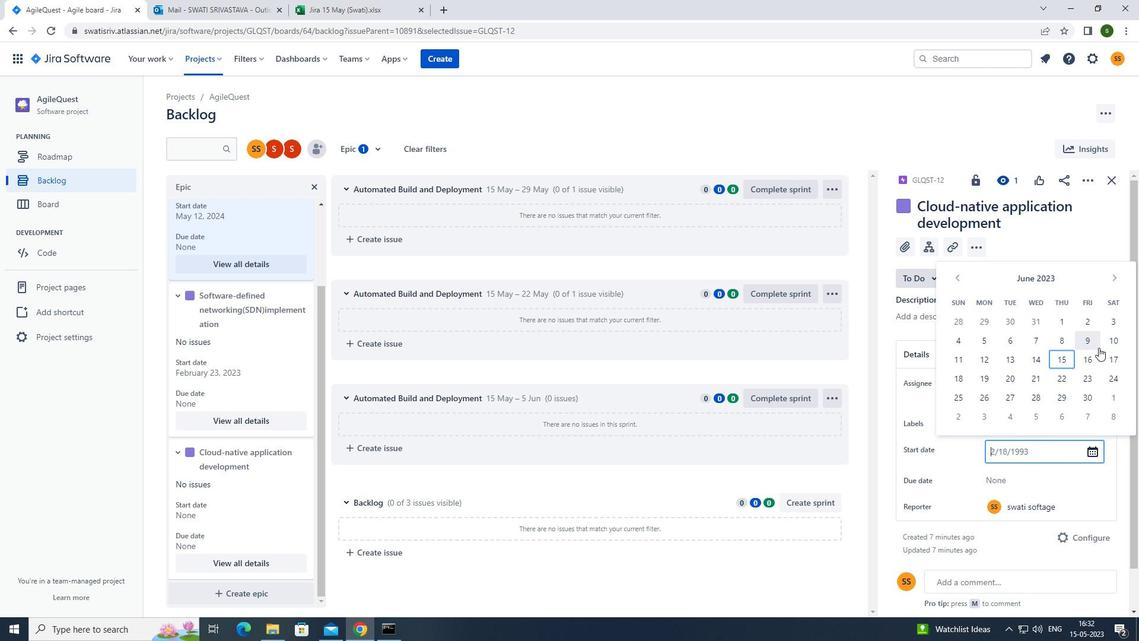 
Action: Mouse pressed left at (1114, 338)
Screenshot: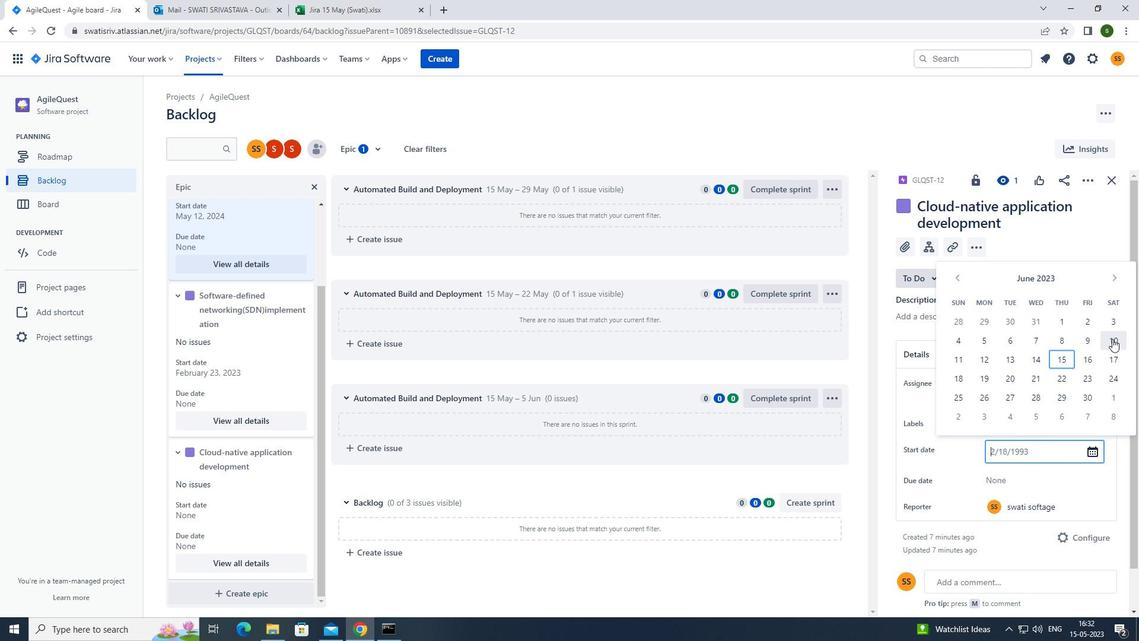 
Action: Mouse moved to (1010, 477)
Screenshot: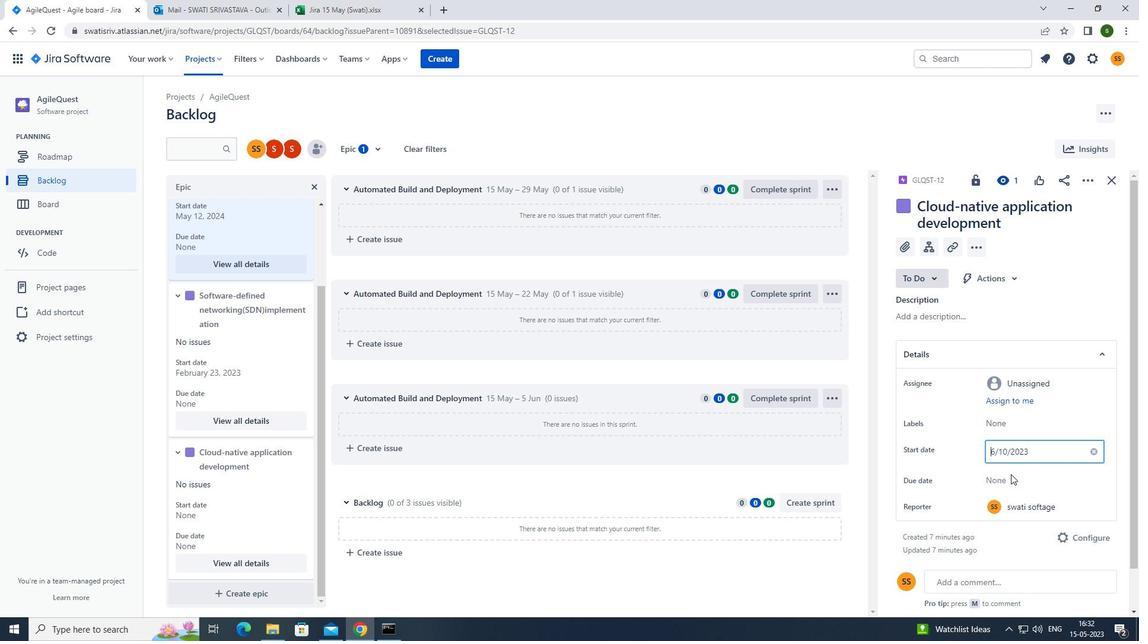 
Action: Mouse pressed left at (1010, 477)
Screenshot: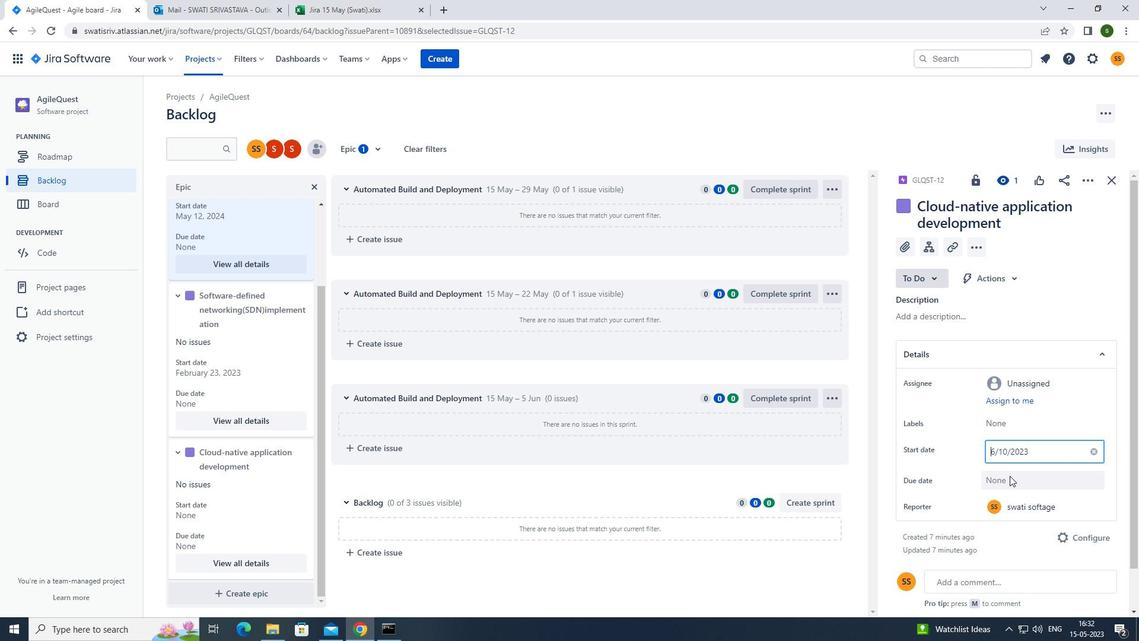 
Action: Mouse moved to (1114, 308)
Screenshot: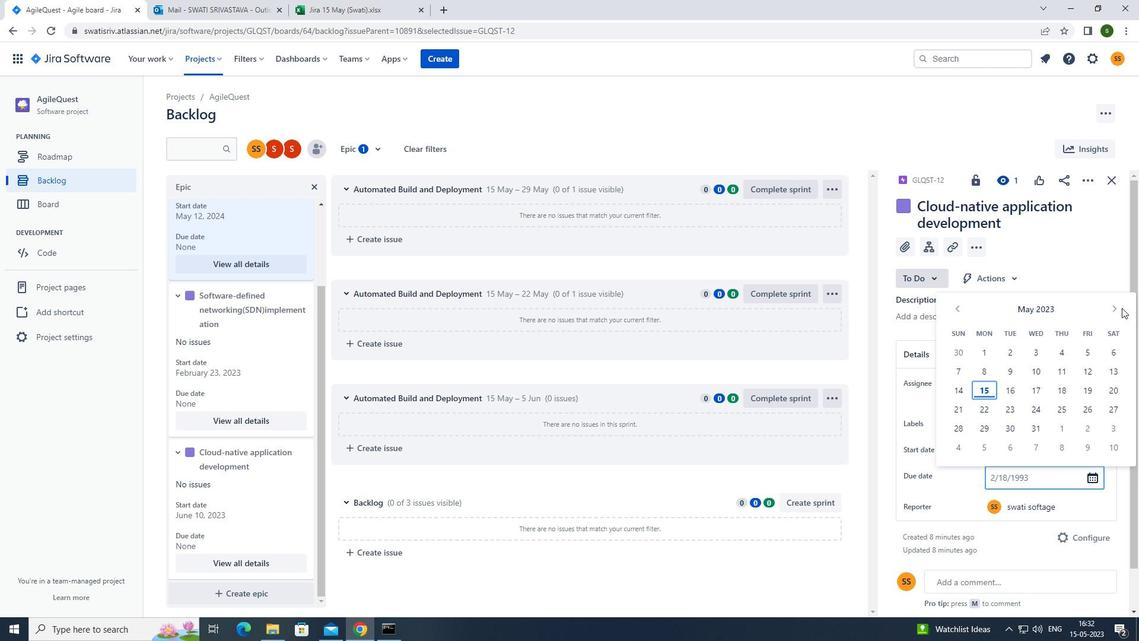 
Action: Mouse pressed left at (1114, 308)
Screenshot: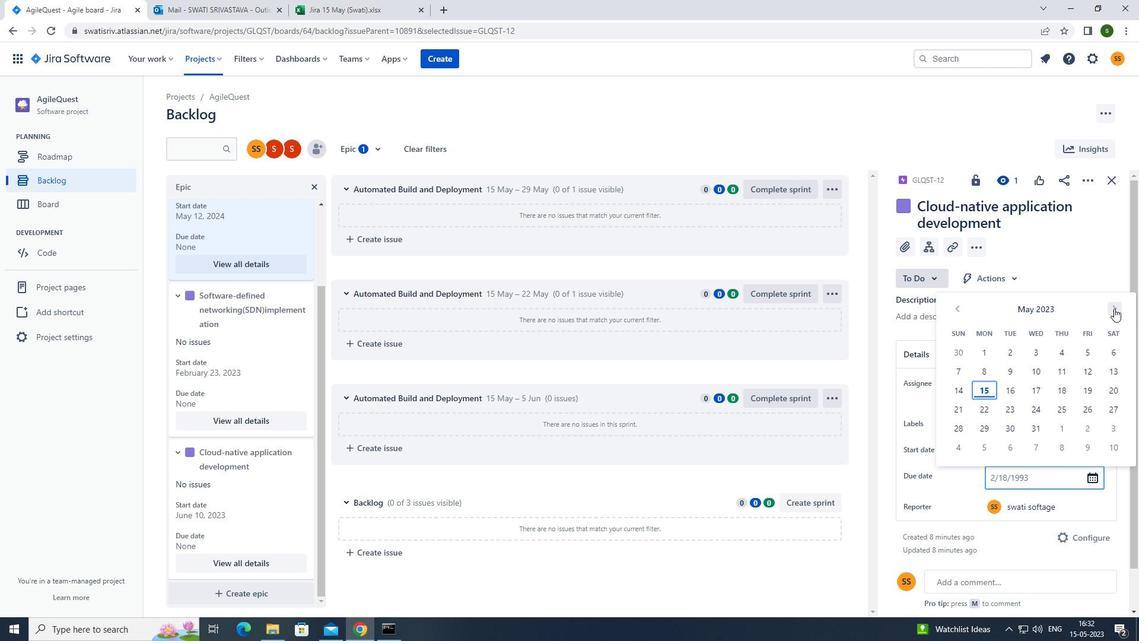 
Action: Mouse pressed left at (1114, 308)
Screenshot: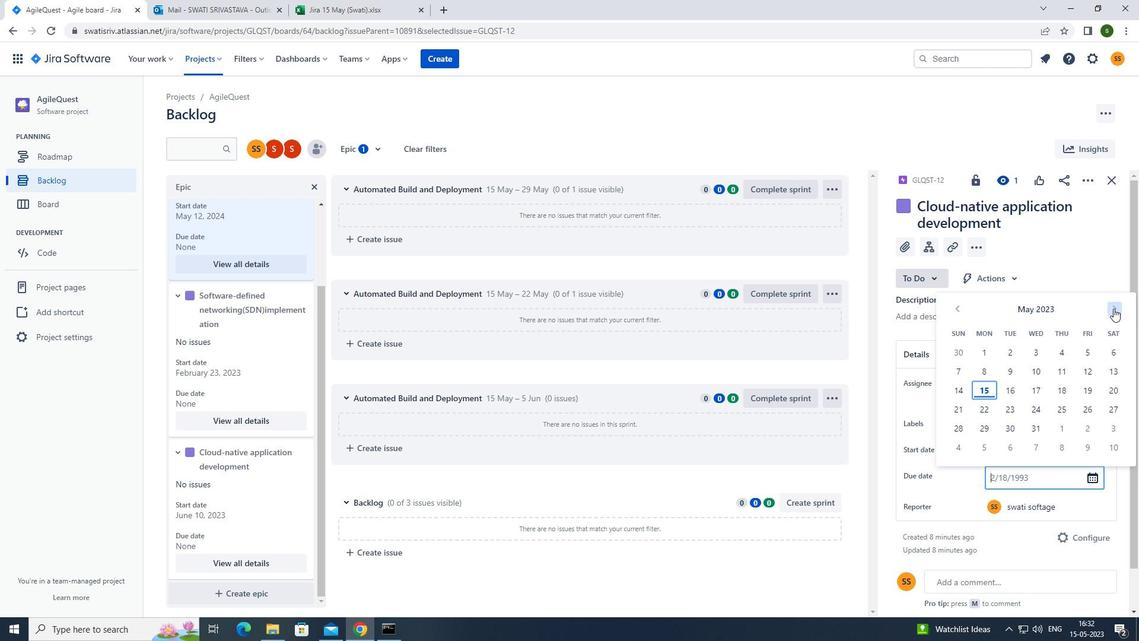 
Action: Mouse moved to (1113, 308)
Screenshot: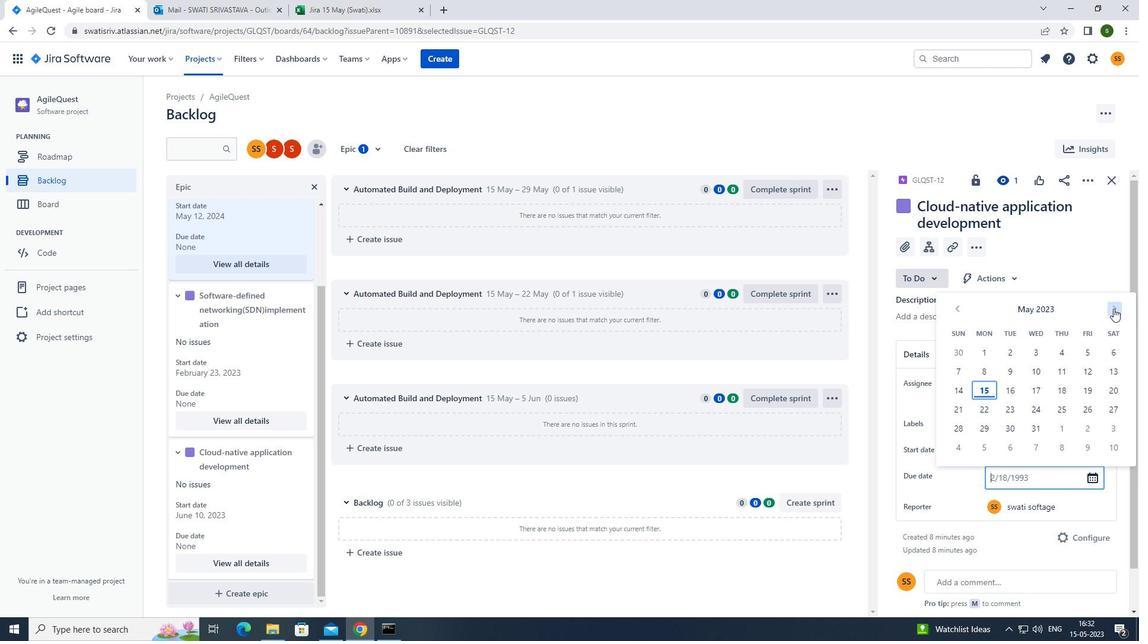 
Action: Mouse pressed left at (1113, 308)
Screenshot: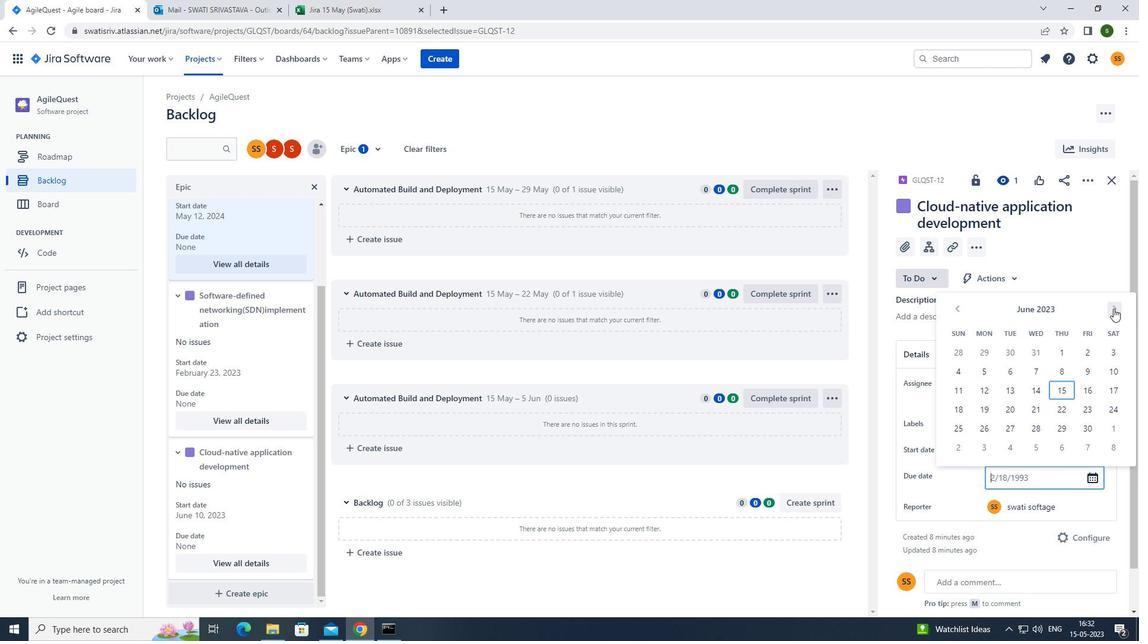 
Action: Mouse pressed left at (1113, 308)
Screenshot: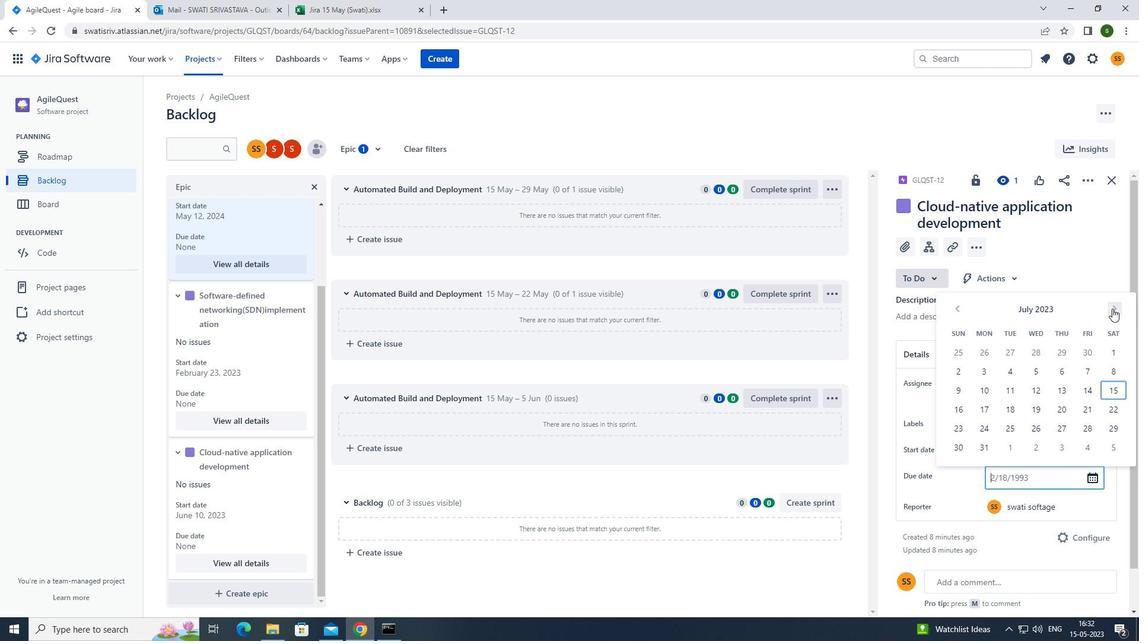 
Action: Mouse pressed left at (1113, 308)
Screenshot: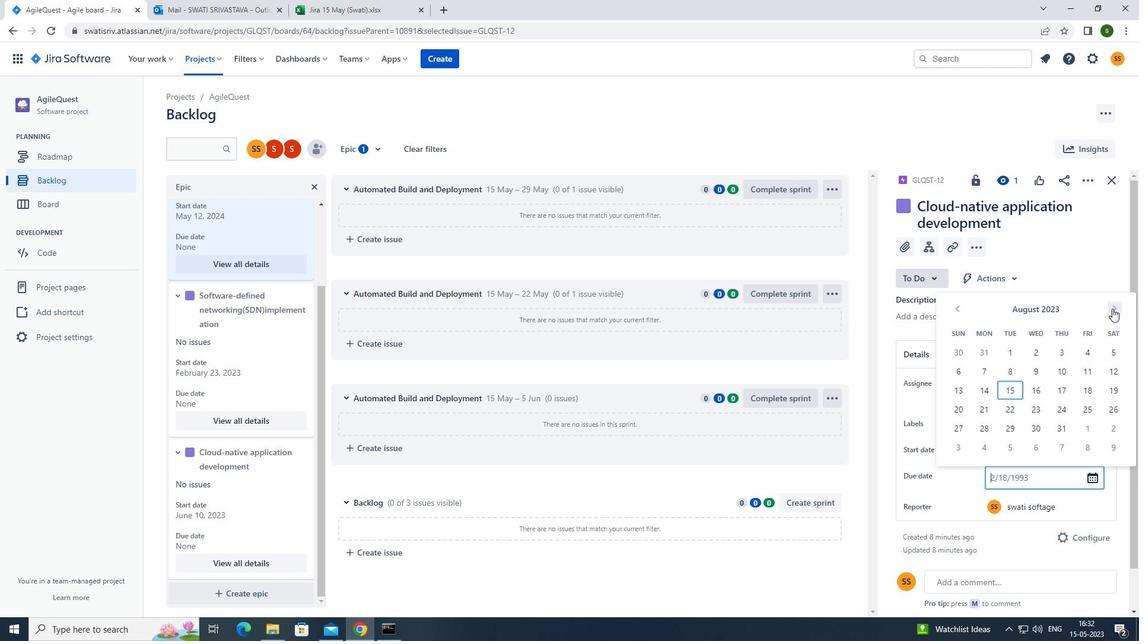 
Action: Mouse pressed left at (1113, 308)
Screenshot: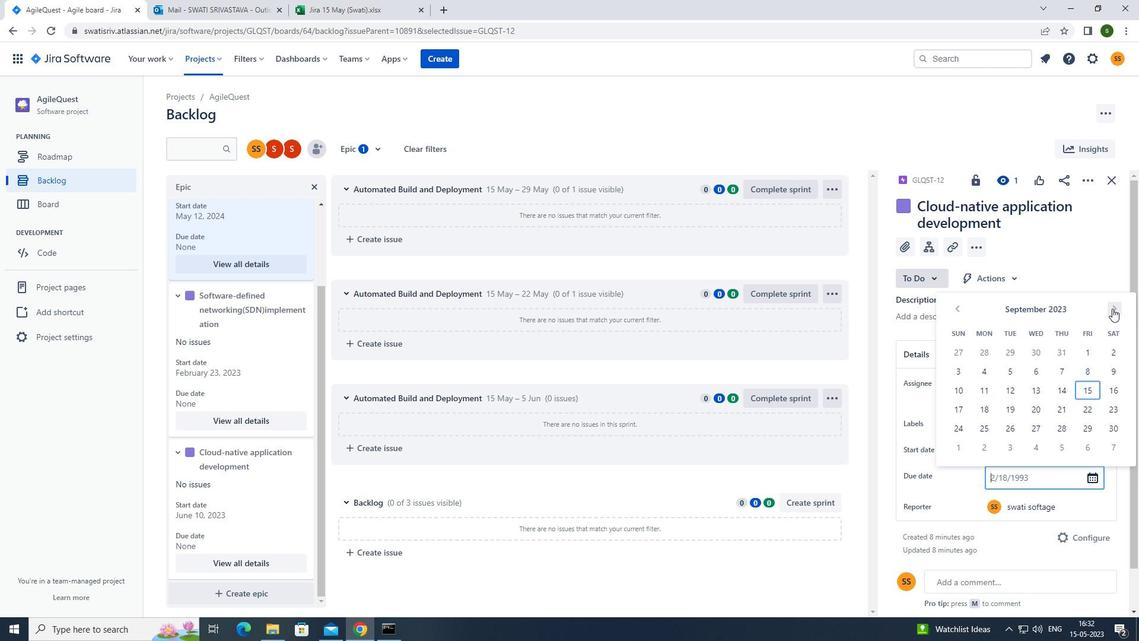 
Action: Mouse pressed left at (1113, 308)
Screenshot: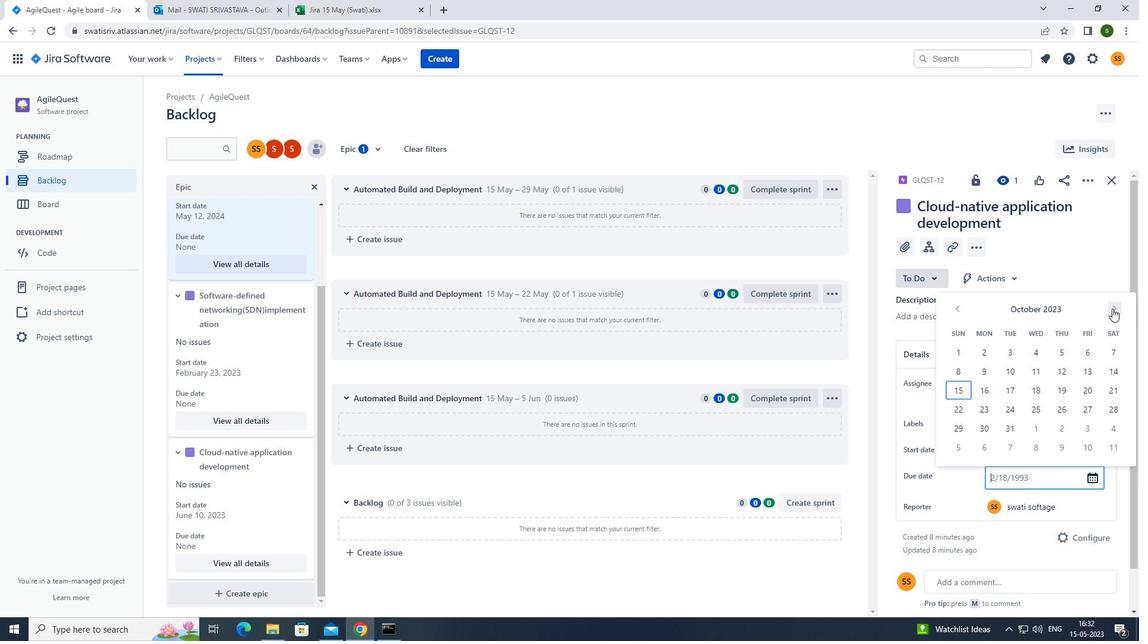 
Action: Mouse pressed left at (1113, 308)
Screenshot: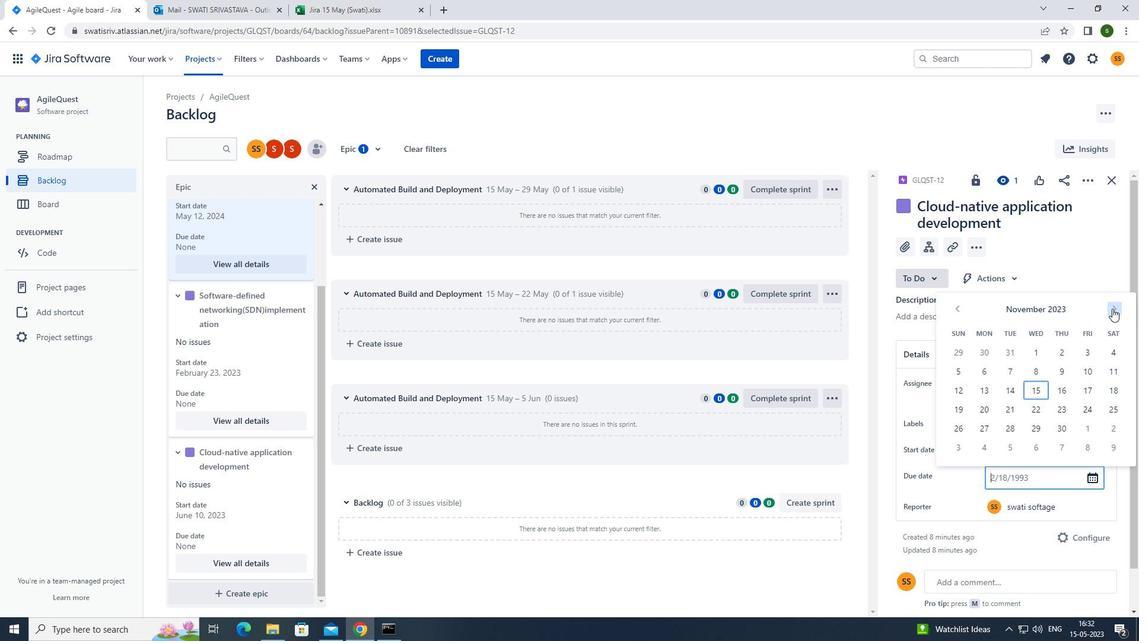 
Action: Mouse pressed left at (1113, 308)
Screenshot: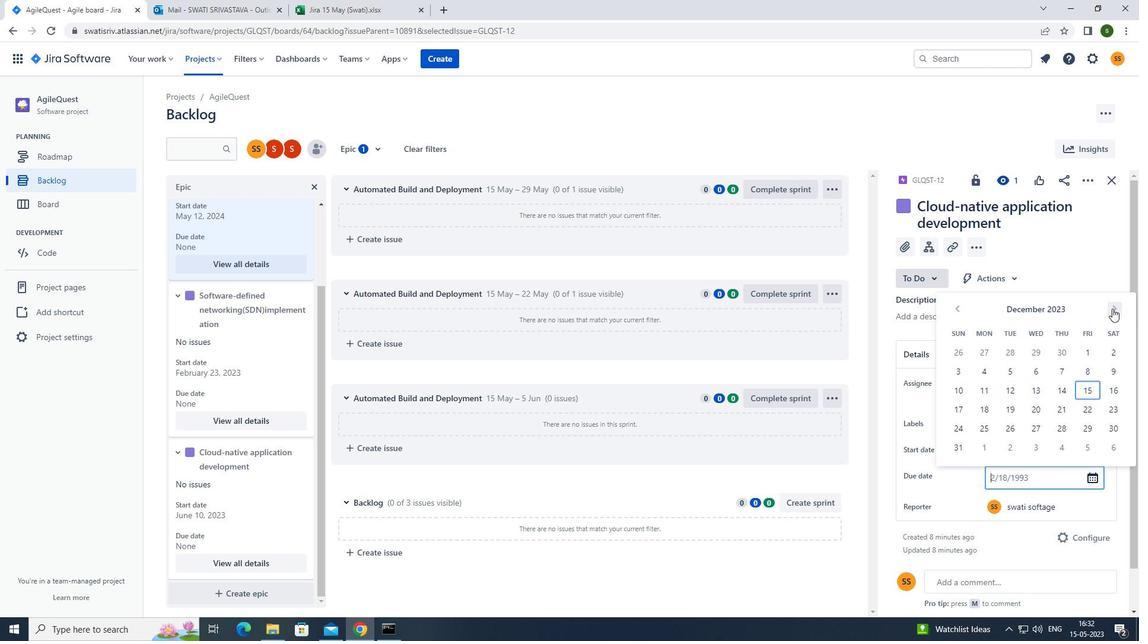 
Action: Mouse pressed left at (1113, 308)
Screenshot: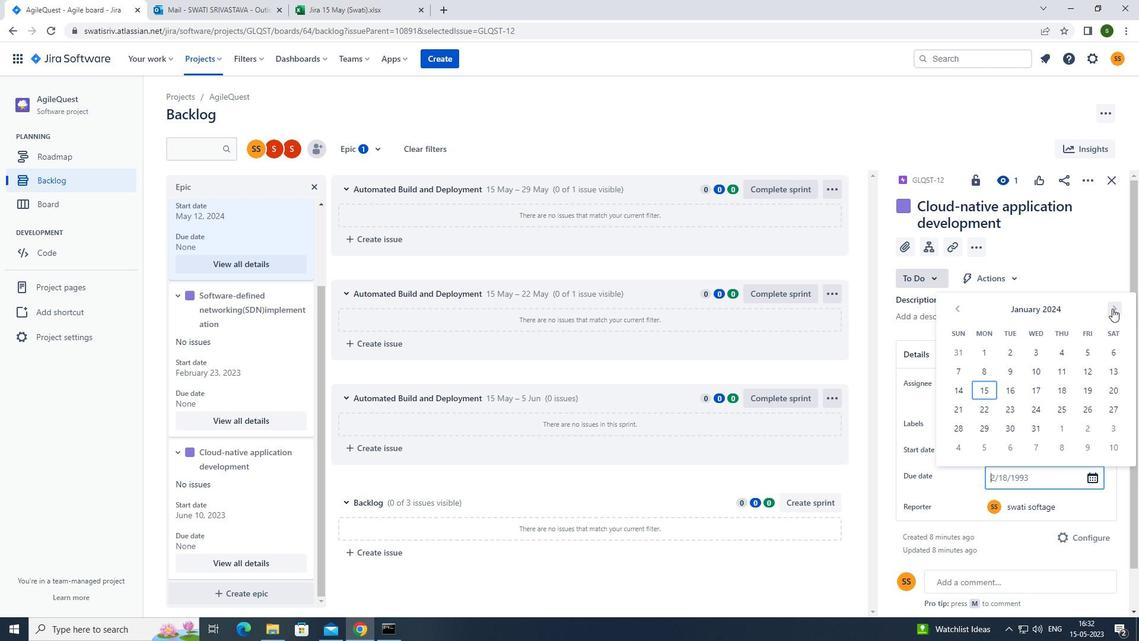 
Action: Mouse pressed left at (1113, 308)
Screenshot: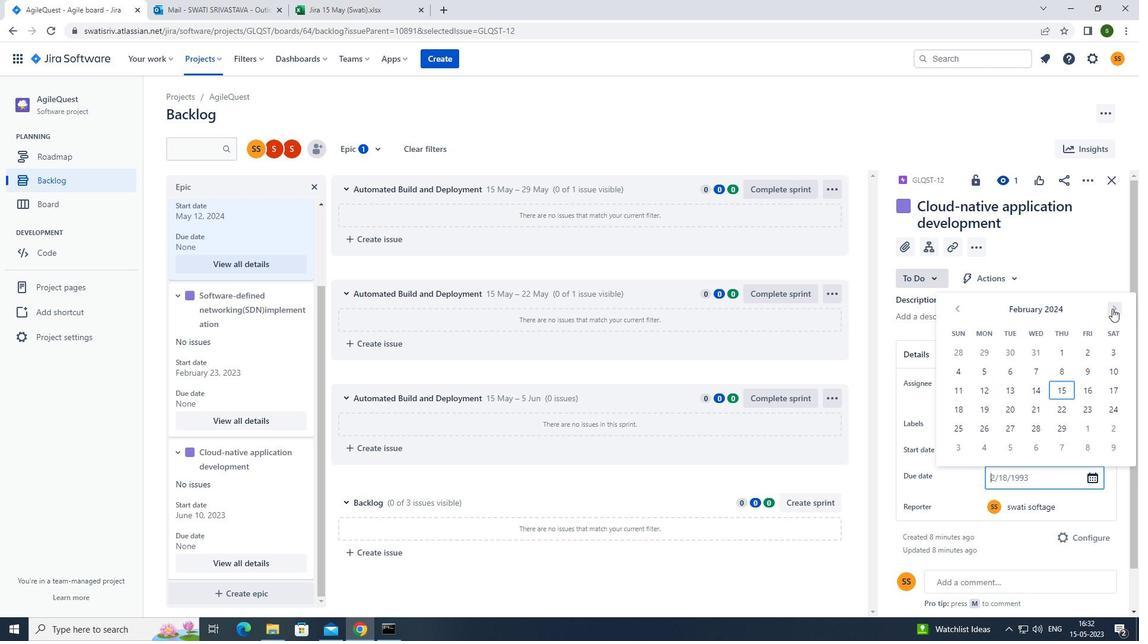 
Action: Mouse pressed left at (1113, 308)
Screenshot: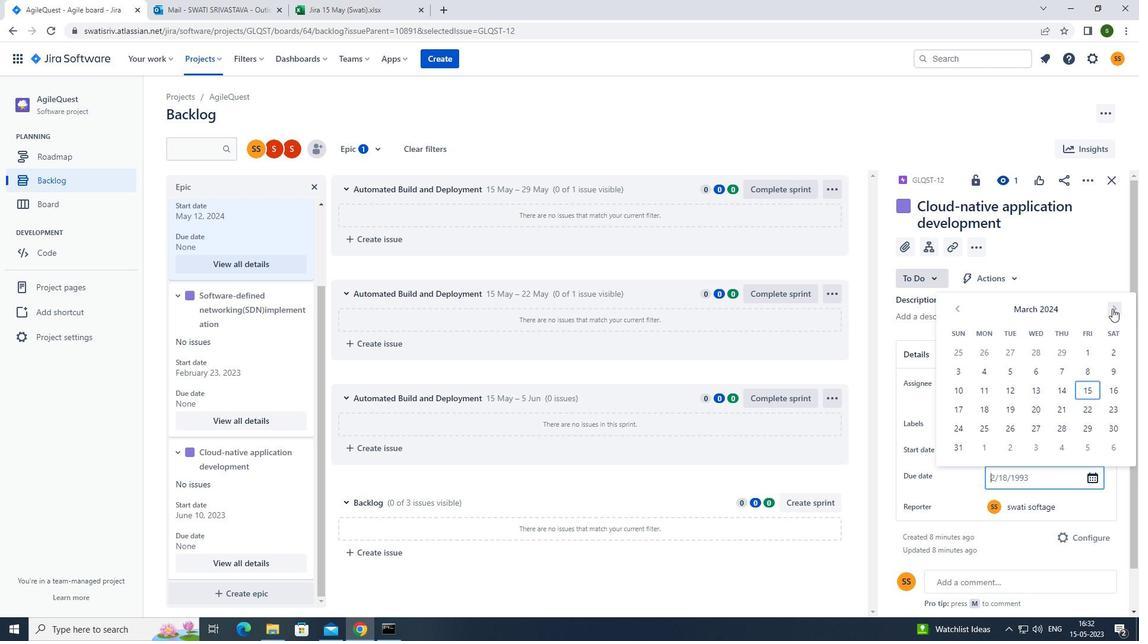 
Action: Mouse pressed left at (1113, 308)
Screenshot: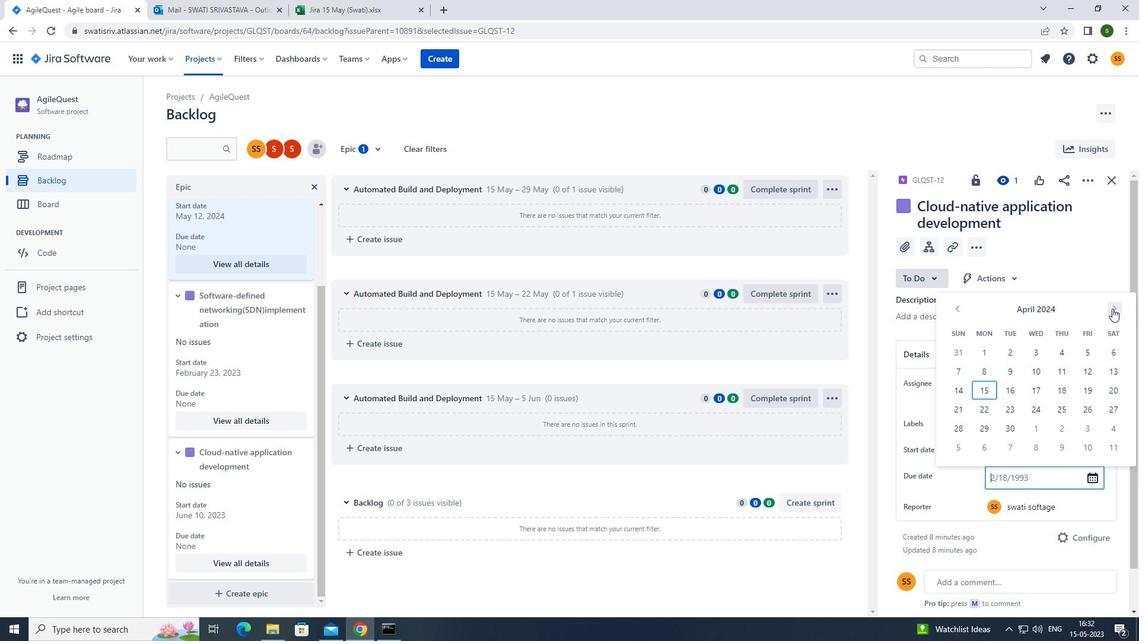 
Action: Mouse pressed left at (1113, 308)
Screenshot: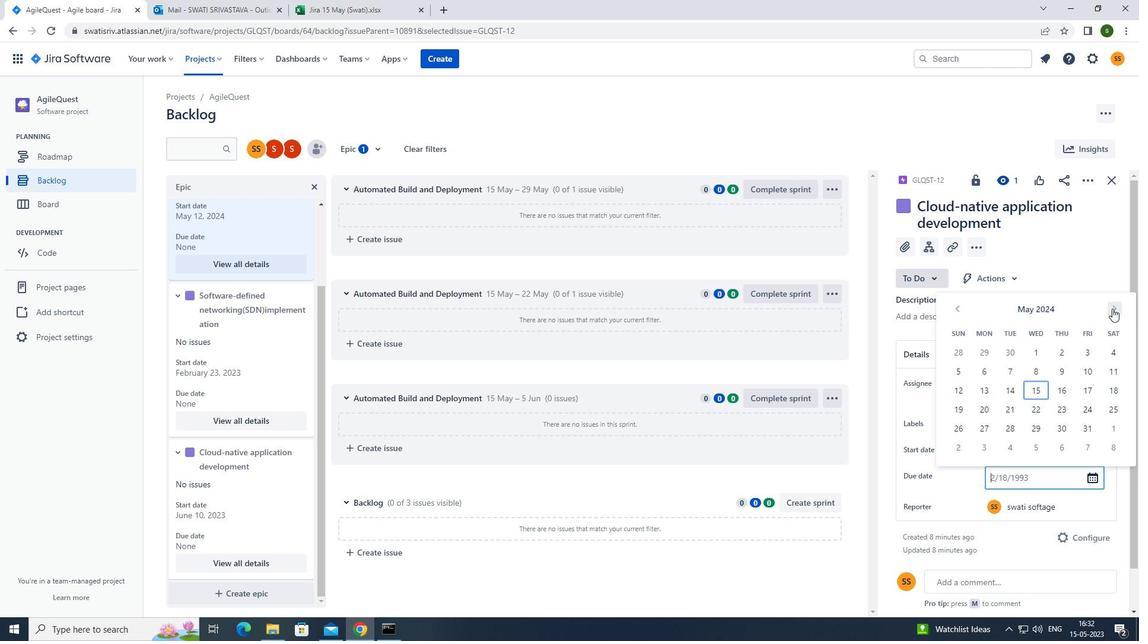 
Action: Mouse pressed left at (1113, 308)
Screenshot: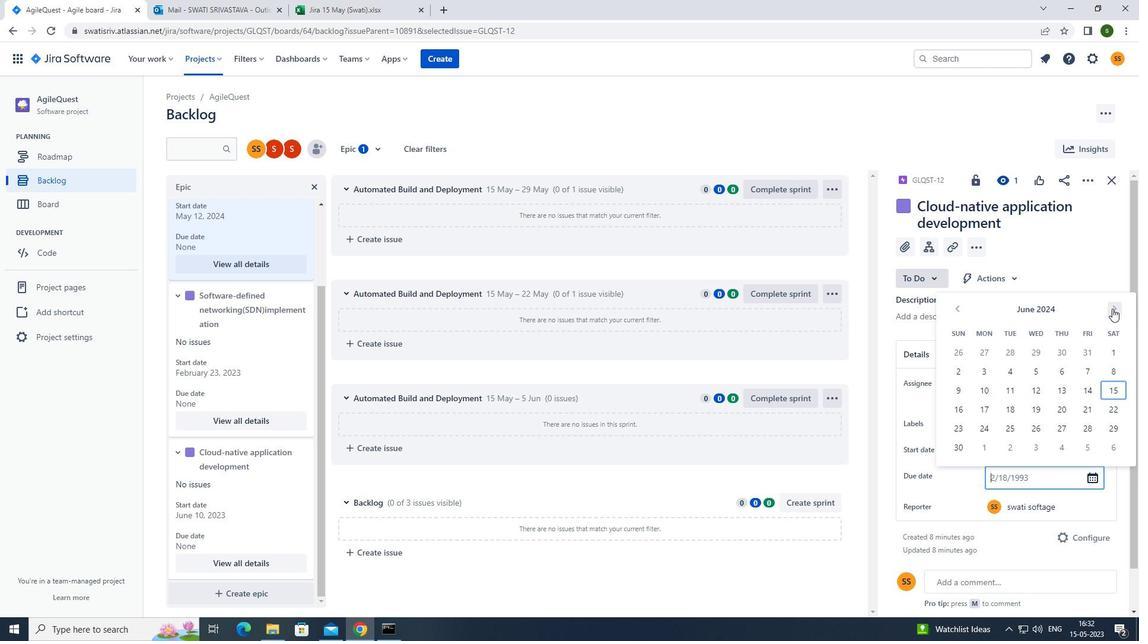 
Action: Mouse pressed left at (1113, 308)
Screenshot: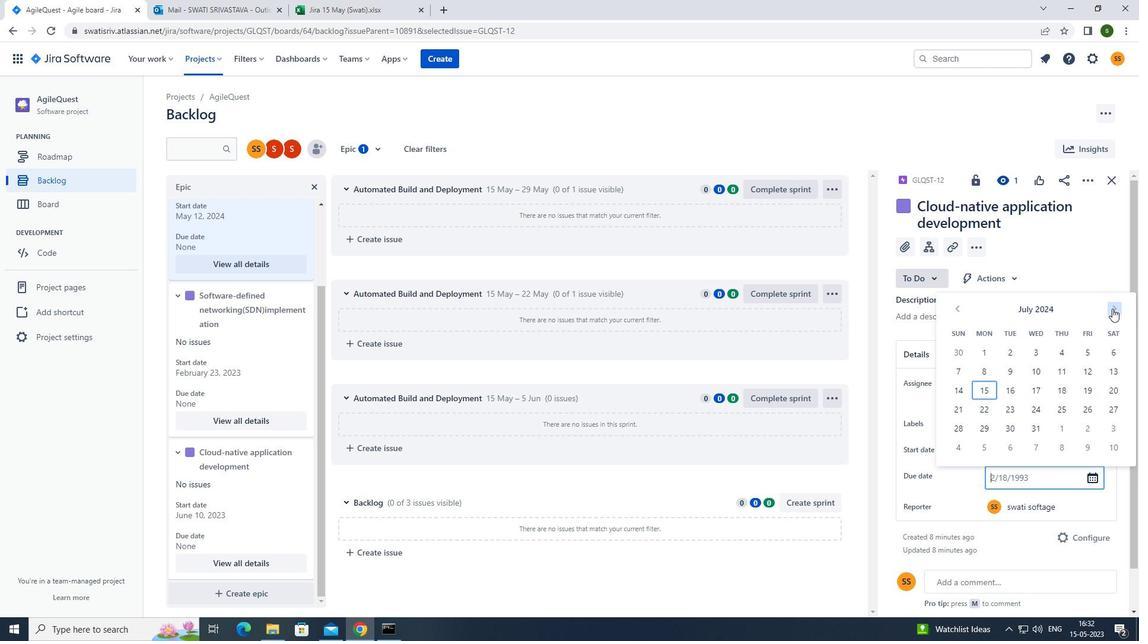 
Action: Mouse pressed left at (1113, 308)
Screenshot: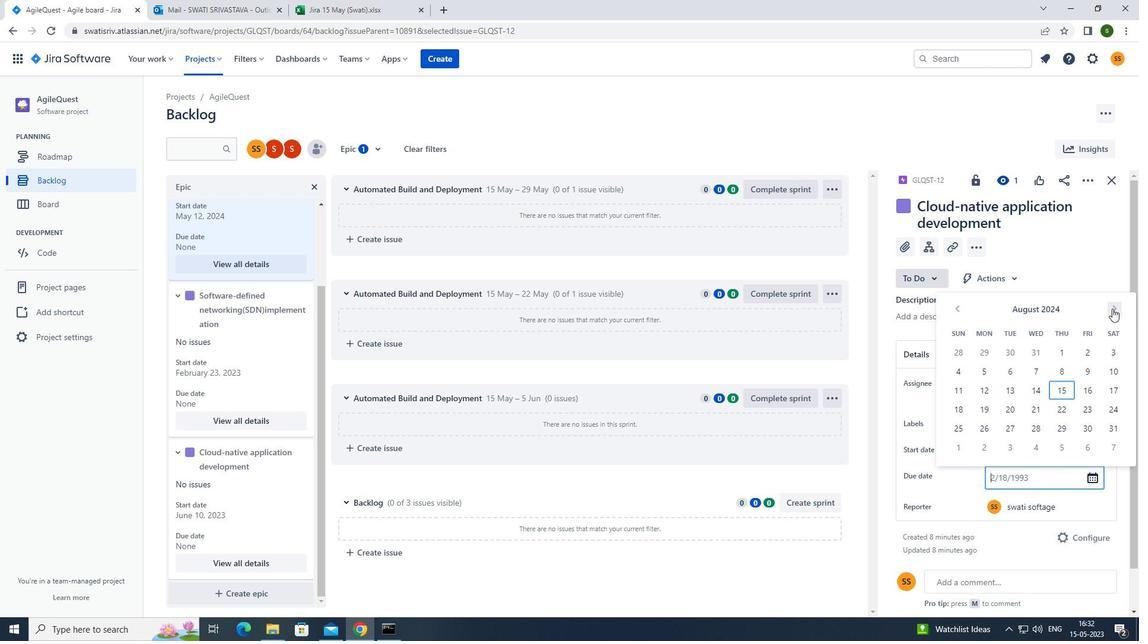 
Action: Mouse pressed left at (1113, 308)
Screenshot: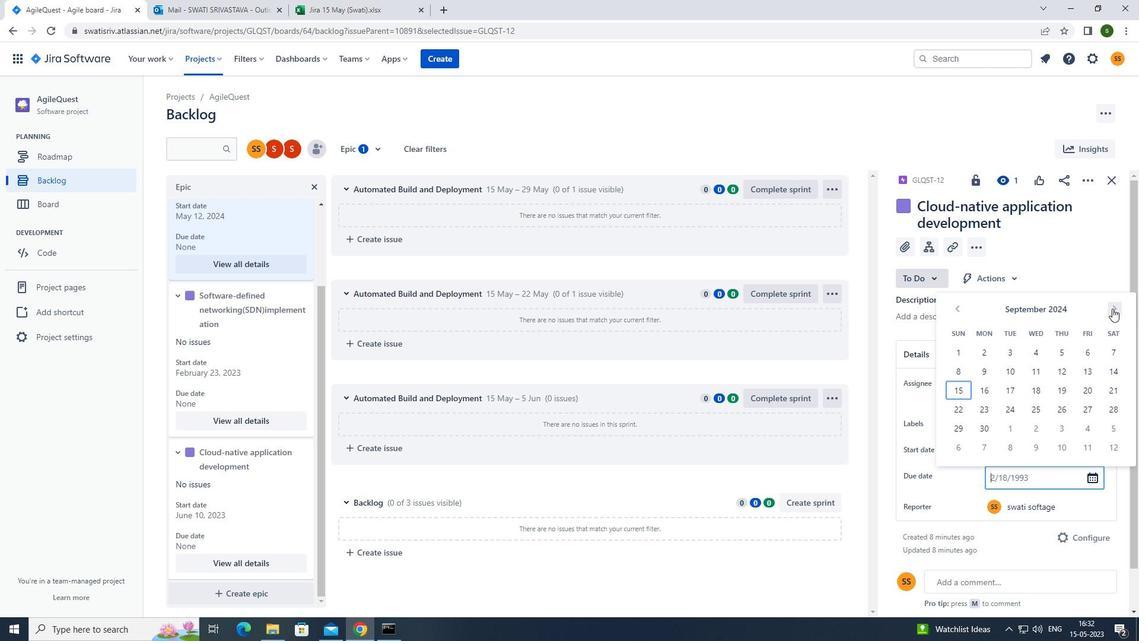 
Action: Mouse pressed left at (1113, 308)
Screenshot: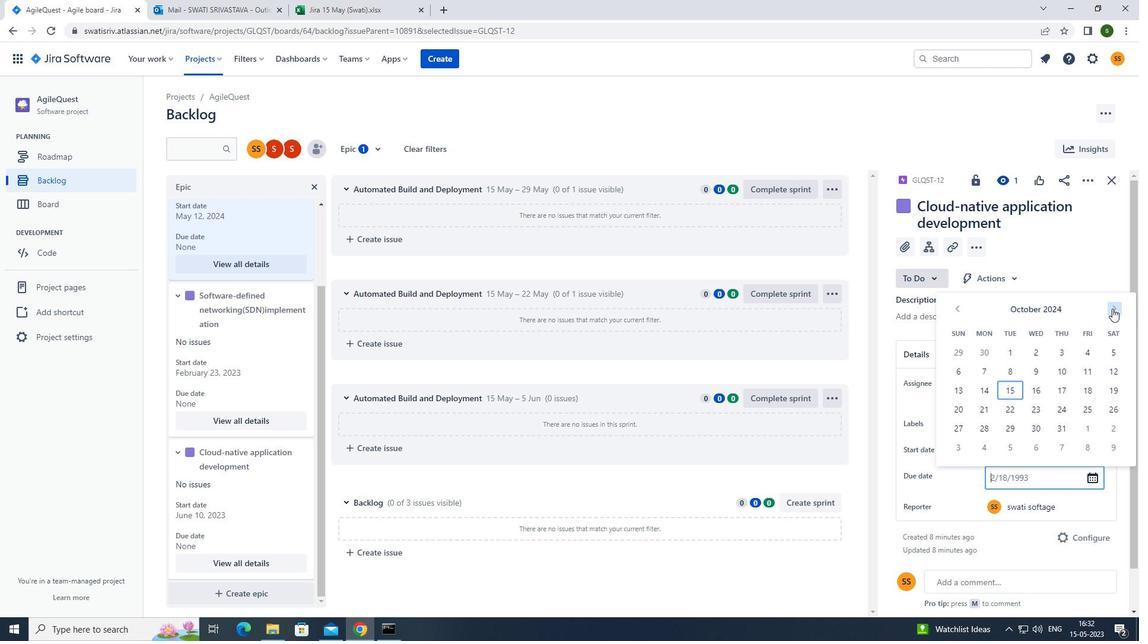 
Action: Mouse pressed left at (1113, 308)
Screenshot: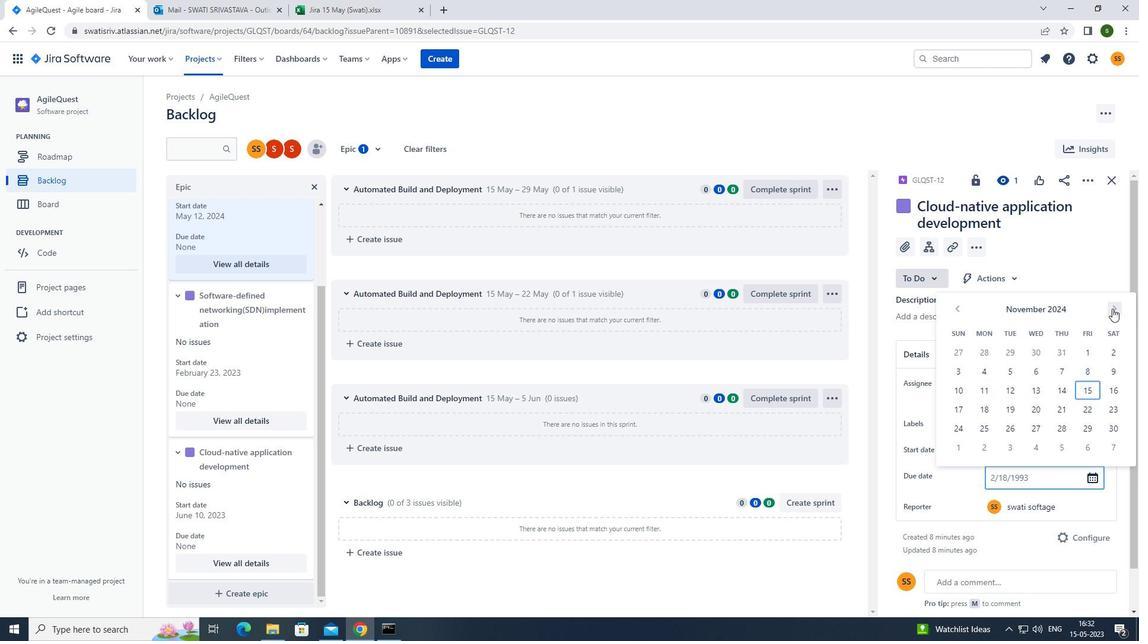 
Action: Mouse pressed left at (1113, 308)
Screenshot: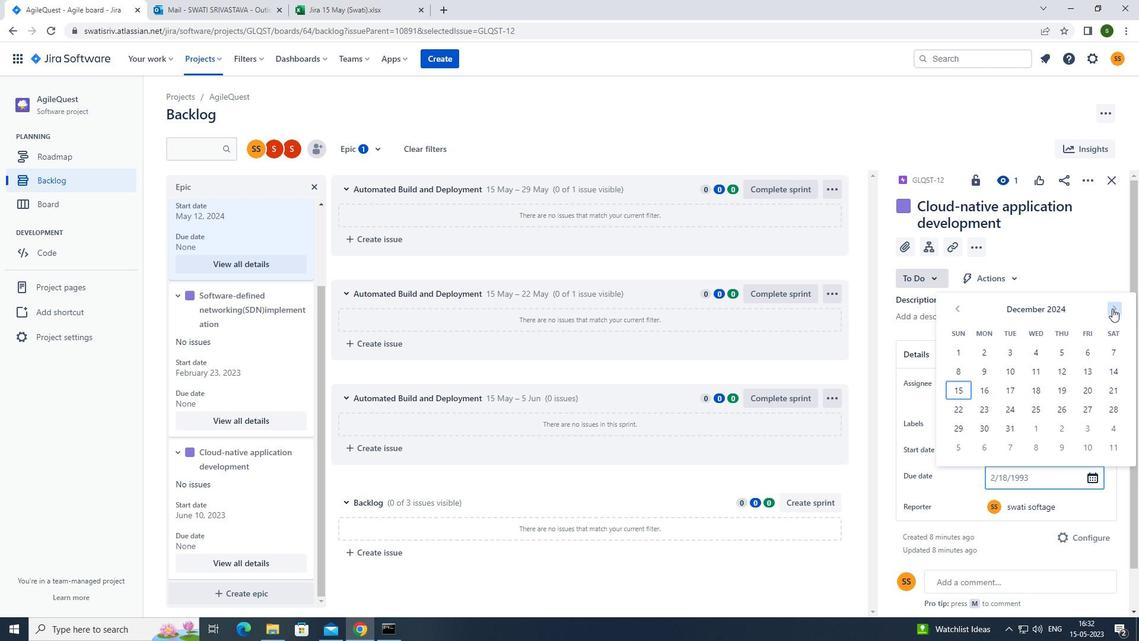 
Action: Mouse pressed left at (1113, 308)
Screenshot: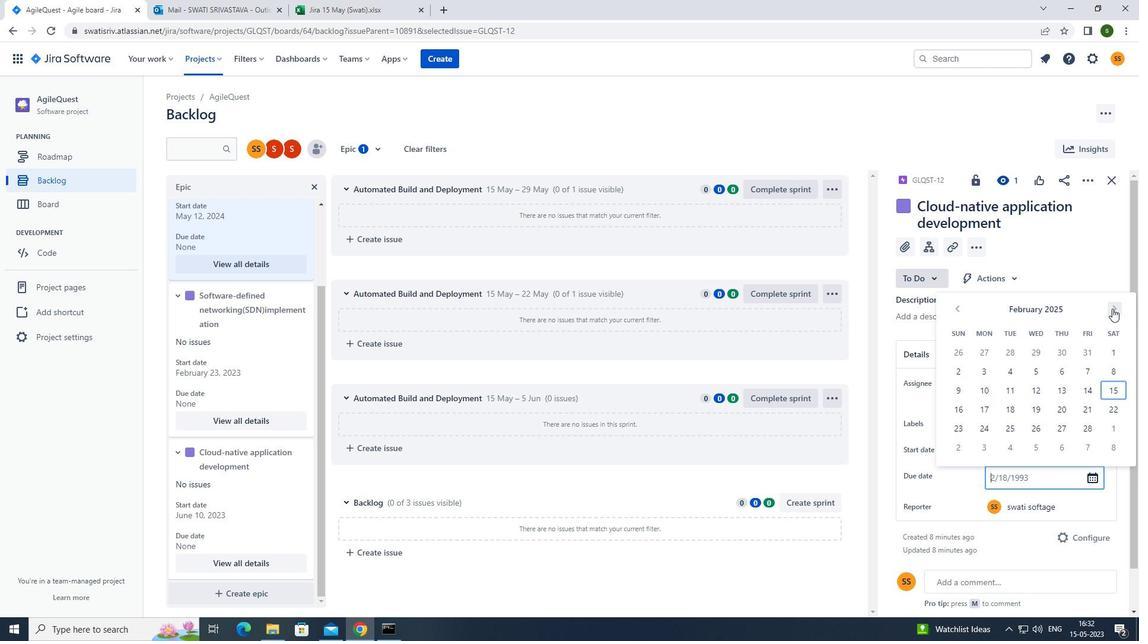 
Action: Mouse pressed left at (1113, 308)
Screenshot: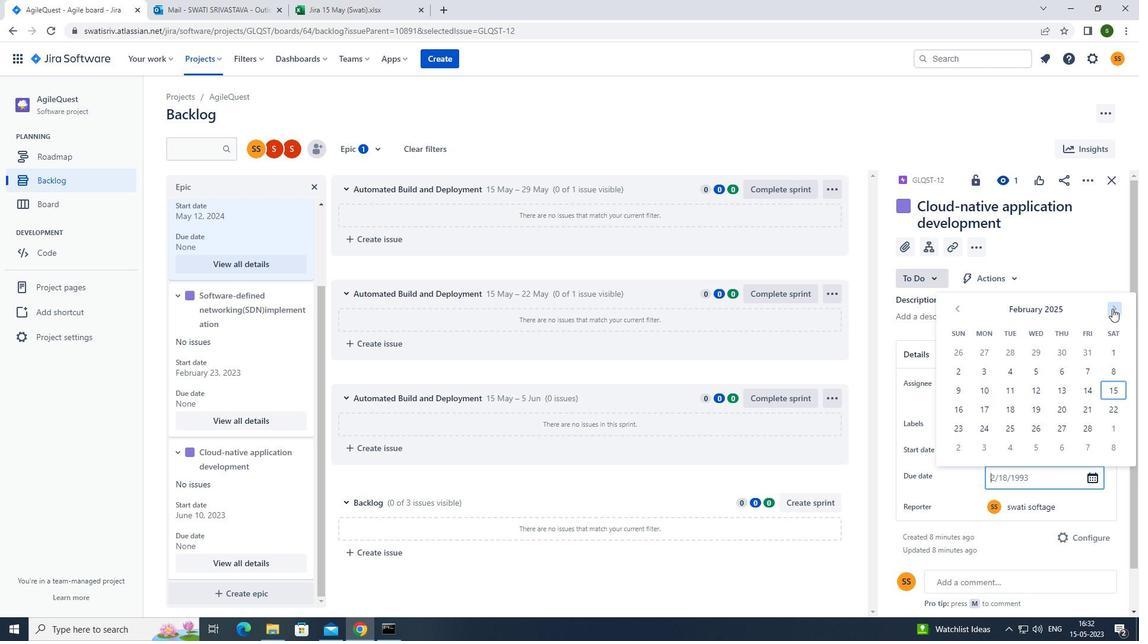 
Action: Mouse pressed left at (1113, 308)
Screenshot: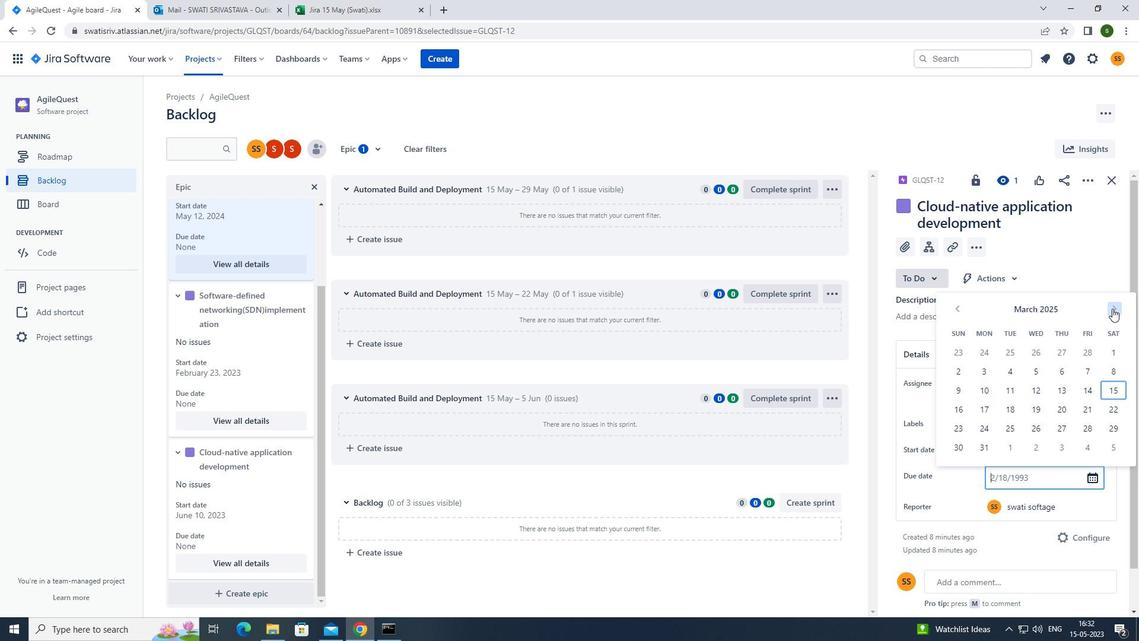 
Action: Mouse pressed left at (1113, 308)
Screenshot: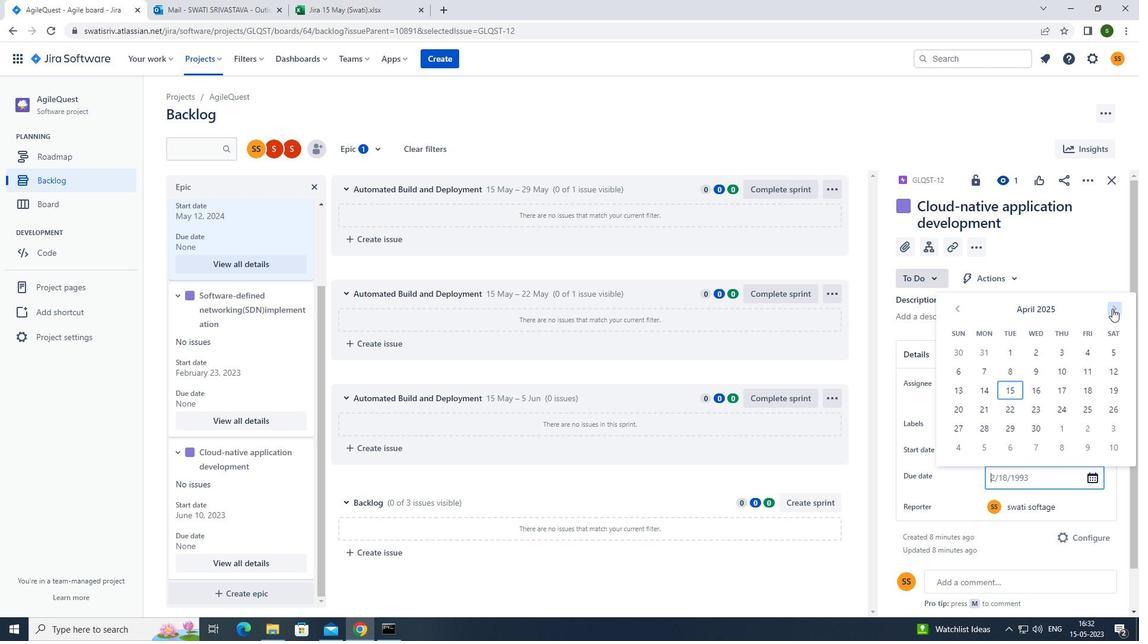 
Action: Mouse pressed left at (1113, 308)
Screenshot: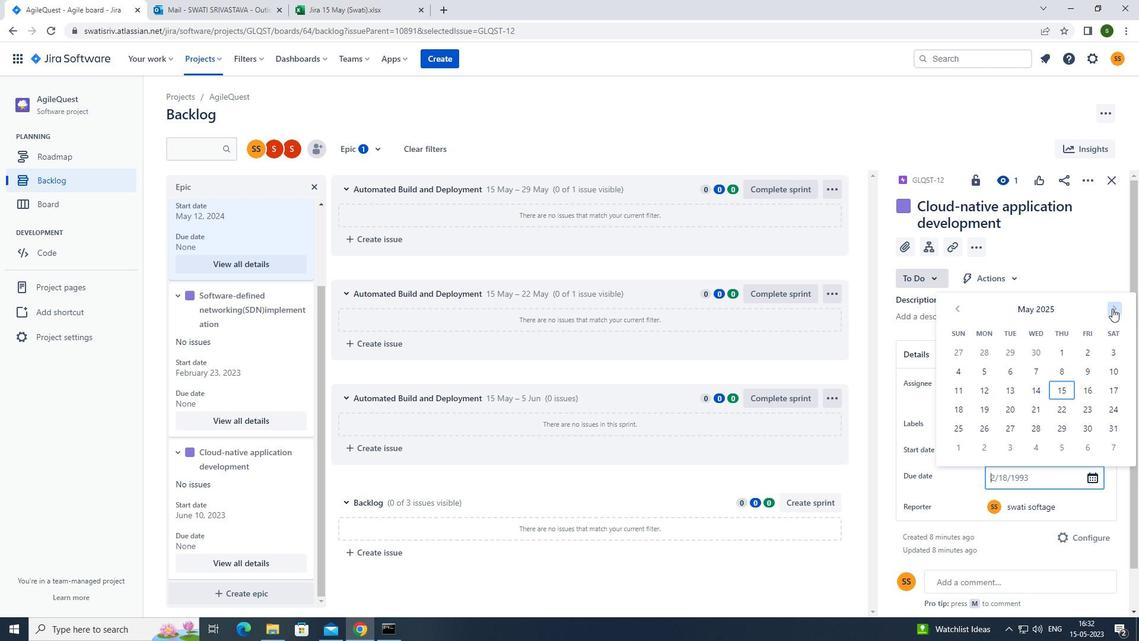 
Action: Mouse pressed left at (1113, 308)
Screenshot: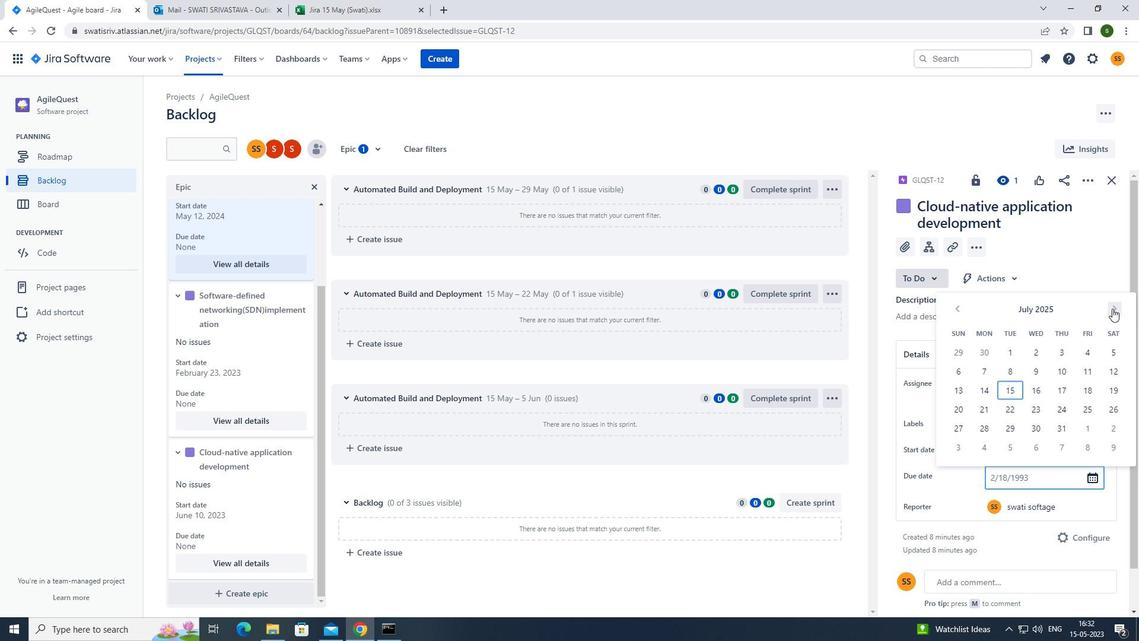 
Action: Mouse pressed left at (1113, 308)
Screenshot: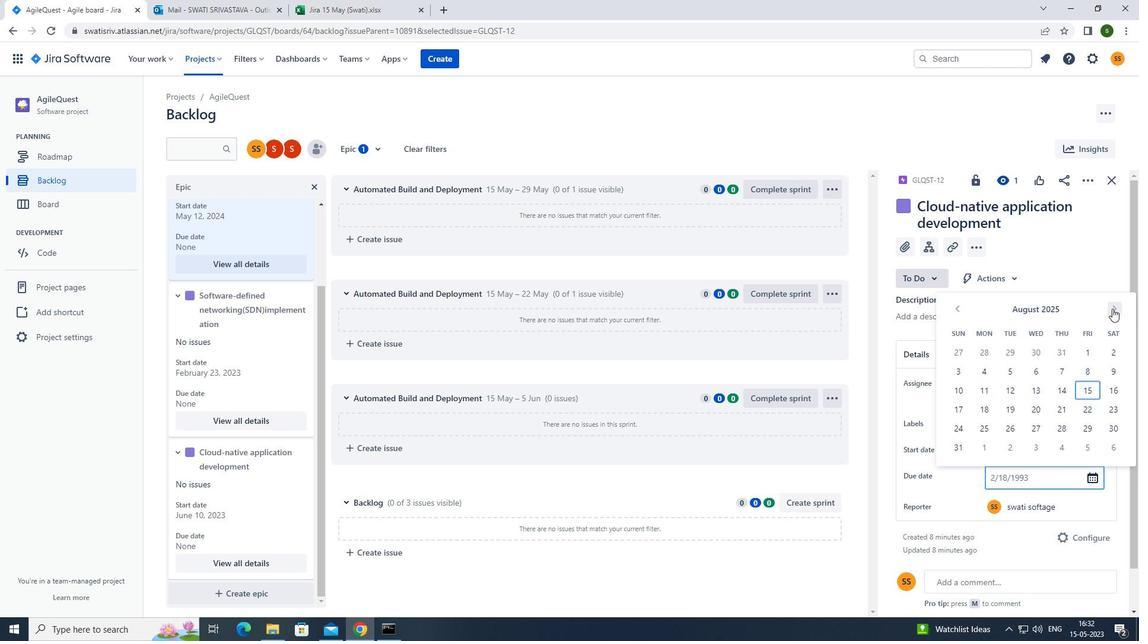 
Action: Mouse pressed left at (1113, 308)
Screenshot: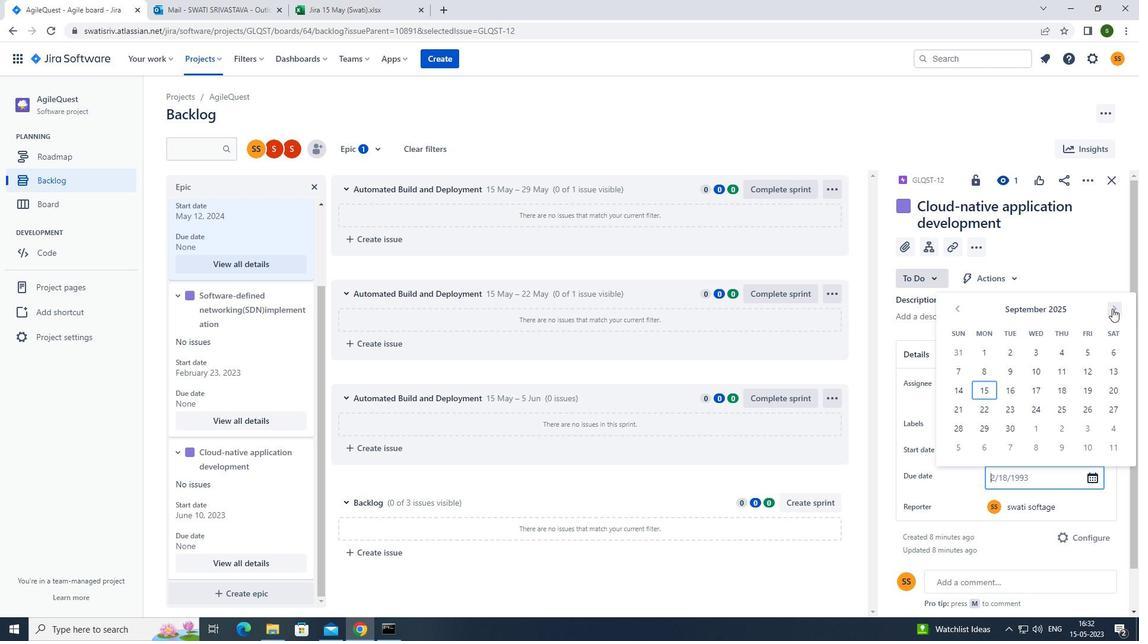 
Action: Mouse moved to (1094, 364)
Screenshot: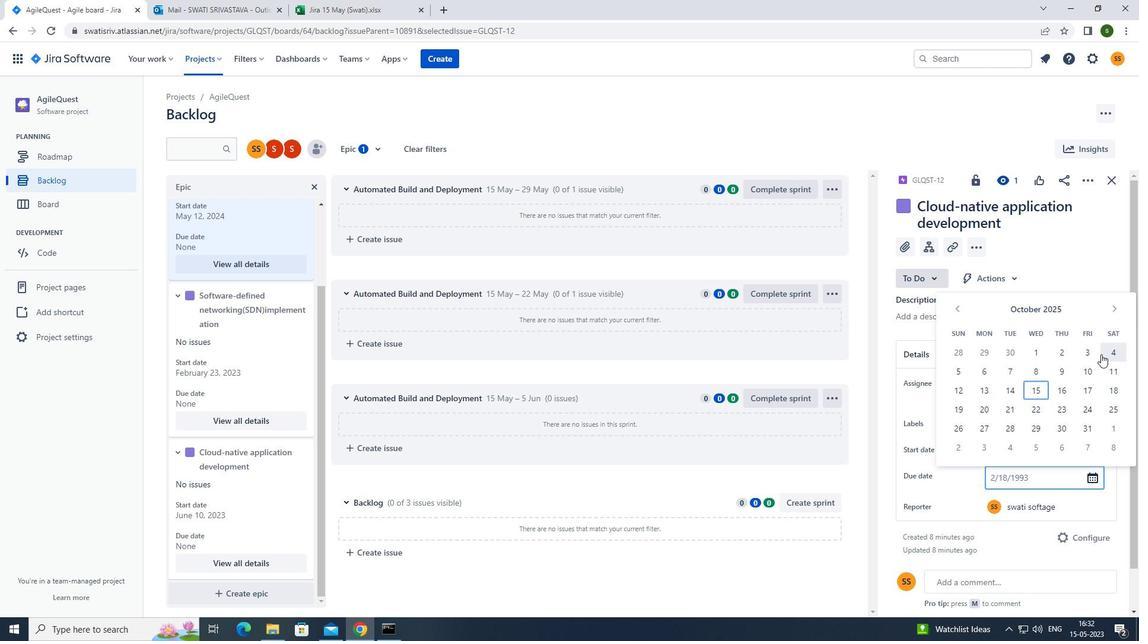 
Action: Mouse pressed left at (1094, 364)
Screenshot: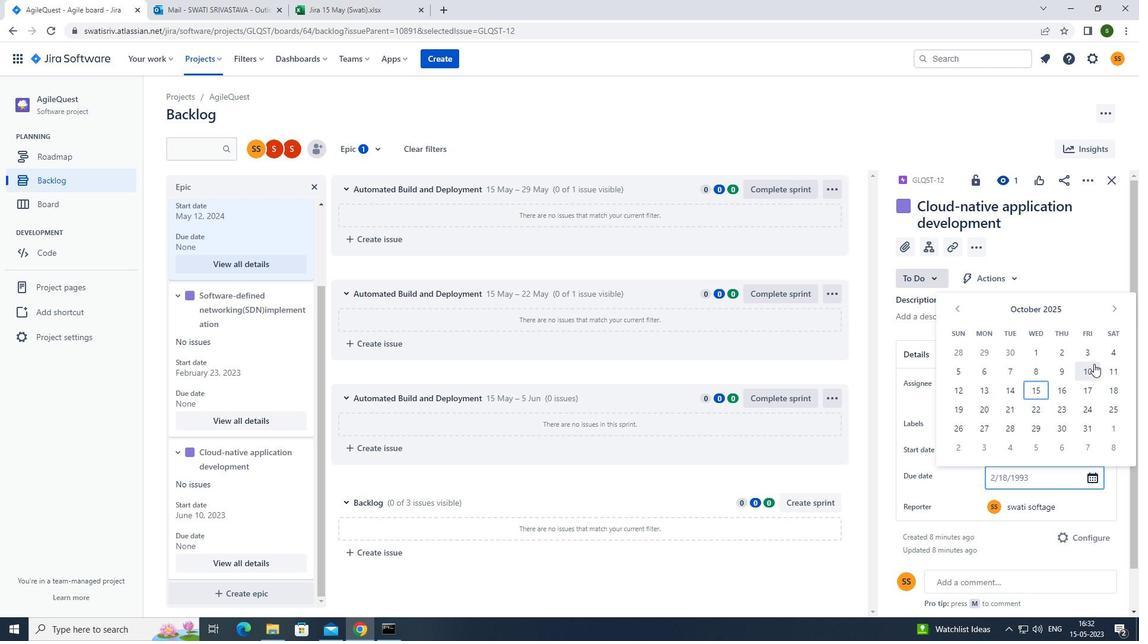 
Action: Mouse moved to (780, 122)
Screenshot: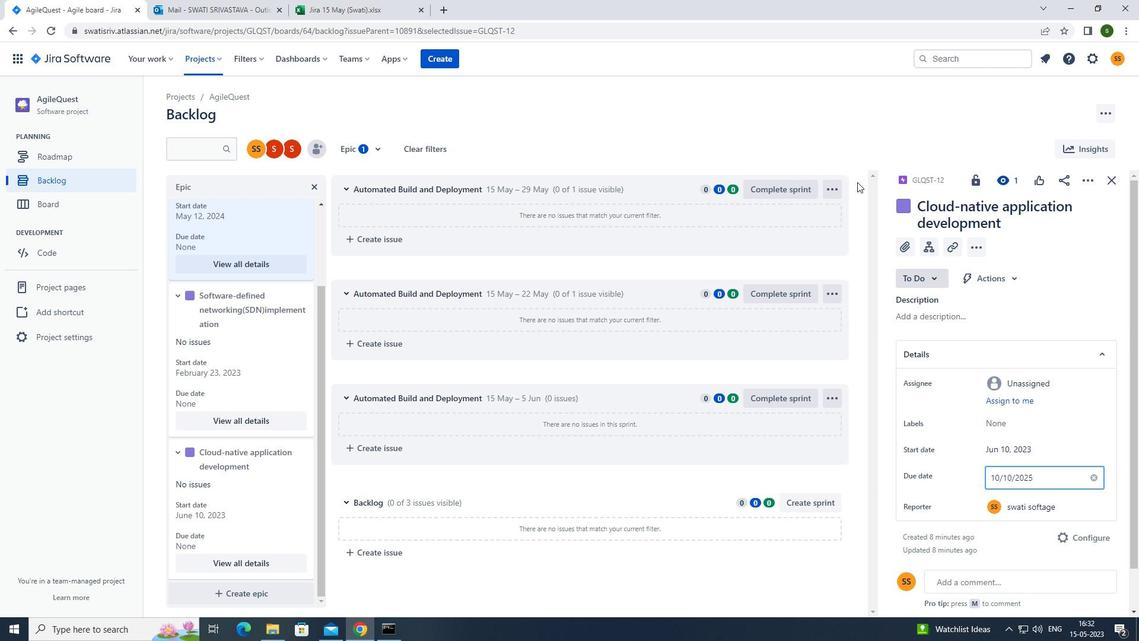 
Action: Mouse pressed left at (780, 122)
Screenshot: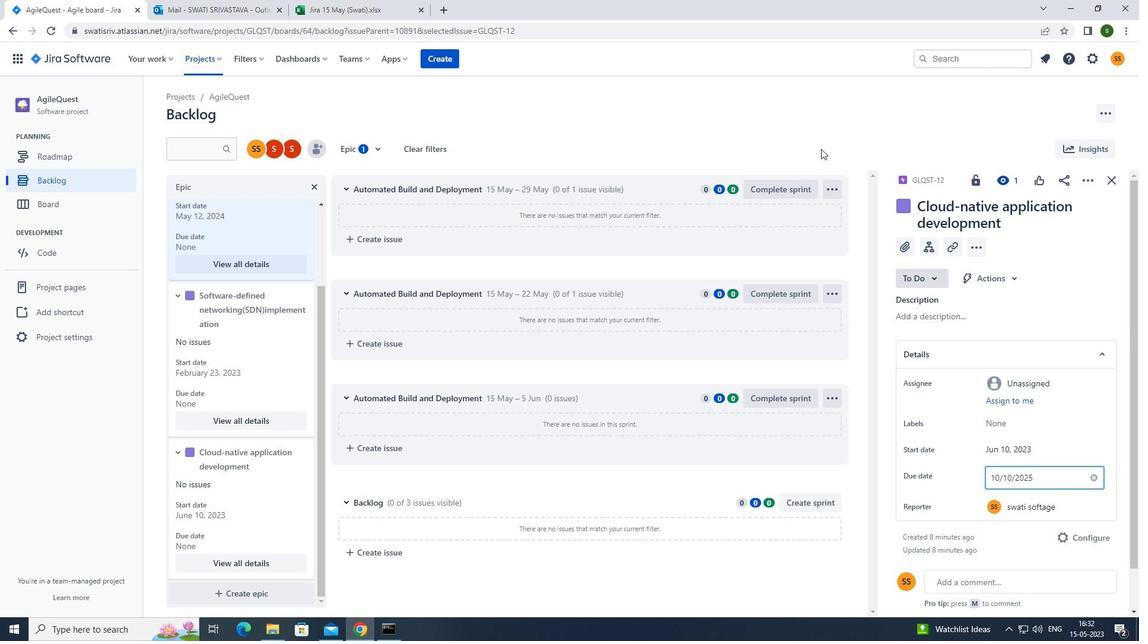 
